 Task: Select Grocery. Add to cart, from El Rancho Supermercado for 2233 Arbour Crest Dr, Carrolton, Texas 75007, Cell Number 8177146937, following items : Green Pear_x000D_
 - 1, Blueberries (6 oz)_x000D_
 - 2, Cantaloupe (each)_x000D_
 - 2, Signature Farms Iceberg Lettuce Shreds (8 oz)_x000D_
 - 1, Borden 2% Sharp Cheese Singles (12 oz)_x000D_
 - 2, Persian Lime (each)_x000D_
 - 1, Bone in Sirloin Roast Pork (each)_x000D_
 - 2, Wonder White Bread Hot Dog Buns (8 ct)_x000D_
 - 2, Bush''s Best Pinto Beans (16 oz)_x000D_
 - 1, Quesos La Ricura Sour Cream Salvadoran Style (14 oz)_x000D_
 - 2
Action: Mouse moved to (409, 127)
Screenshot: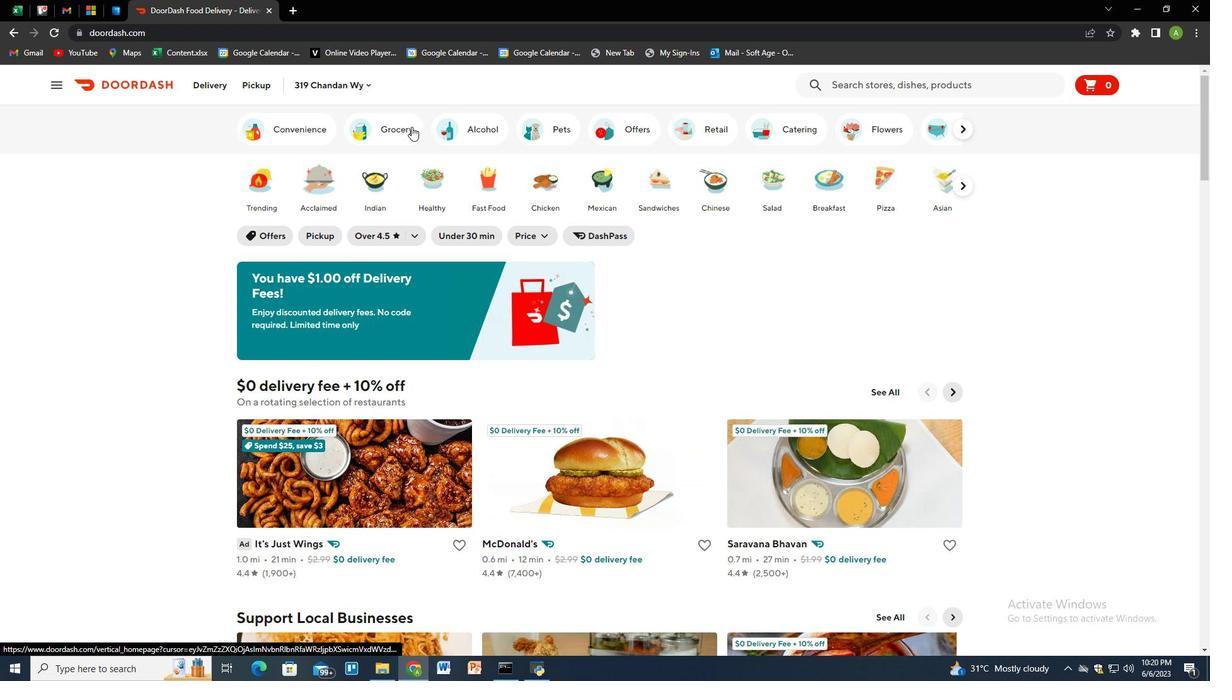 
Action: Mouse pressed left at (409, 127)
Screenshot: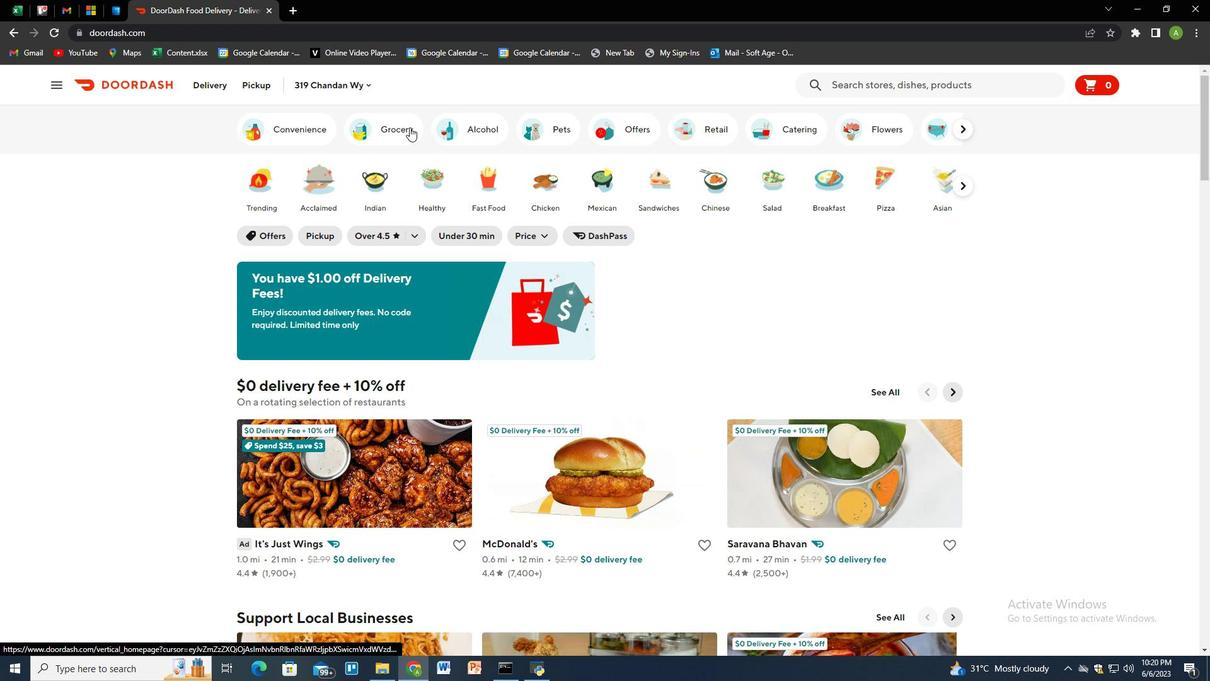 
Action: Mouse moved to (378, 554)
Screenshot: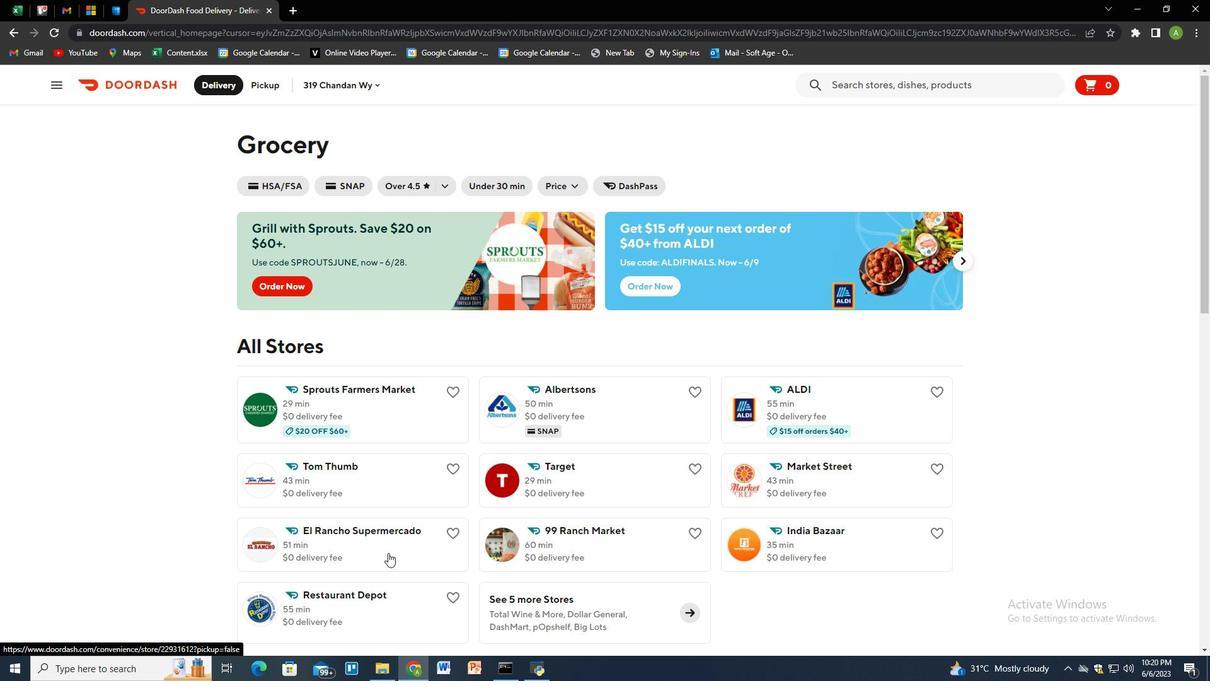 
Action: Mouse pressed left at (378, 554)
Screenshot: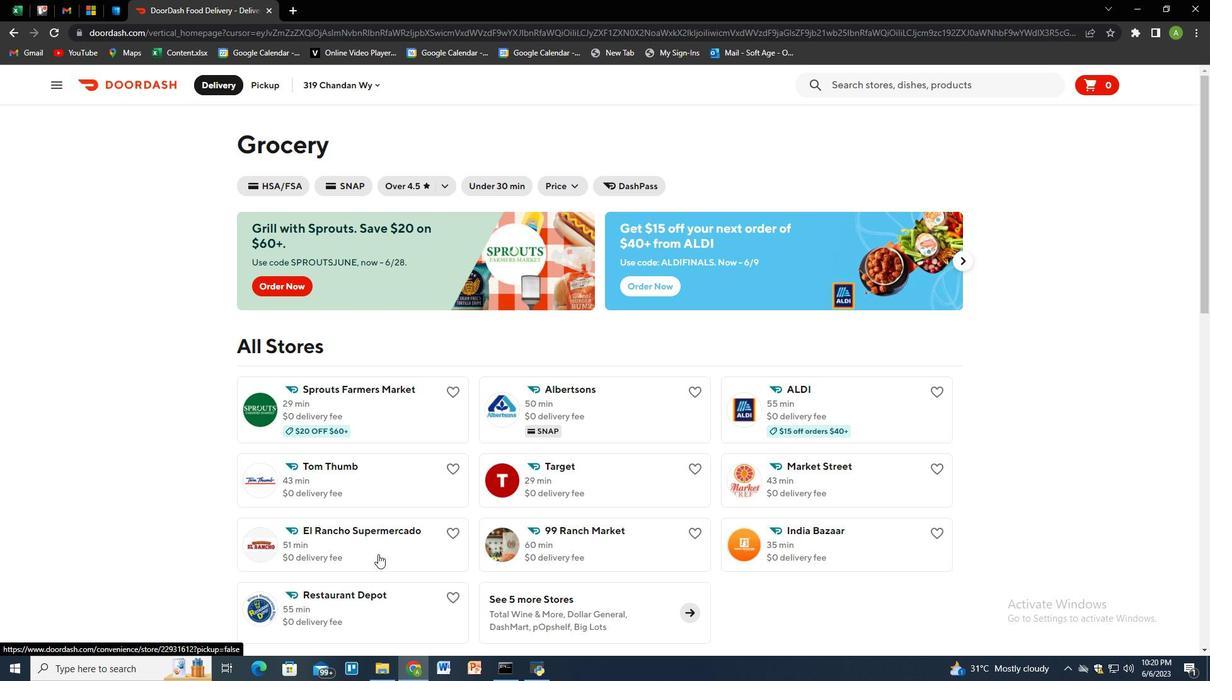 
Action: Mouse moved to (258, 85)
Screenshot: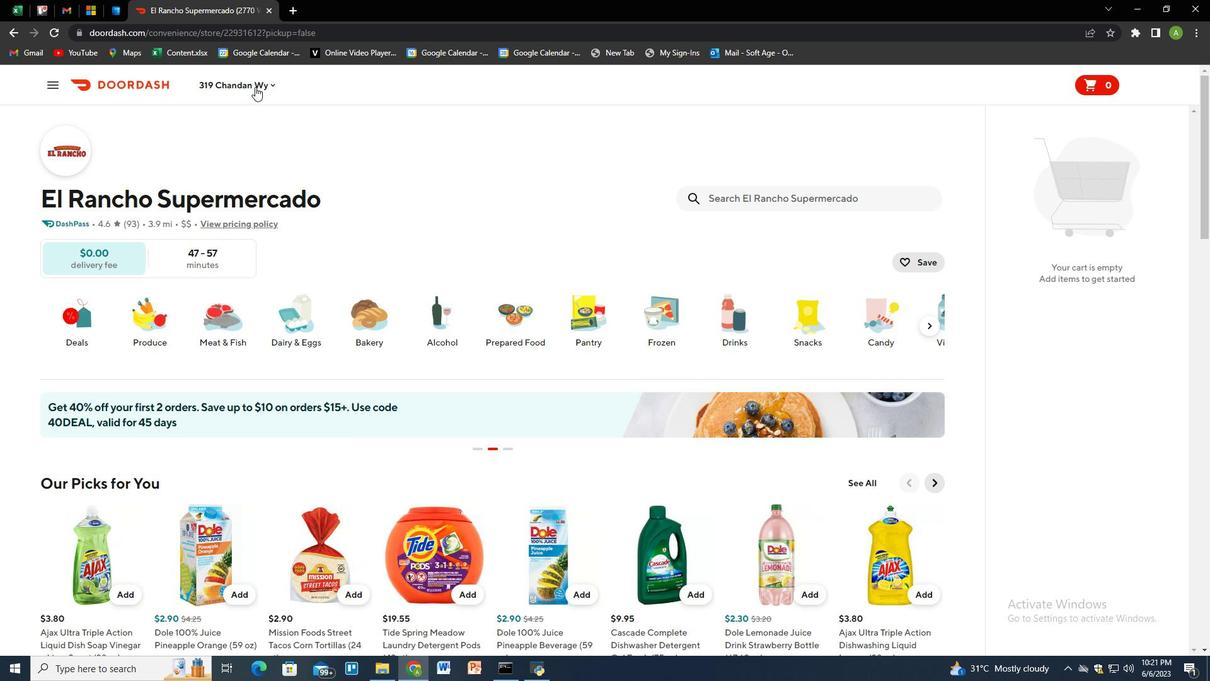 
Action: Mouse pressed left at (258, 85)
Screenshot: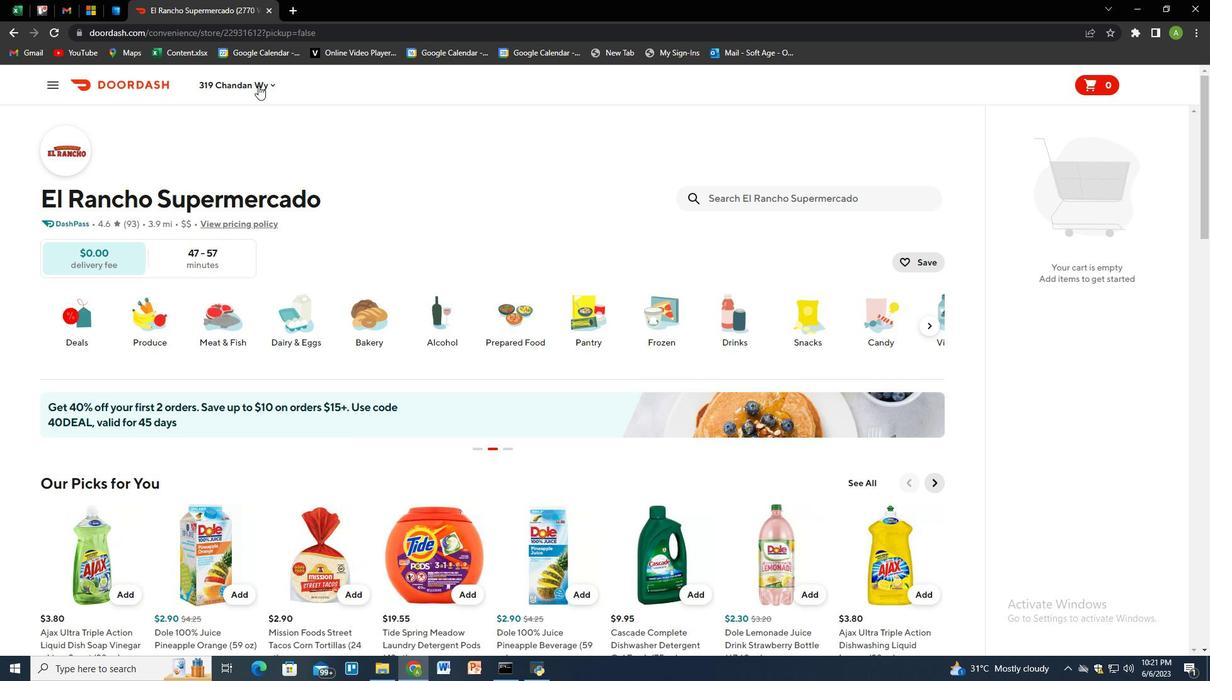 
Action: Mouse moved to (270, 136)
Screenshot: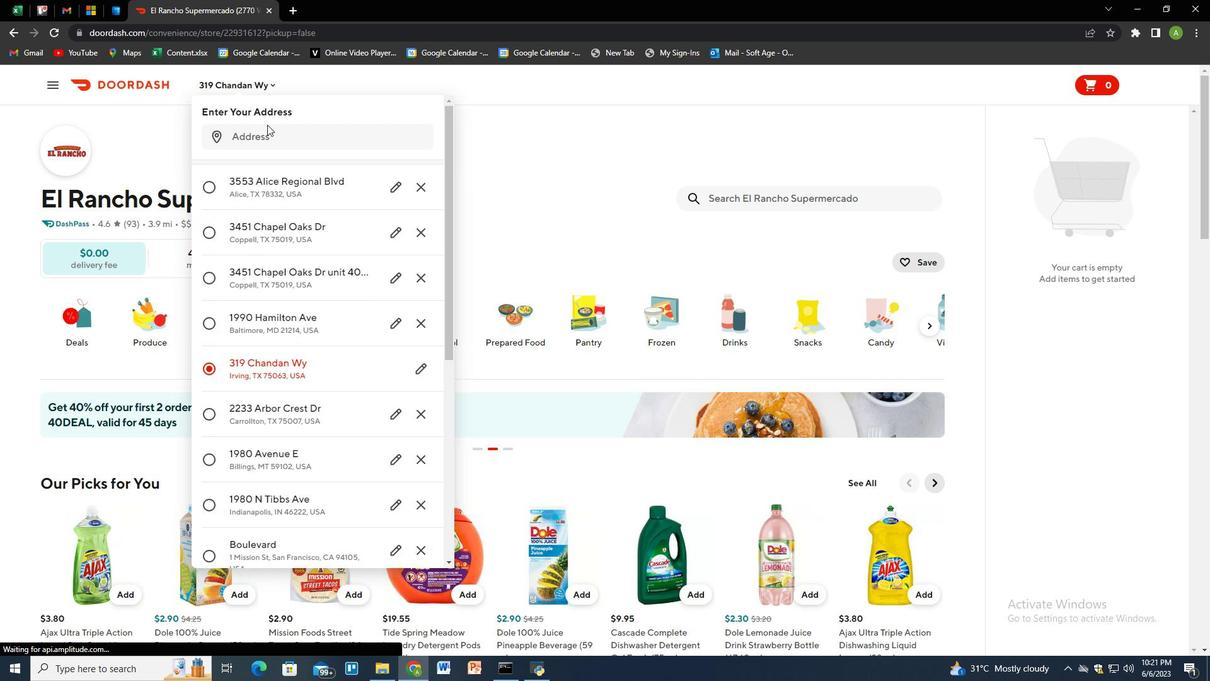 
Action: Mouse pressed left at (270, 136)
Screenshot: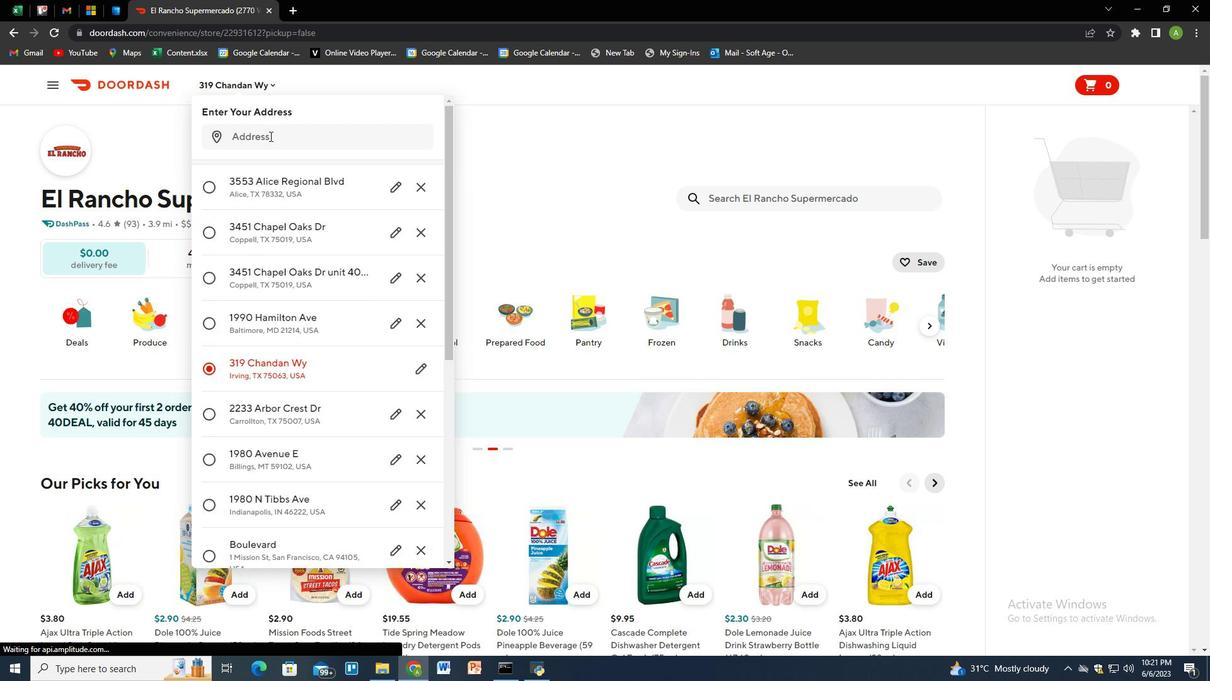 
Action: Key pressed 2233<Key.space>arbour<Key.space>crest<Key.space>dr,<Key.space>carrolton,<Key.space>texas<Key.space>75007<Key.enter>
Screenshot: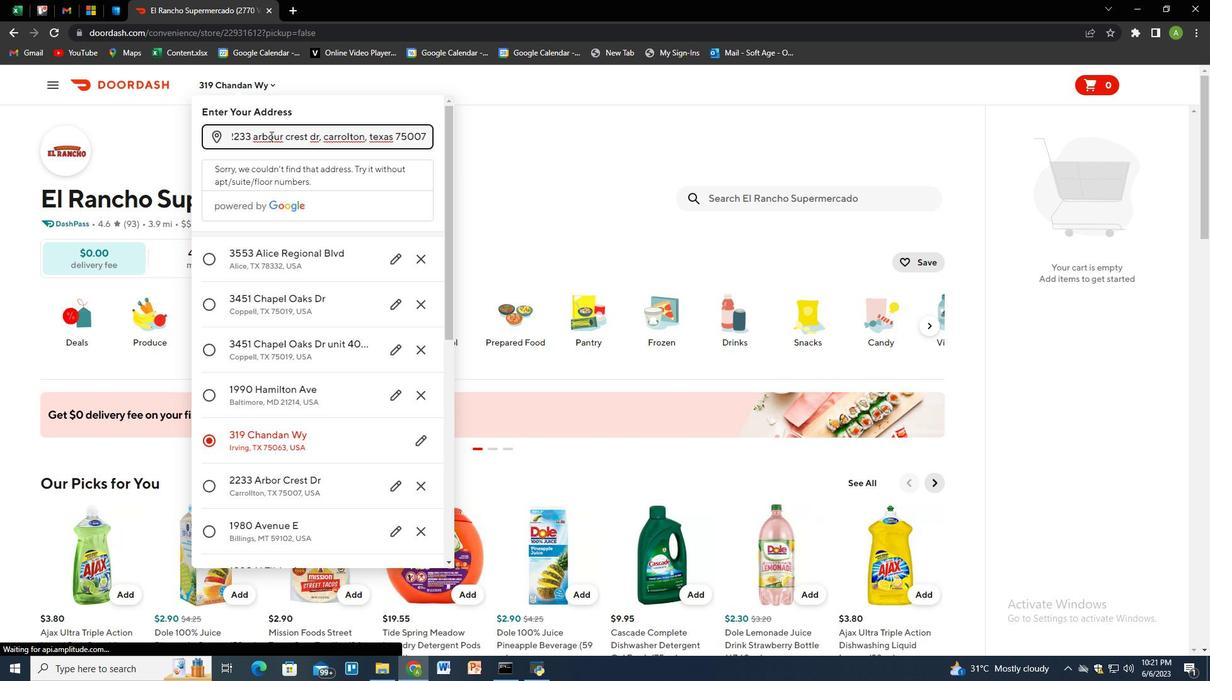 
Action: Mouse moved to (387, 515)
Screenshot: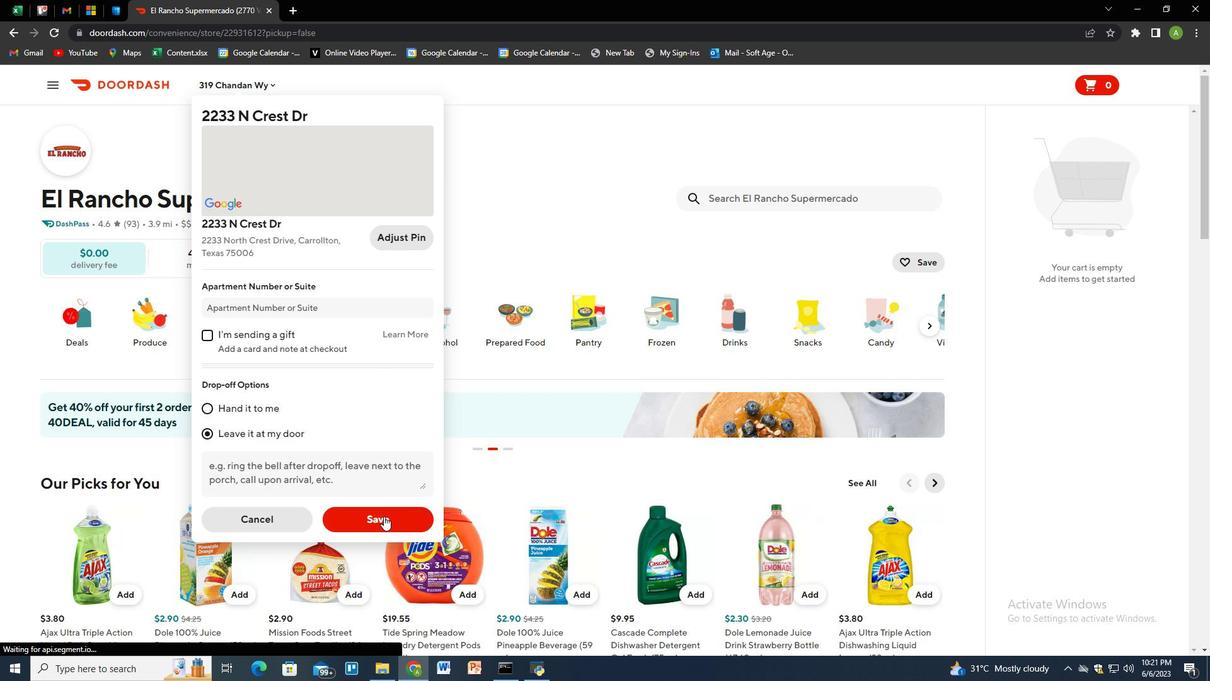 
Action: Mouse pressed left at (387, 515)
Screenshot: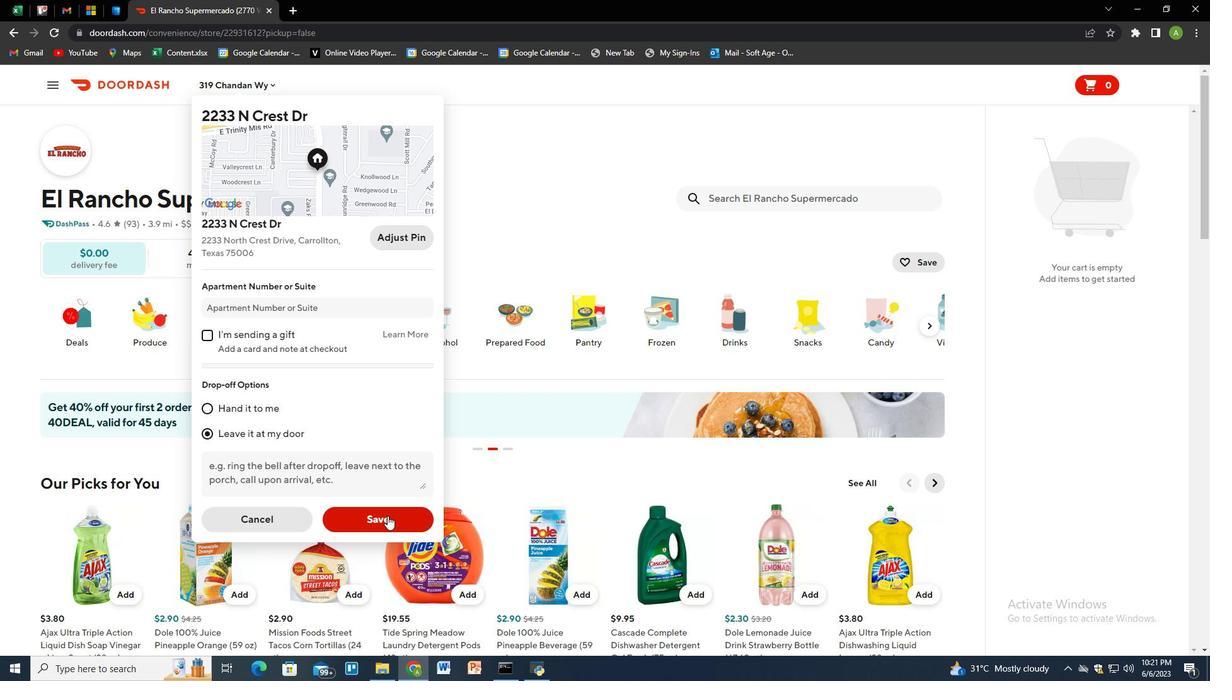 
Action: Mouse moved to (780, 196)
Screenshot: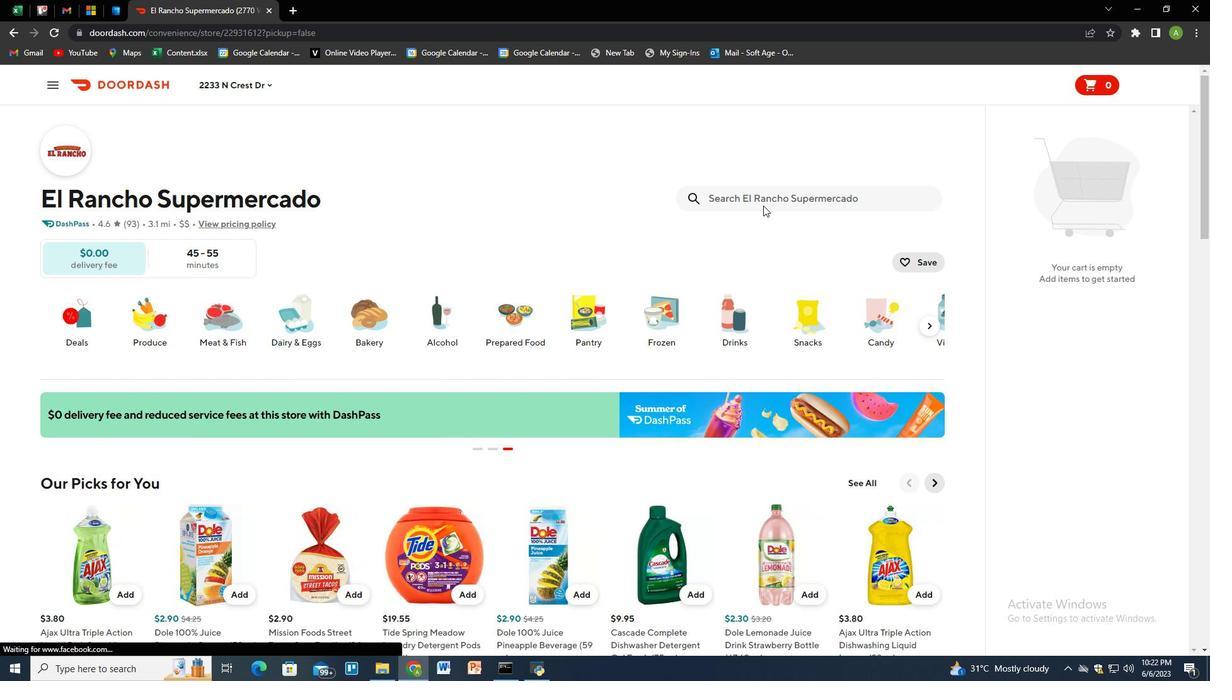 
Action: Mouse pressed left at (780, 196)
Screenshot: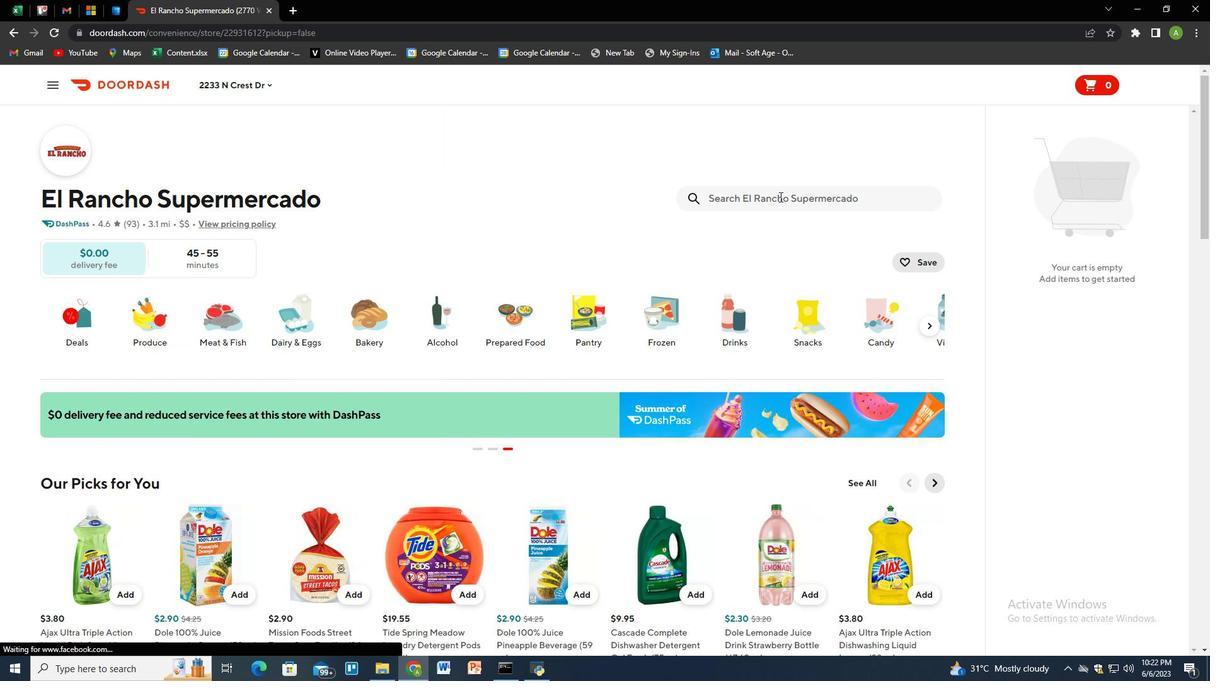 
Action: Key pressed green<Key.space>pear<Key.enter>
Screenshot: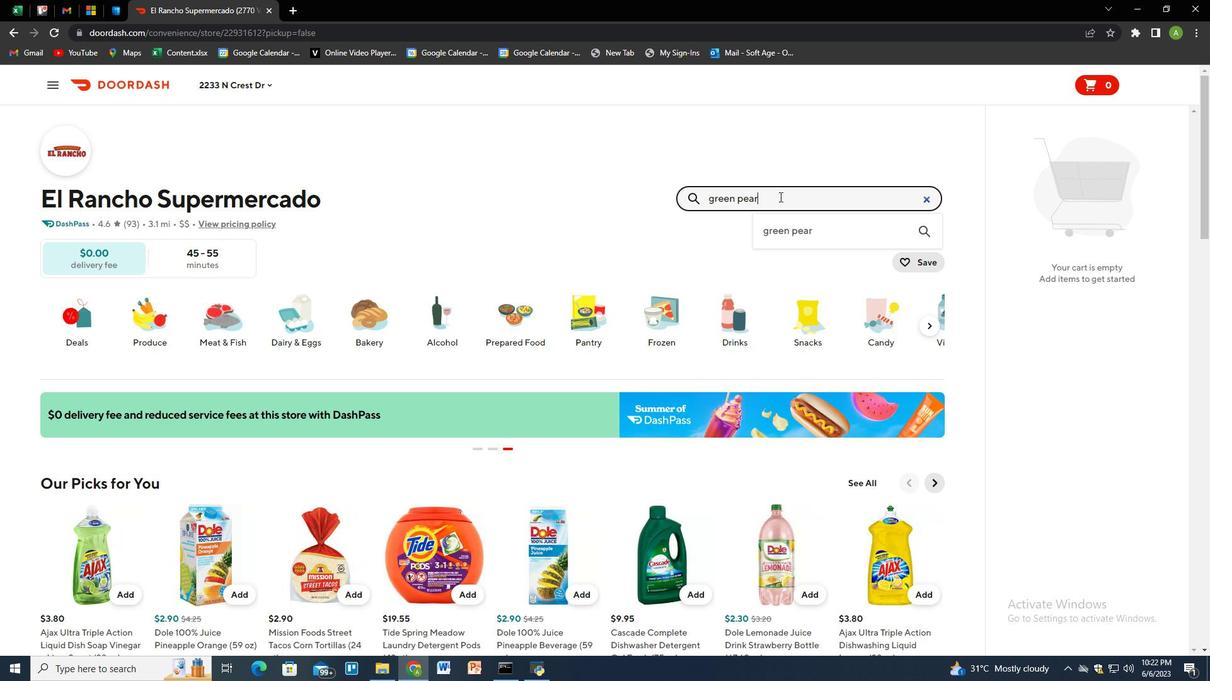 
Action: Mouse moved to (116, 331)
Screenshot: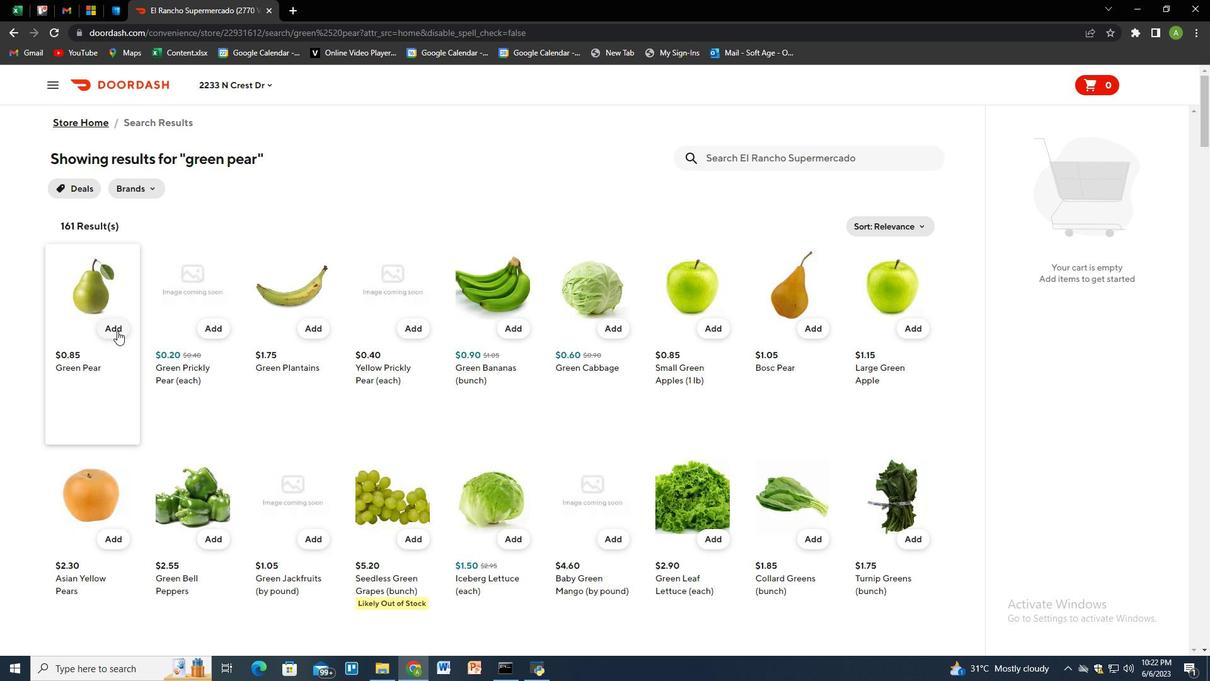 
Action: Mouse pressed left at (116, 331)
Screenshot: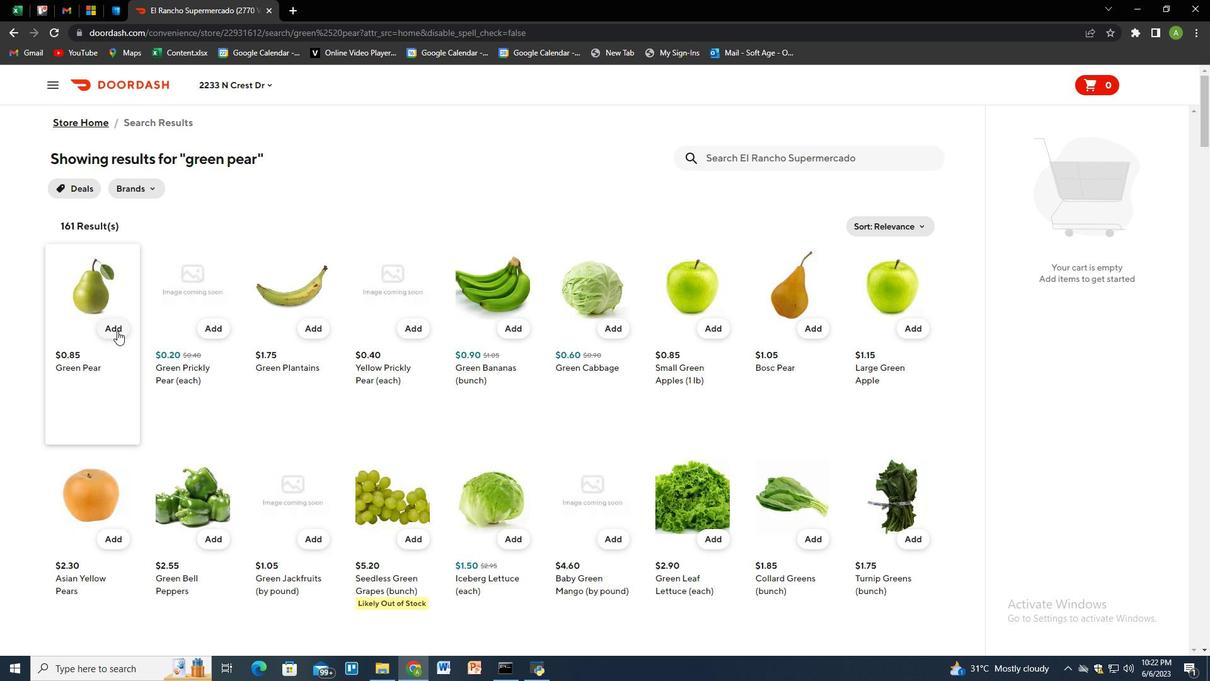 
Action: Mouse moved to (754, 161)
Screenshot: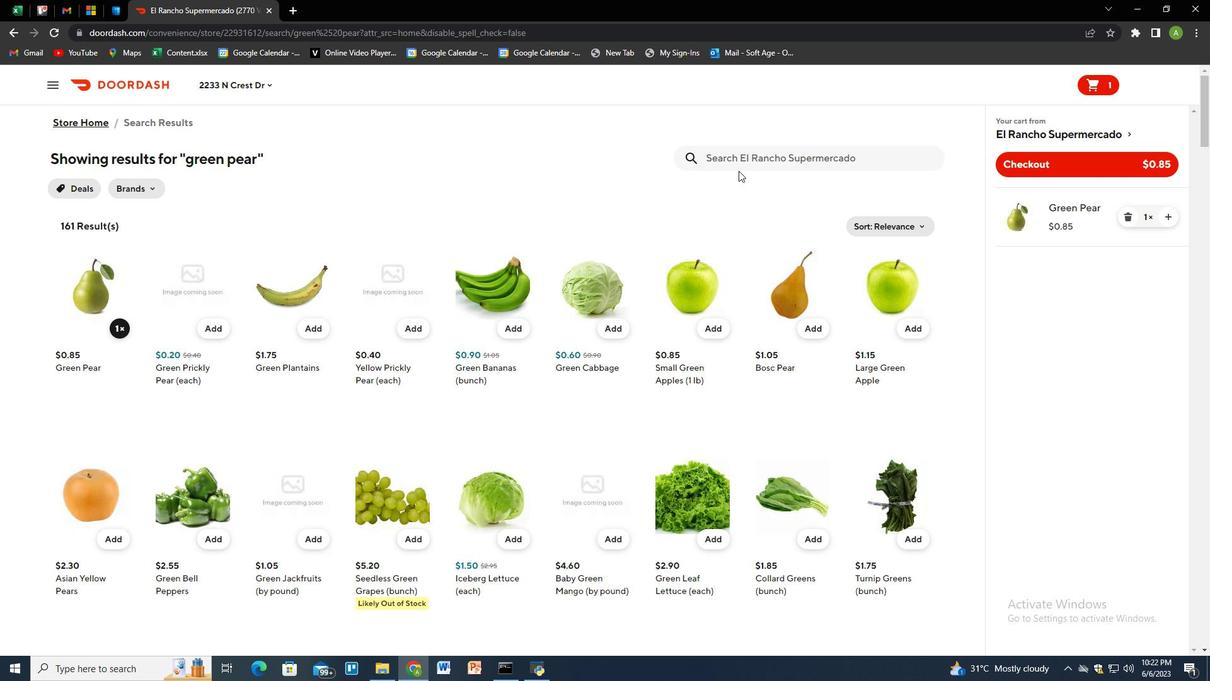 
Action: Mouse pressed left at (754, 161)
Screenshot: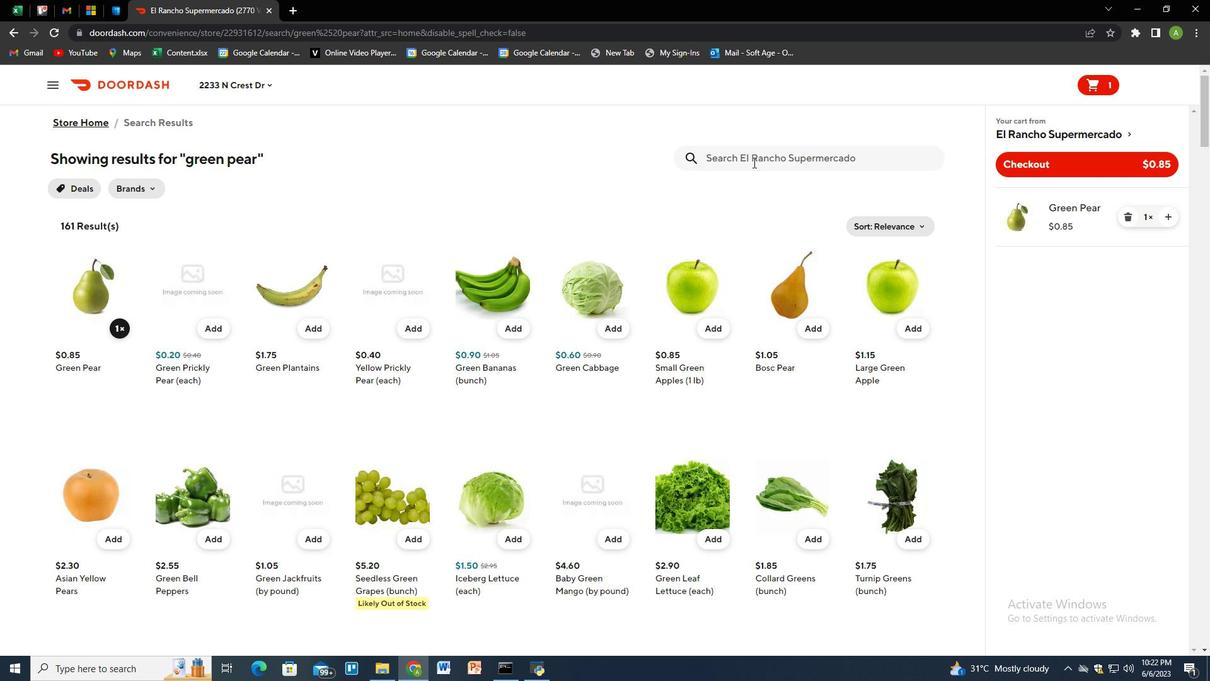 
Action: Mouse moved to (741, 171)
Screenshot: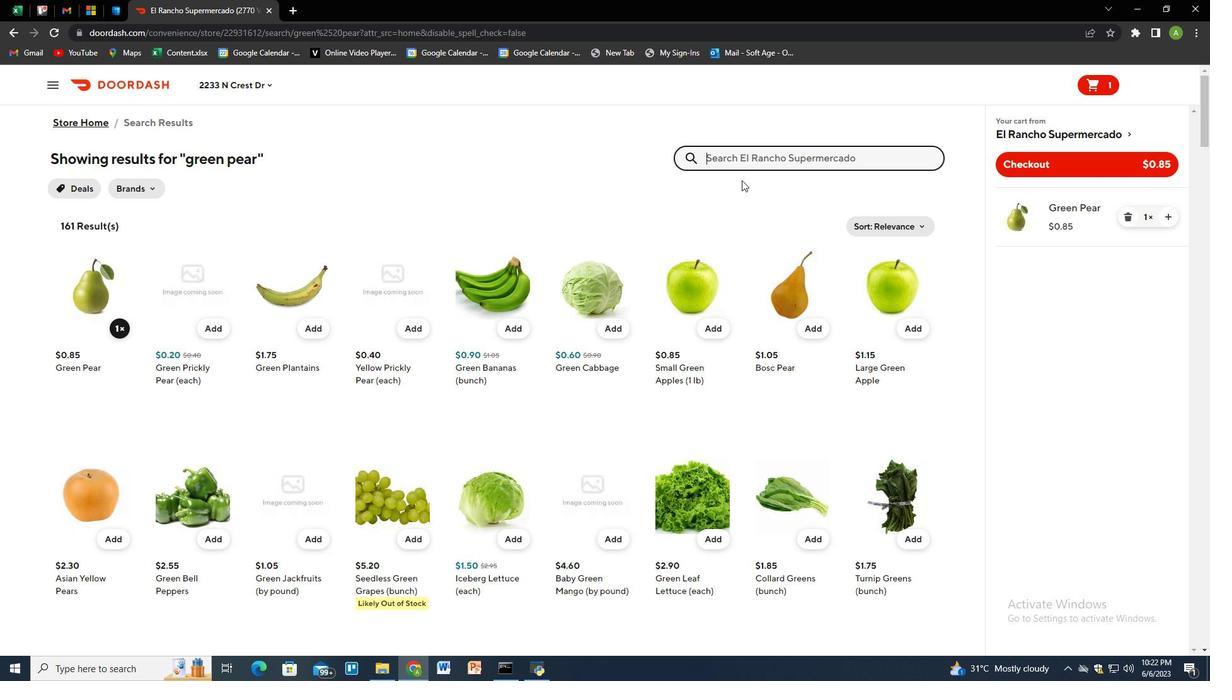 
Action: Key pressed blueberries<Key.space><Key.shift_r>(6<Key.space>oz<Key.shift_r>)<Key.enter>
Screenshot: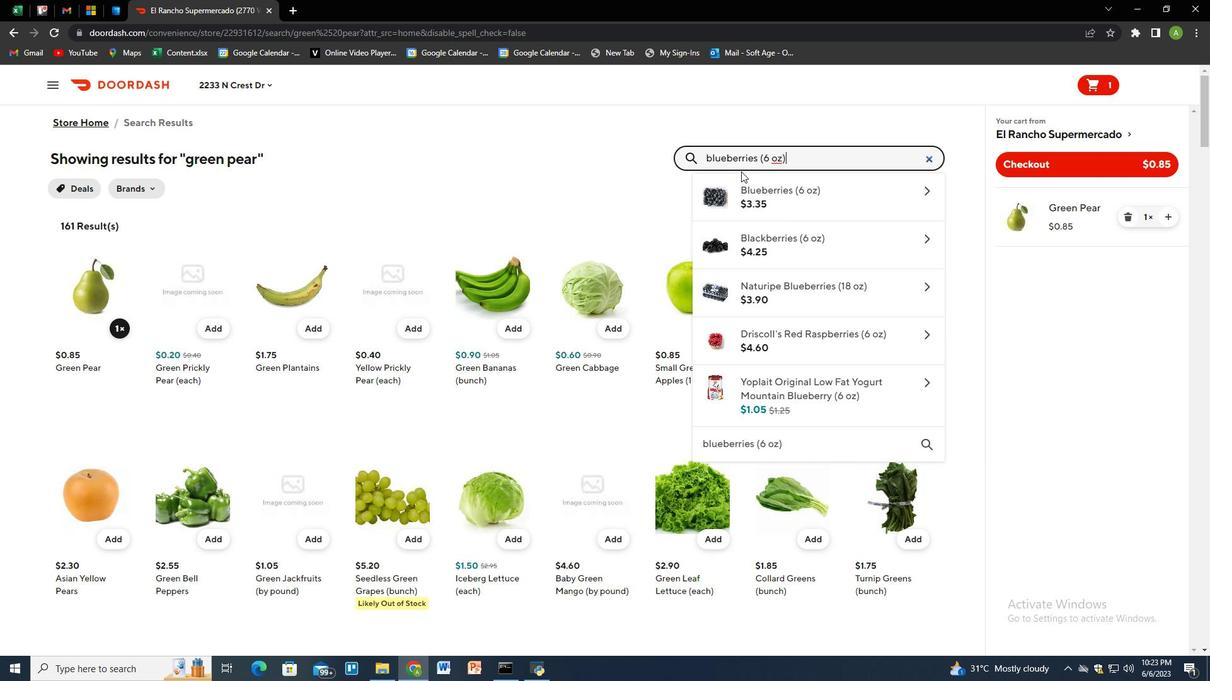
Action: Mouse moved to (113, 329)
Screenshot: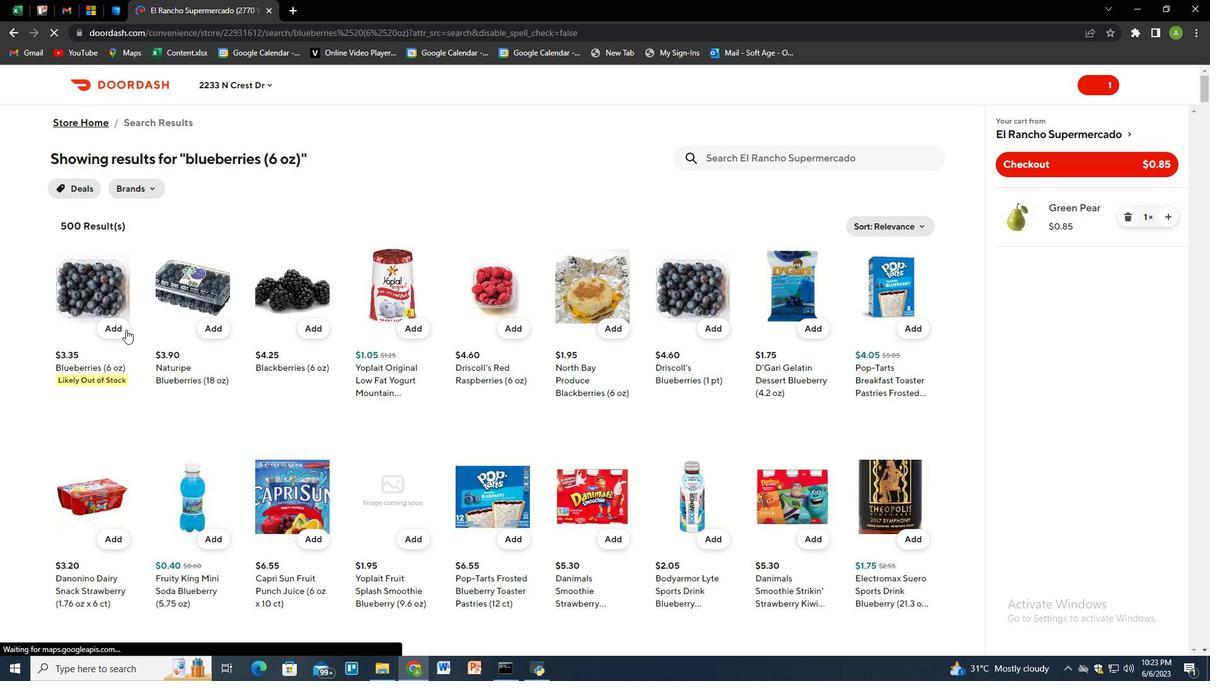 
Action: Mouse pressed left at (113, 329)
Screenshot: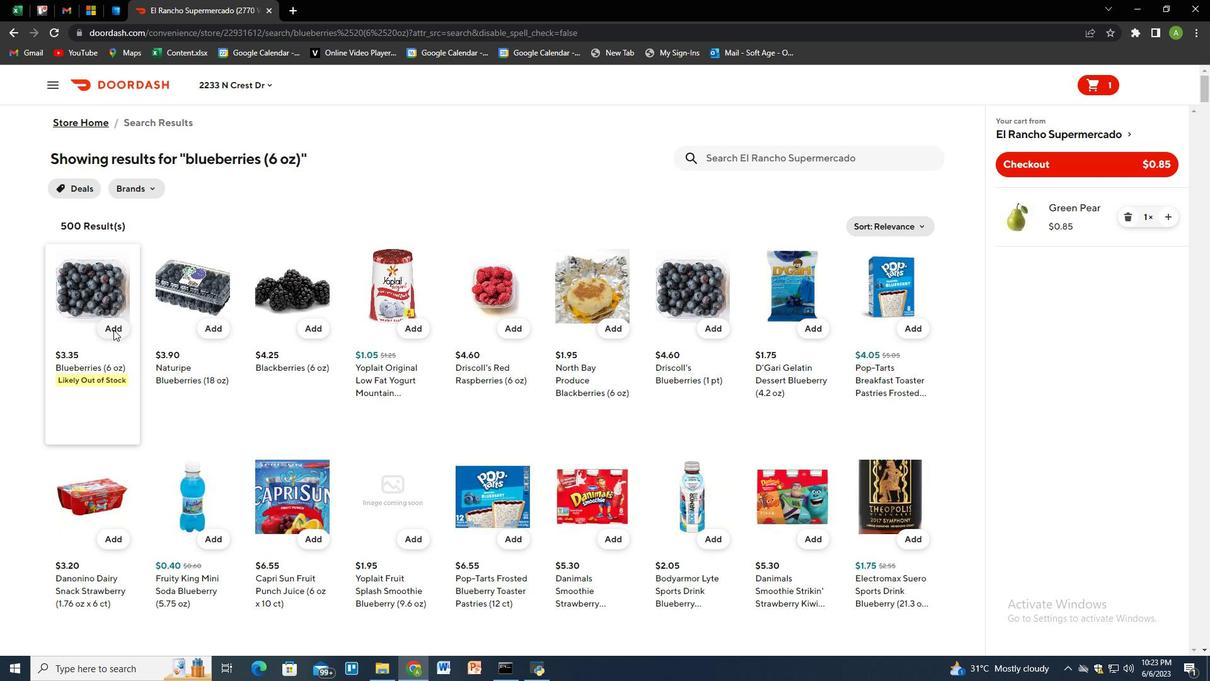 
Action: Mouse moved to (1169, 276)
Screenshot: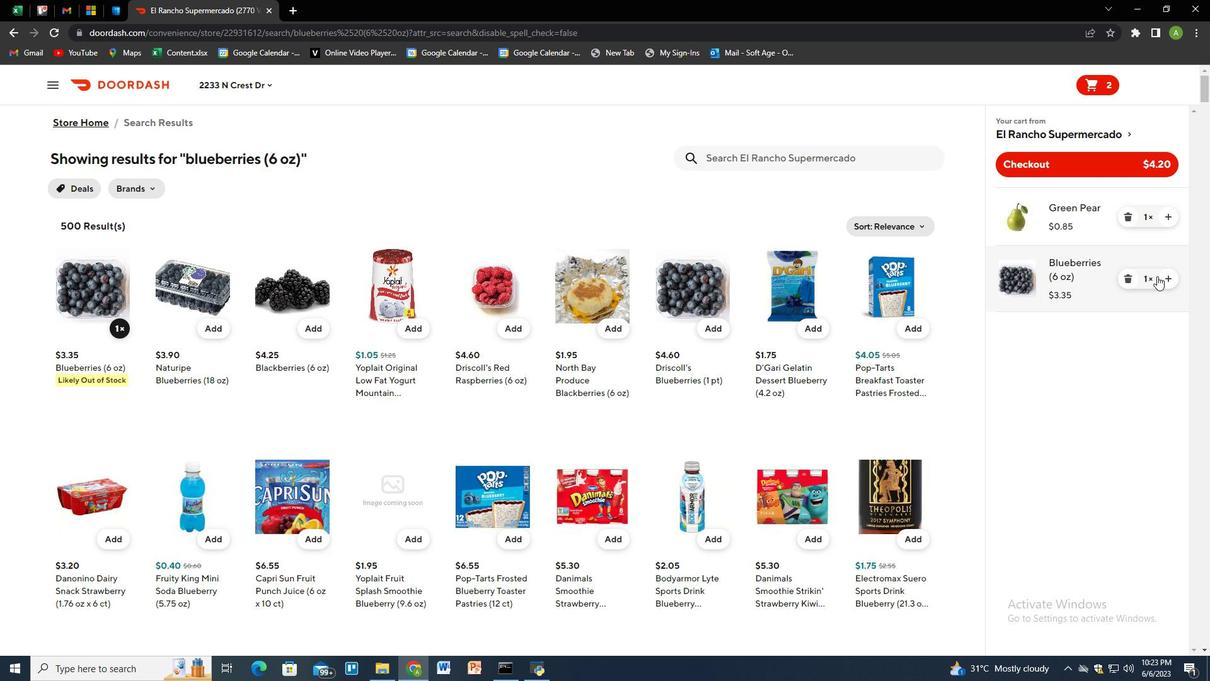 
Action: Mouse pressed left at (1169, 276)
Screenshot: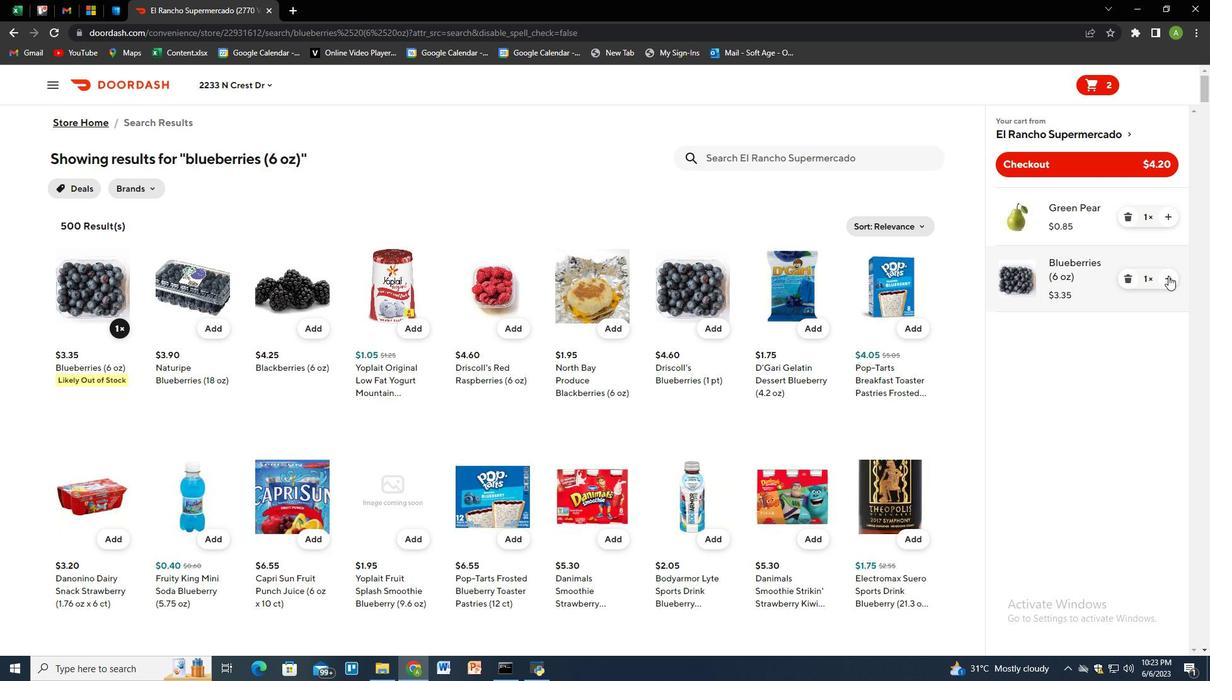
Action: Mouse moved to (779, 158)
Screenshot: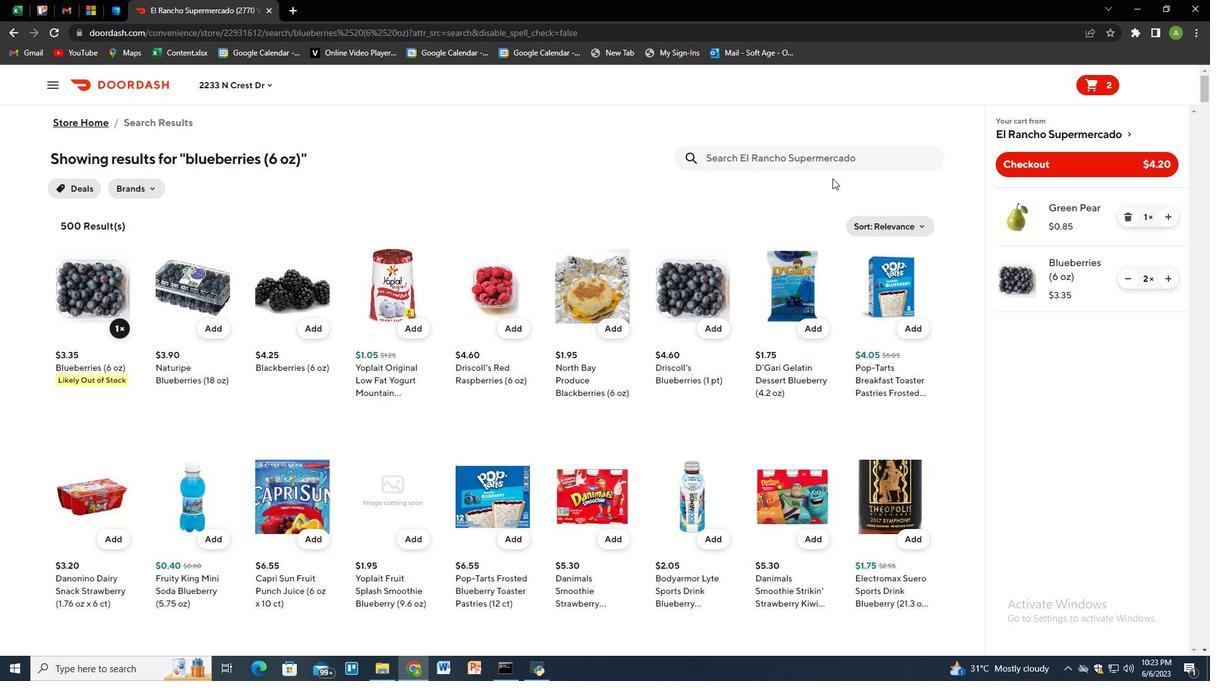 
Action: Mouse pressed left at (779, 158)
Screenshot: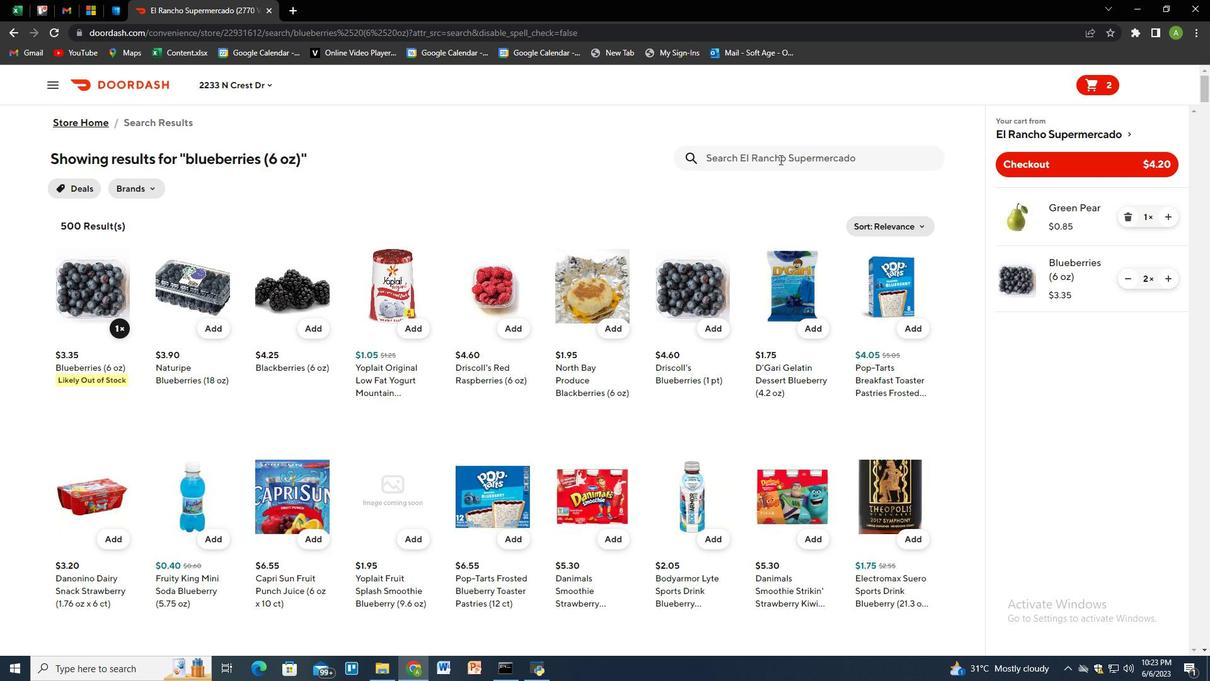 
Action: Key pressed cantaloupe<Key.space><Key.shift_r>(eah<Key.backspace>ch<Key.shift_r>)<Key.enter>
Screenshot: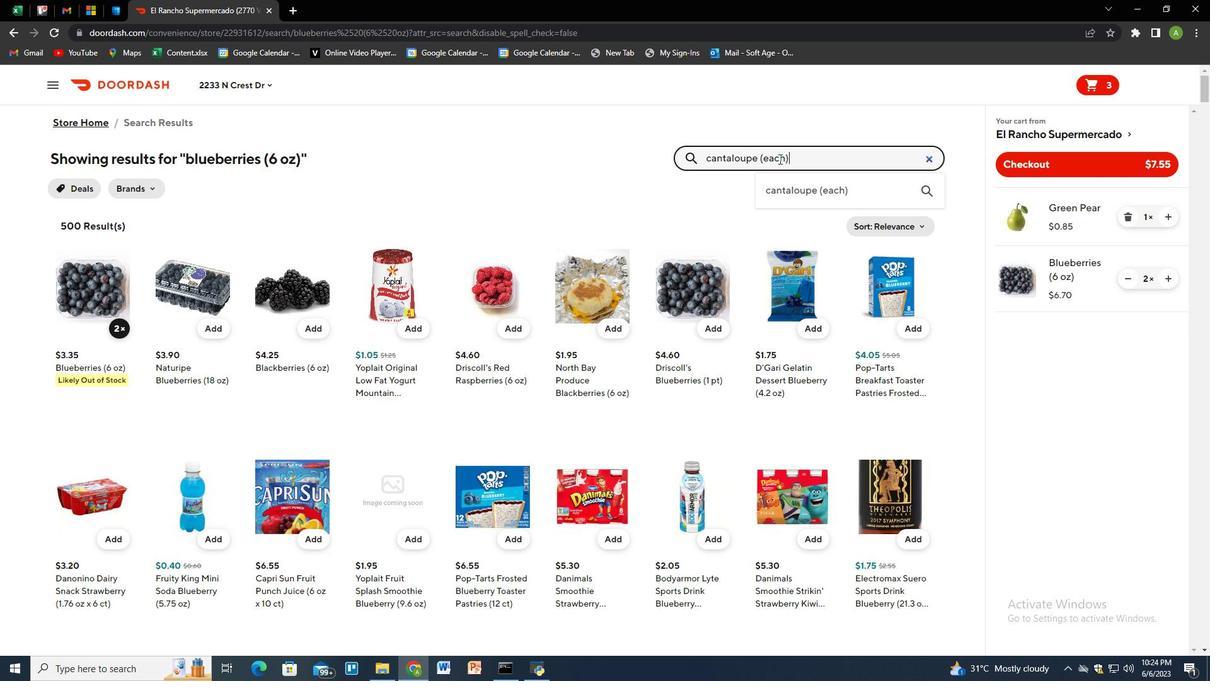 
Action: Mouse moved to (109, 332)
Screenshot: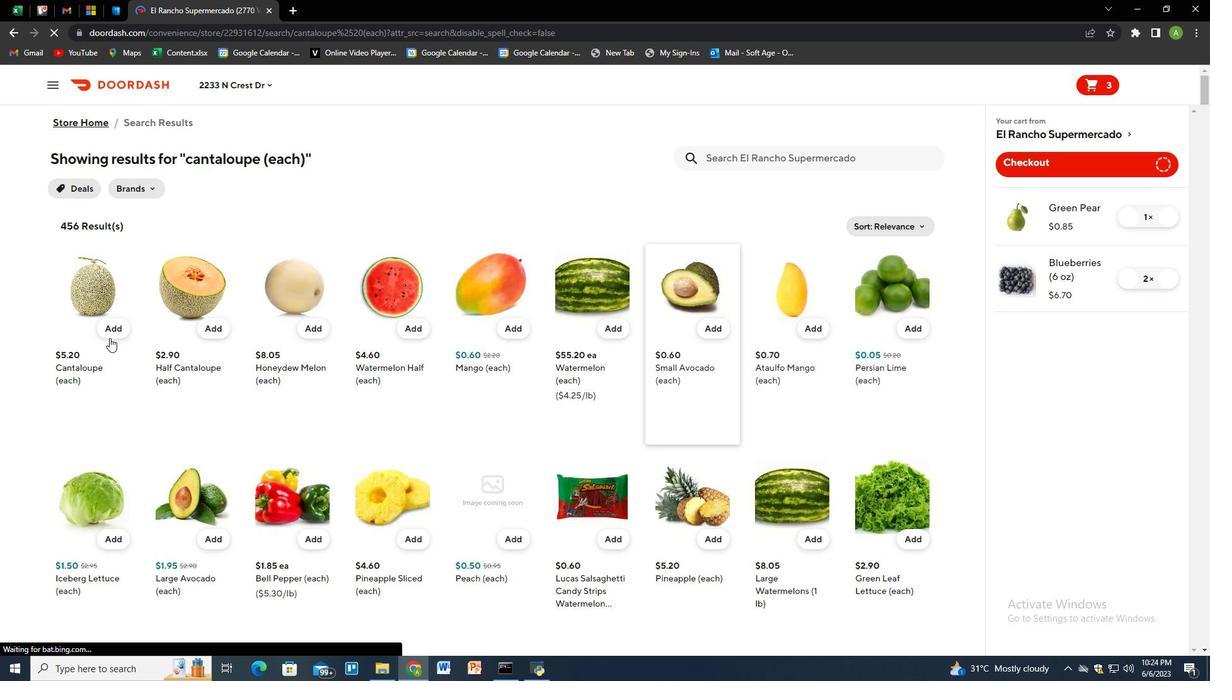 
Action: Mouse pressed left at (109, 332)
Screenshot: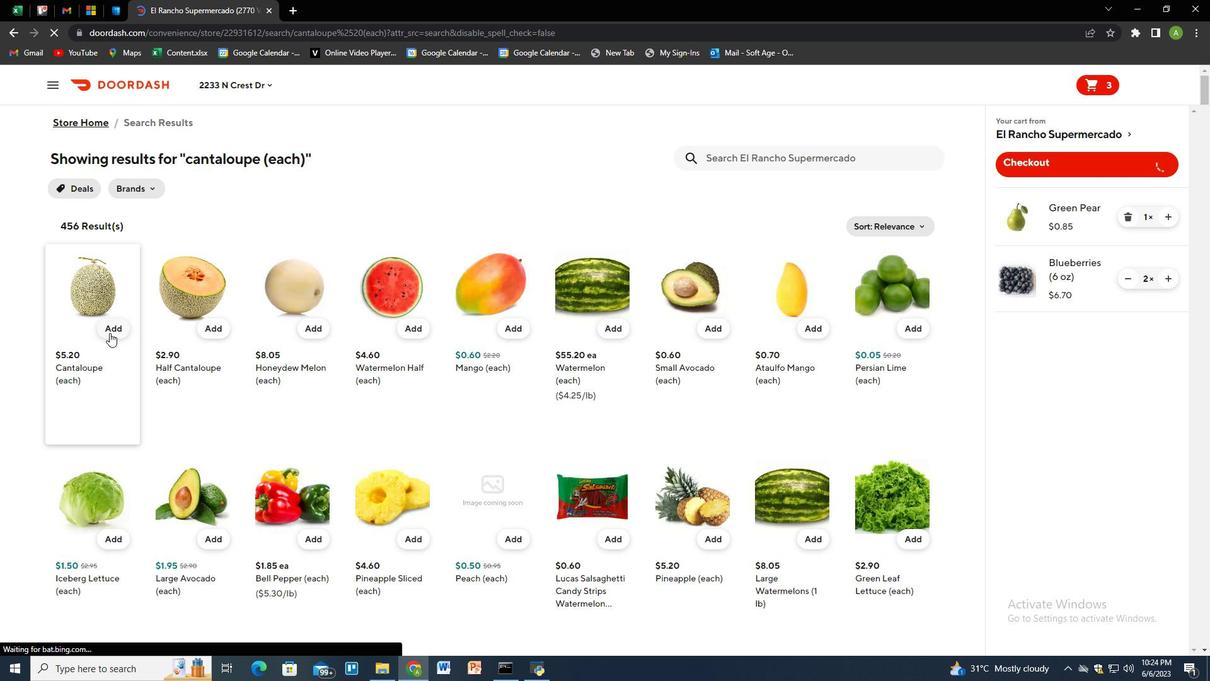 
Action: Mouse moved to (1169, 344)
Screenshot: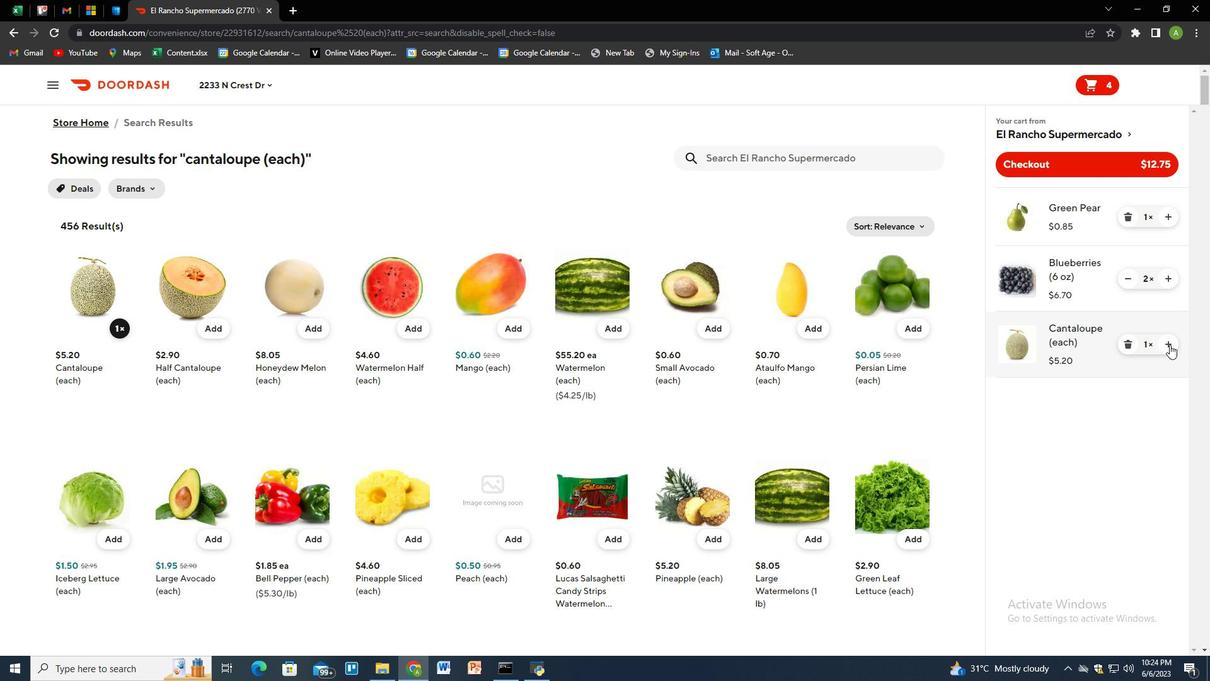 
Action: Mouse pressed left at (1169, 344)
Screenshot: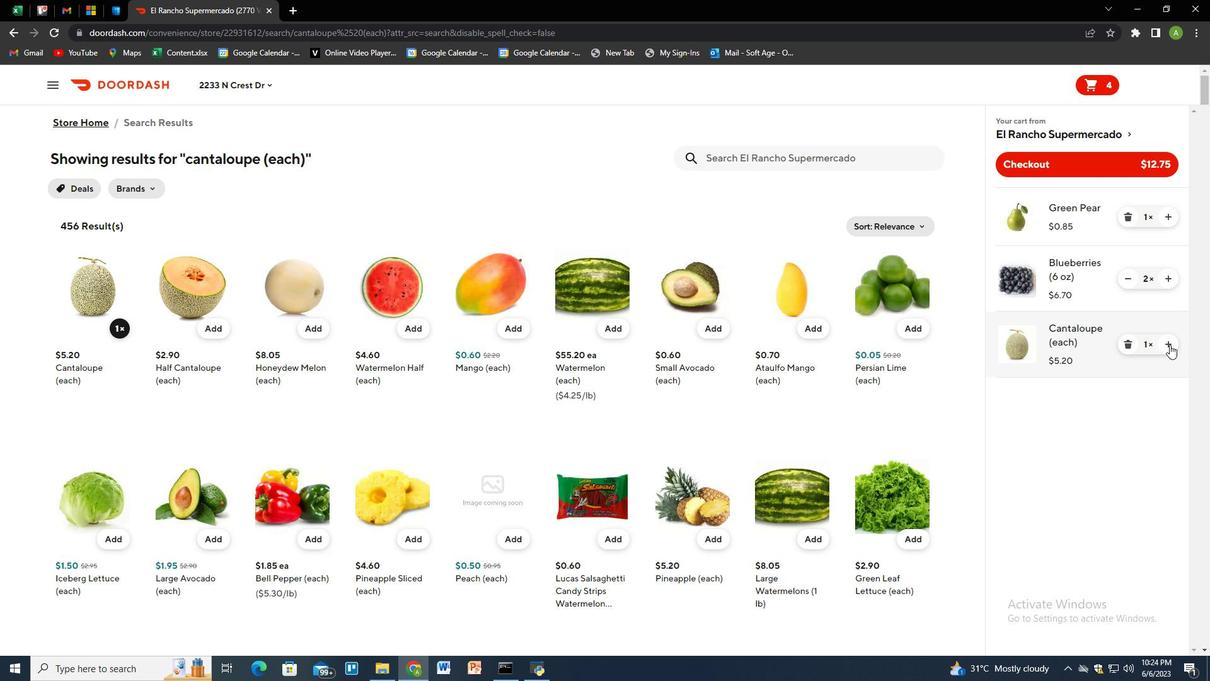 
Action: Mouse moved to (739, 160)
Screenshot: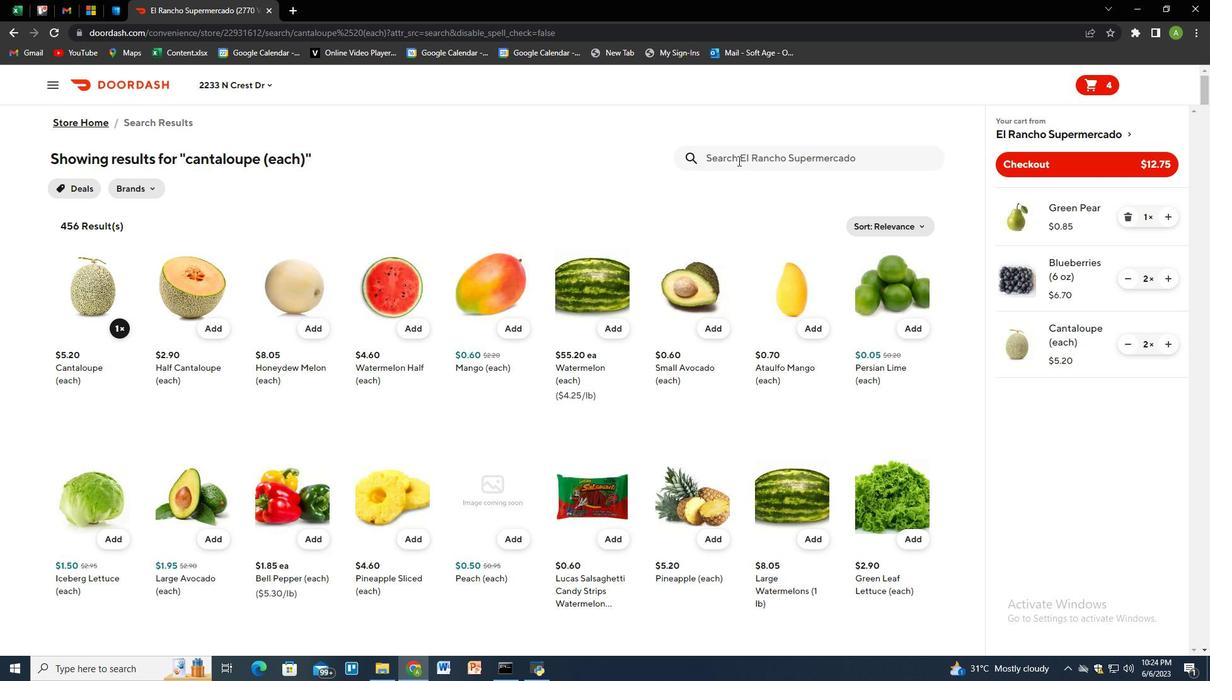 
Action: Mouse pressed left at (739, 160)
Screenshot: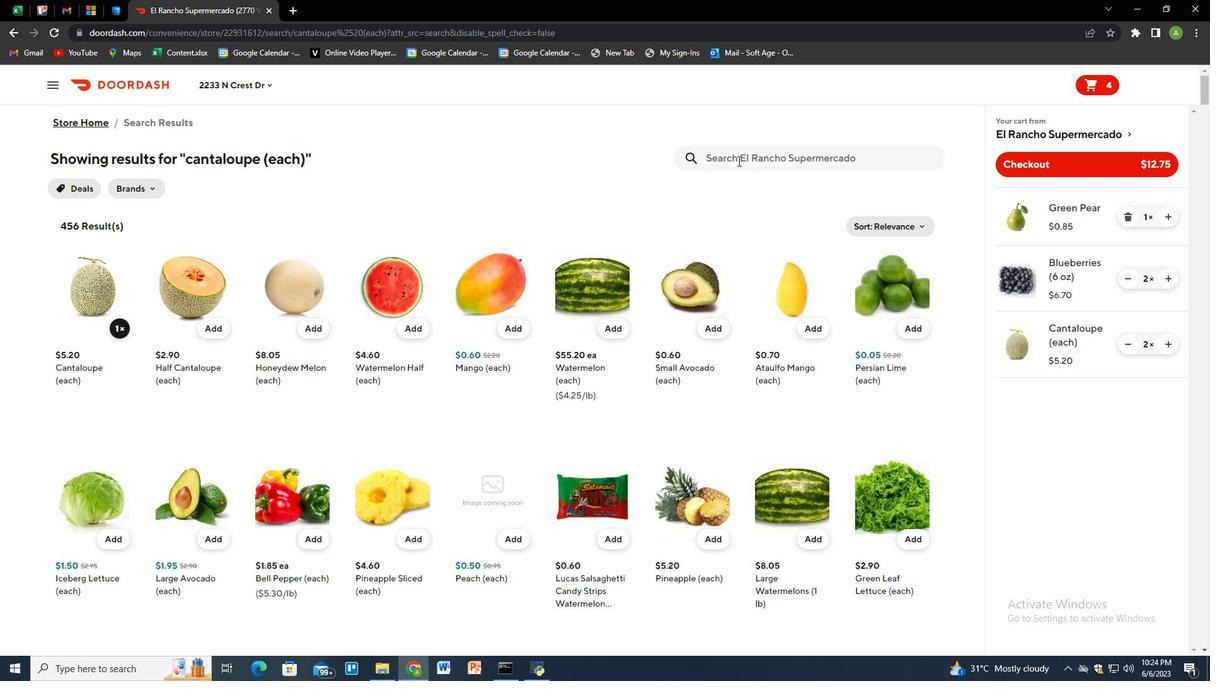 
Action: Mouse moved to (740, 159)
Screenshot: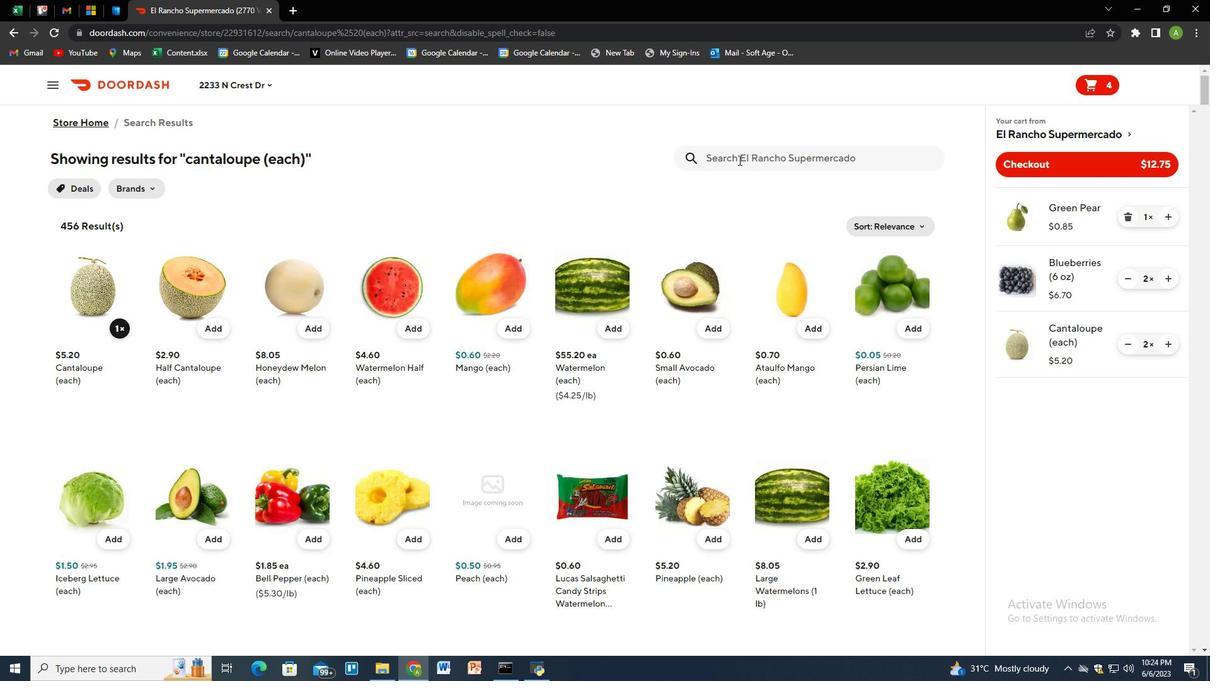 
Action: Key pressed singnature<Key.space>farms<Key.space>iceberg<Key.space>lettuce<Key.space>shreds<Key.space><Key.shift_r><Key.shift_r><Key.shift_r><Key.shift_r><Key.shift_r><Key.shift_r>(8<Key.space>oz<Key.shift_r><Key.shift_r><Key.shift_r>)<Key.enter>
Screenshot: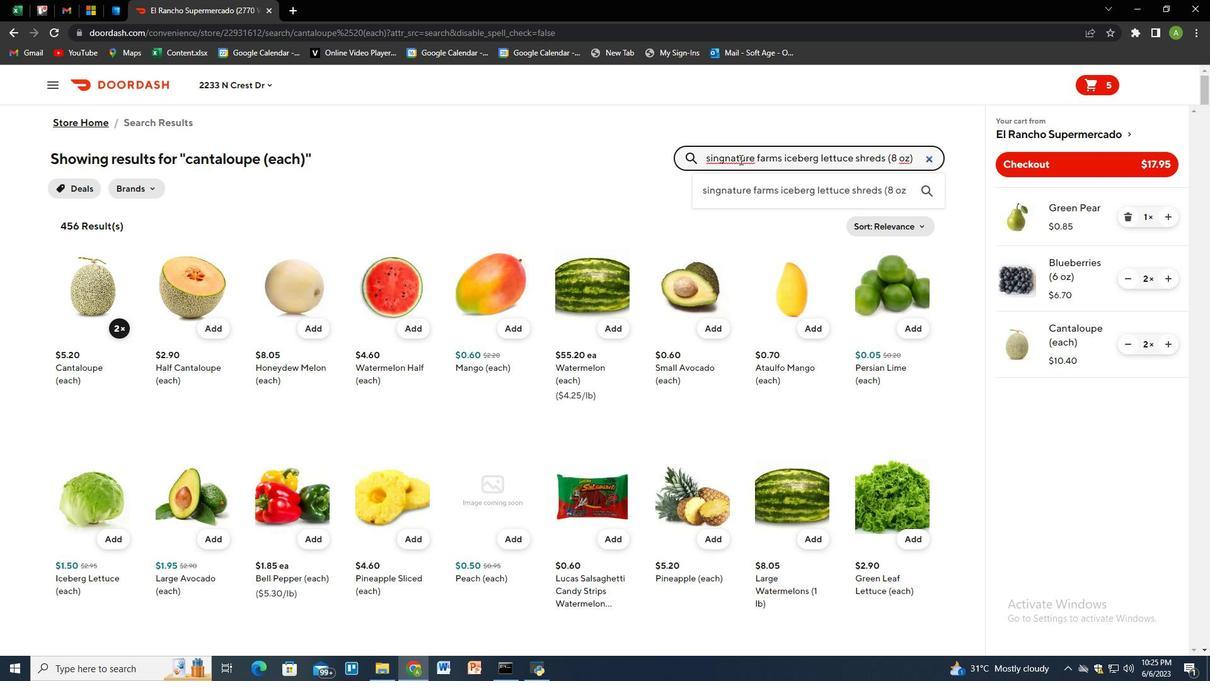 
Action: Mouse moved to (112, 330)
Screenshot: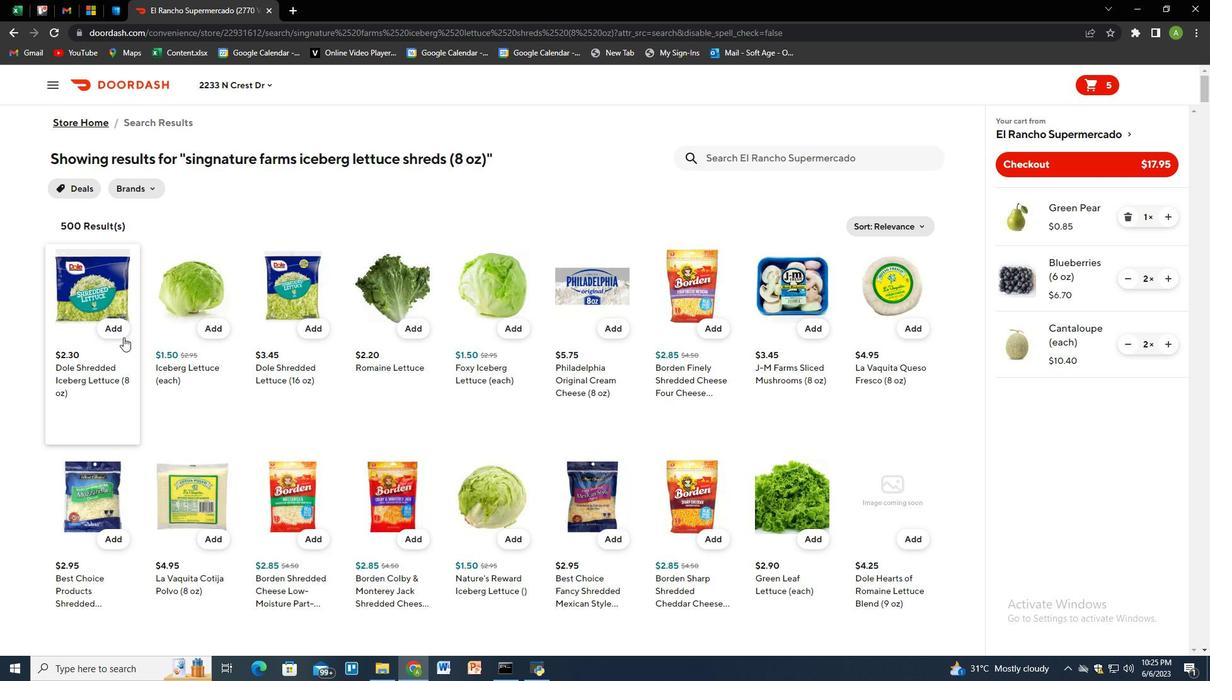 
Action: Mouse pressed left at (112, 330)
Screenshot: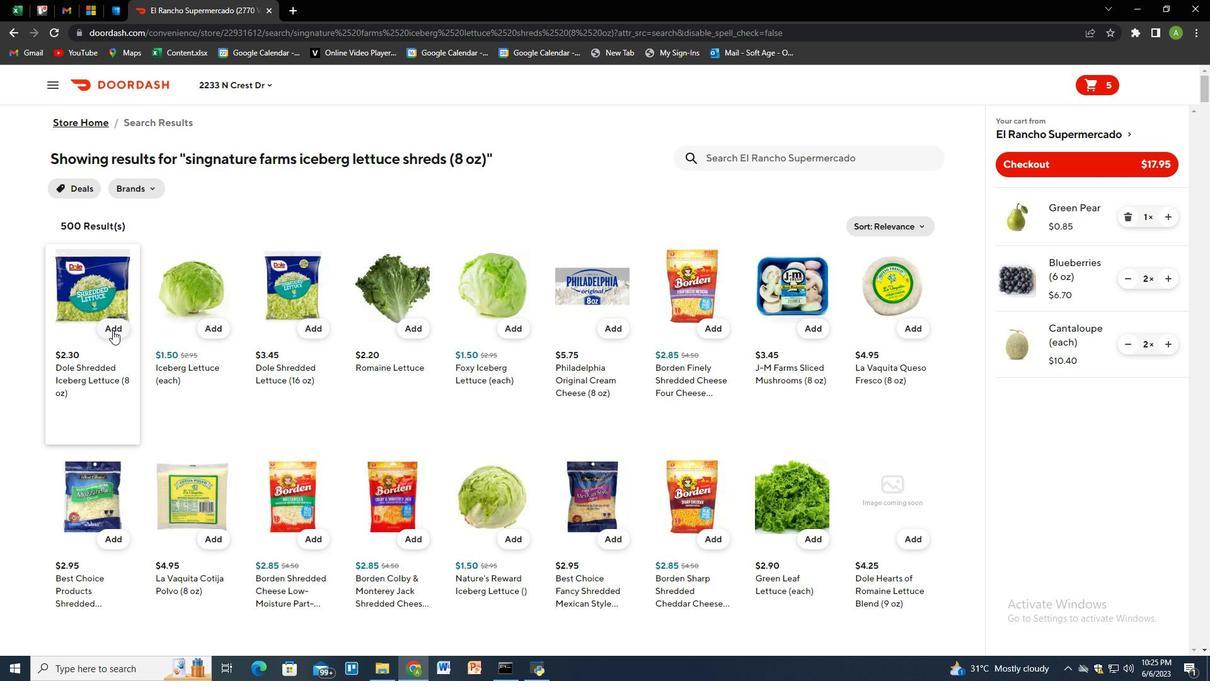 
Action: Mouse moved to (772, 167)
Screenshot: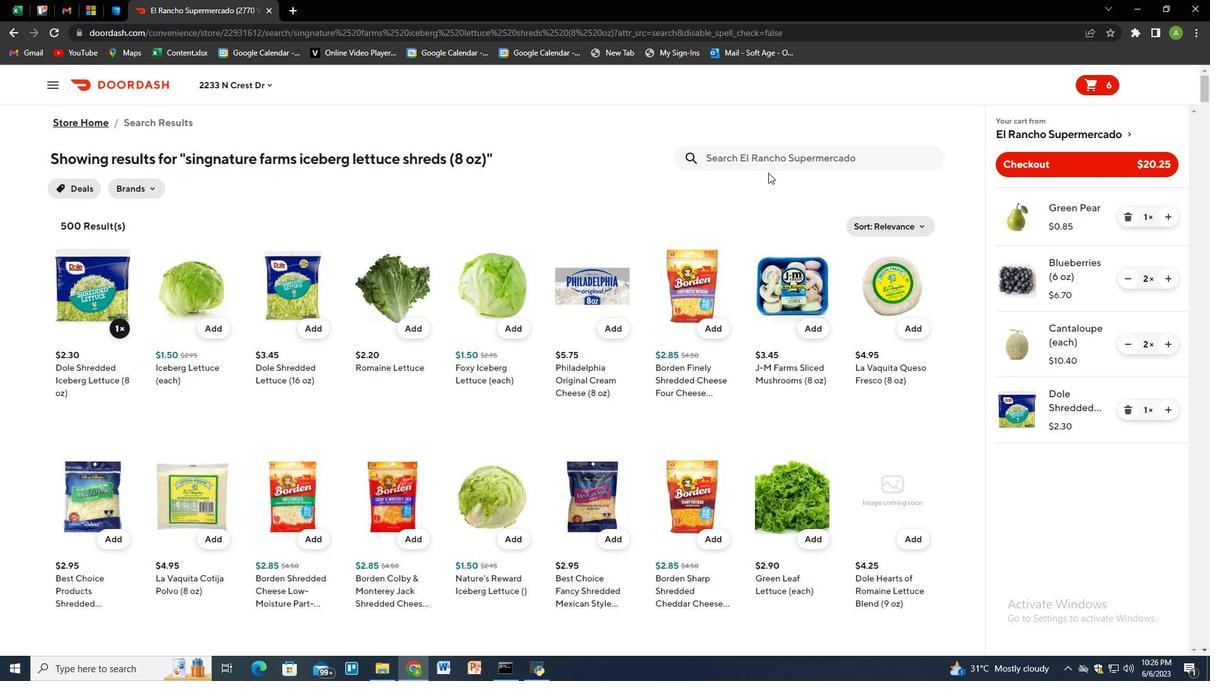 
Action: Mouse pressed left at (772, 167)
Screenshot: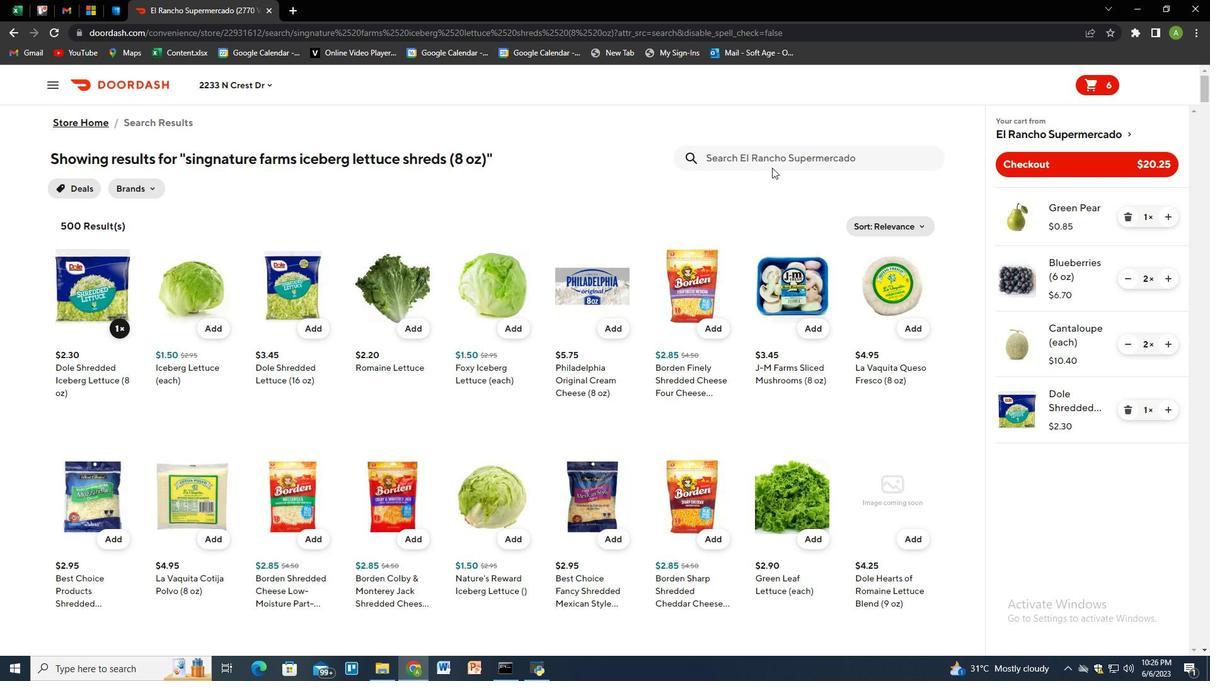 
Action: Key pressed borden<Key.space>2<Key.shift>%<Key.space>sharo<Key.backspace>p<Key.space>cheese<Key.space>singles<Key.space><Key.shift><Key.shift><Key.shift><Key.shift><Key.shift><Key.shift><Key.shift><Key.shift><Key.shift><Key.shift><Key.shift><Key.shift><Key.shift><Key.shift><Key.shift><Key.shift><Key.shift><Key.shift><Key.shift><Key.shift><Key.shift><Key.shift><Key.shift><Key.shift><Key.shift>(12<Key.space>oz<Key.shift_r>)<Key.enter>
Screenshot: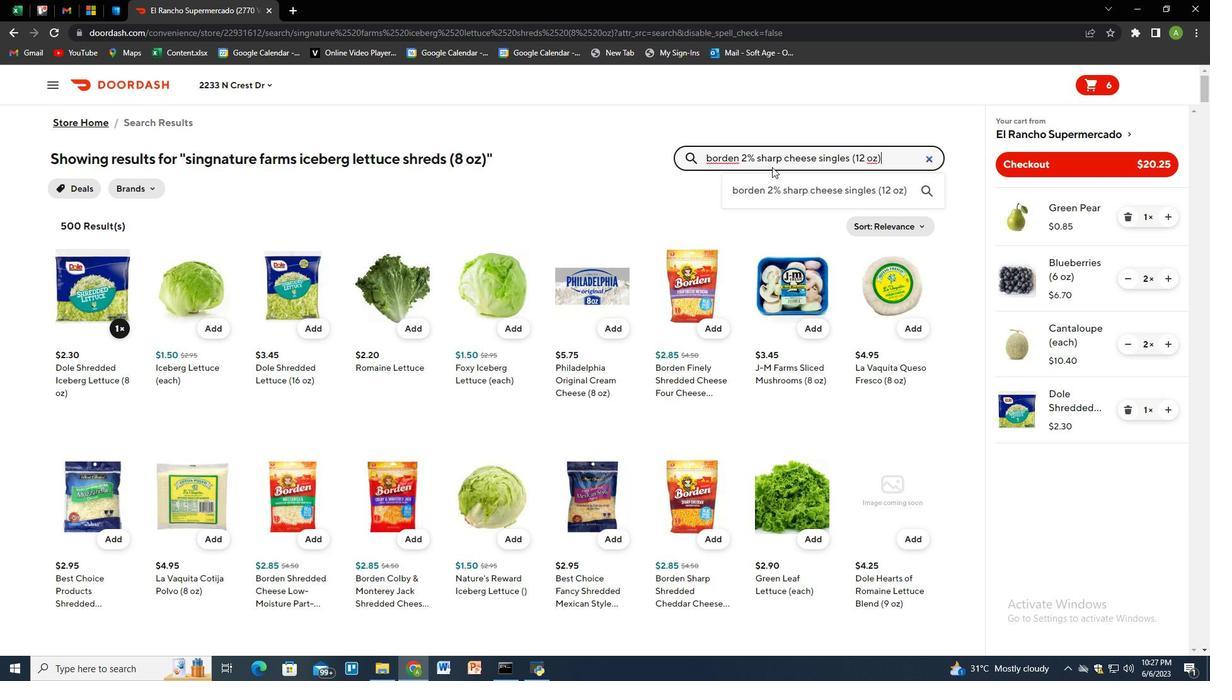 
Action: Mouse moved to (118, 329)
Screenshot: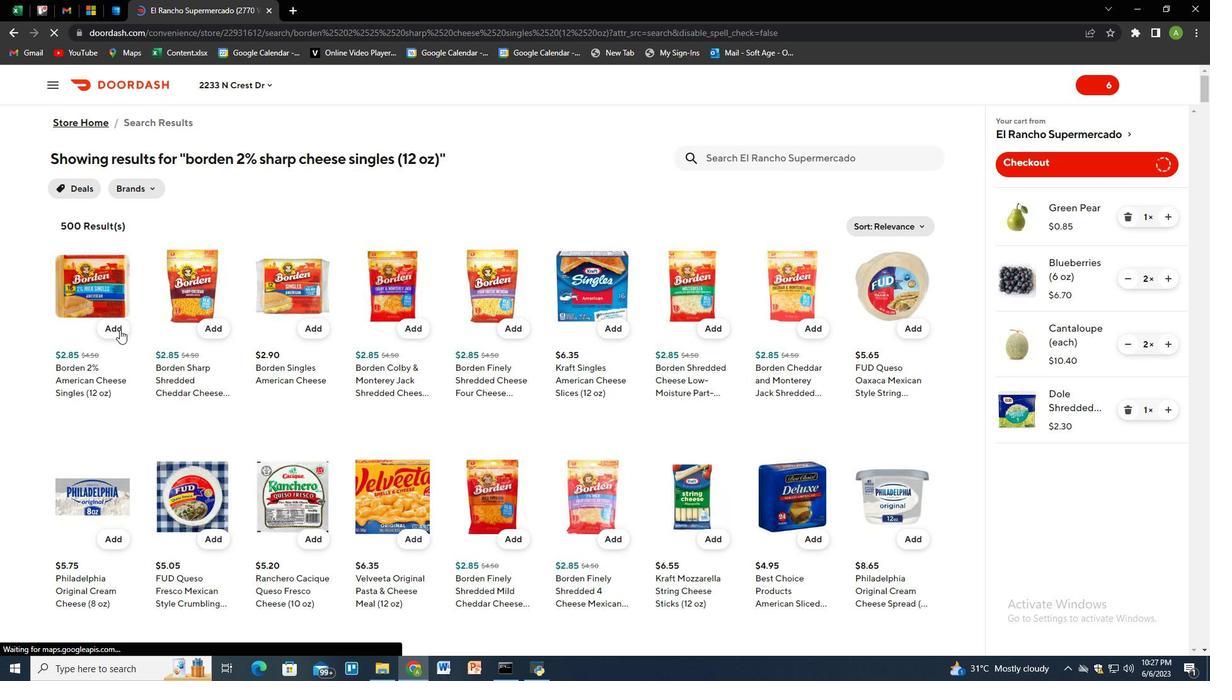 
Action: Mouse pressed left at (118, 329)
Screenshot: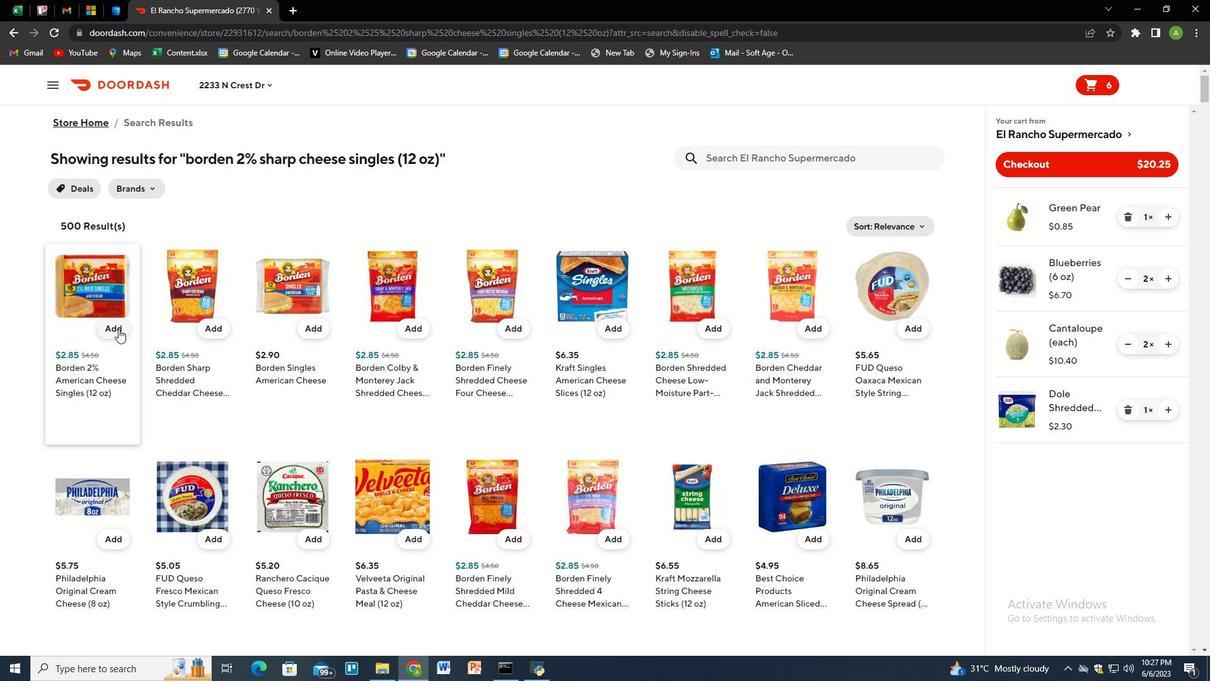 
Action: Mouse moved to (1174, 473)
Screenshot: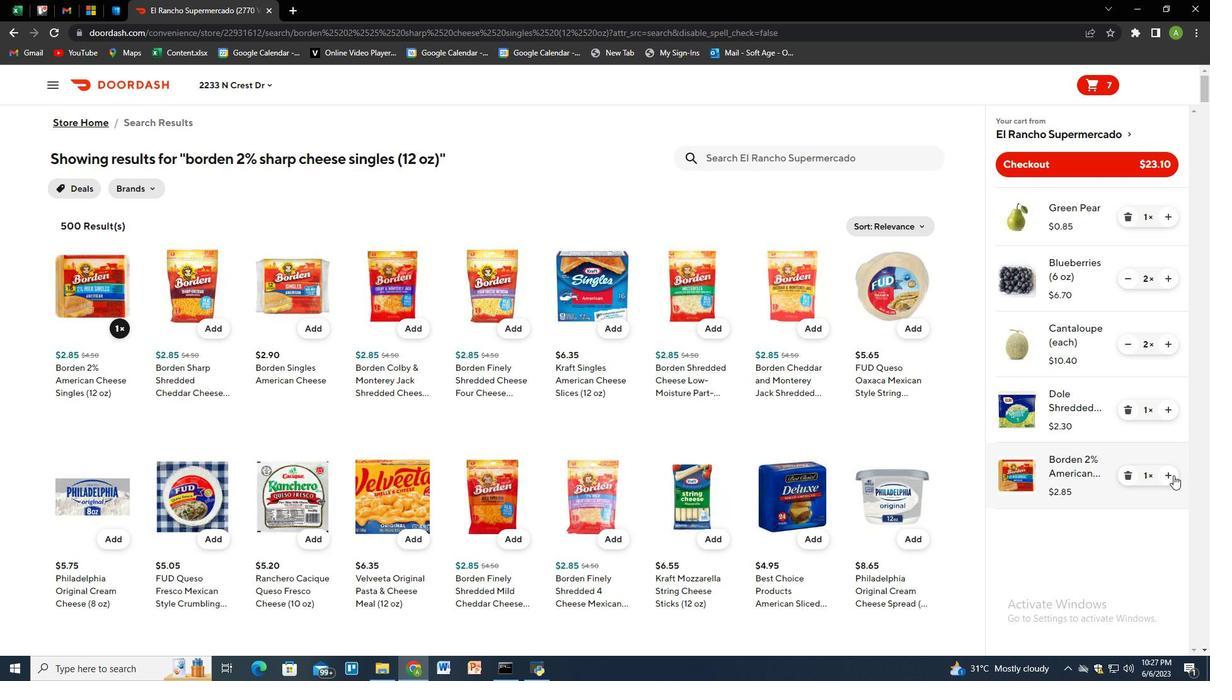 
Action: Mouse pressed left at (1174, 473)
Screenshot: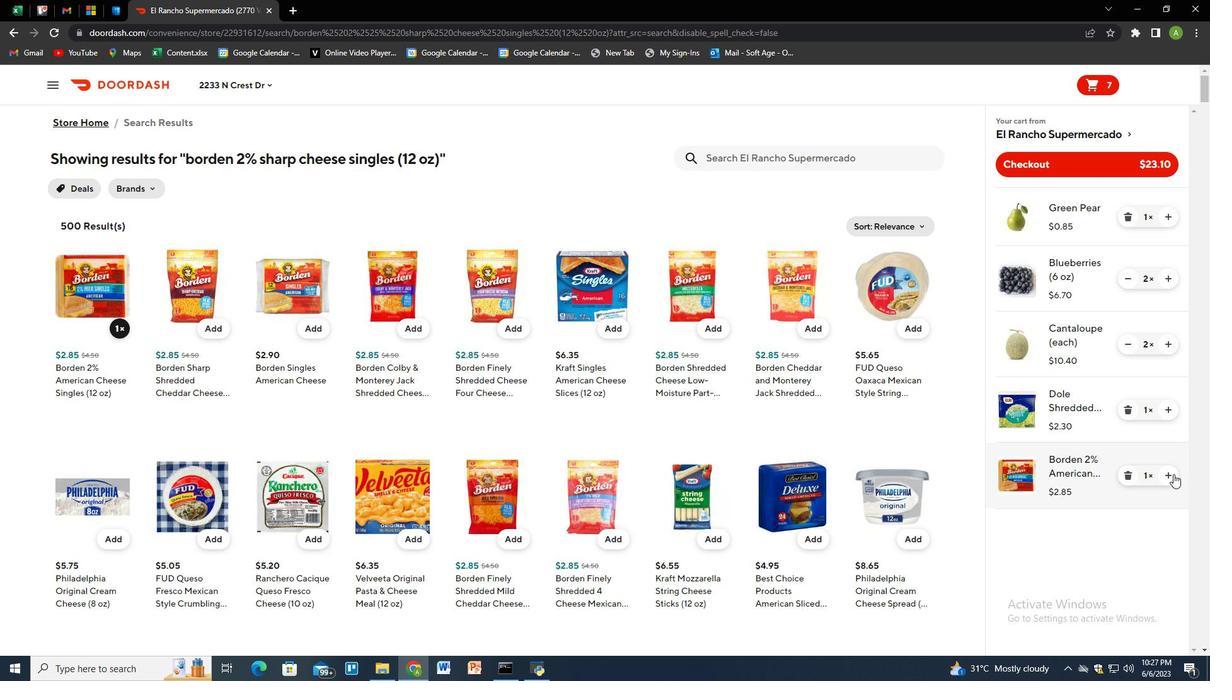 
Action: Mouse moved to (759, 147)
Screenshot: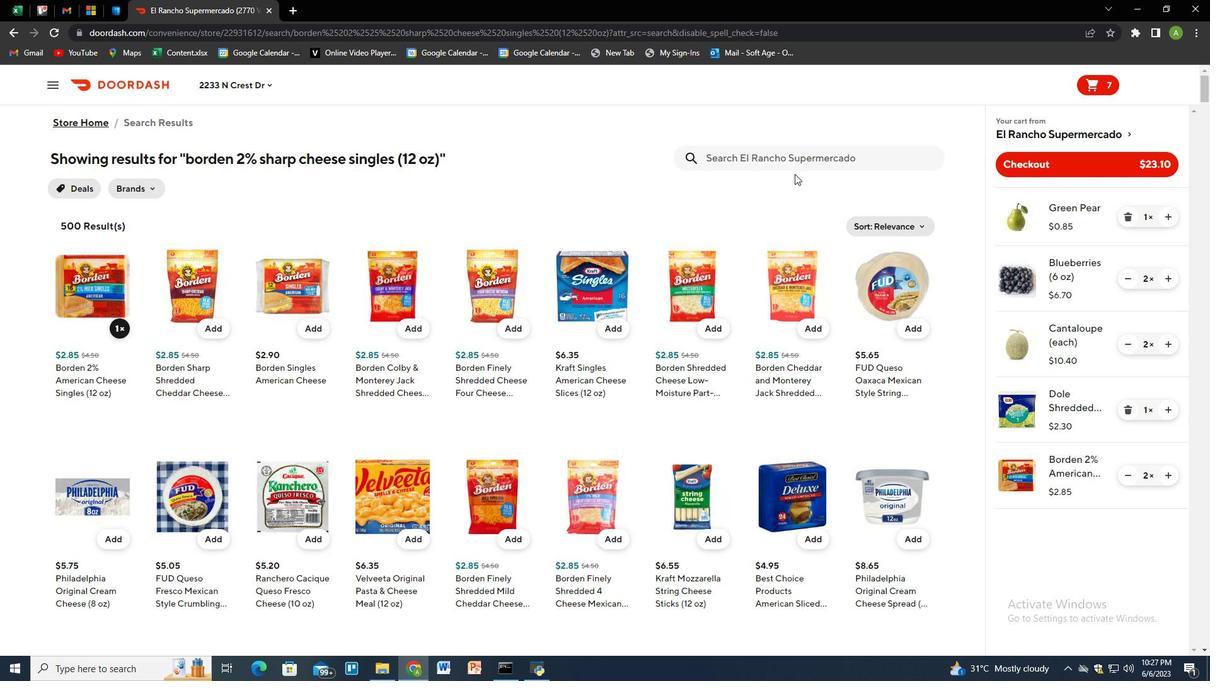 
Action: Mouse pressed left at (759, 147)
Screenshot: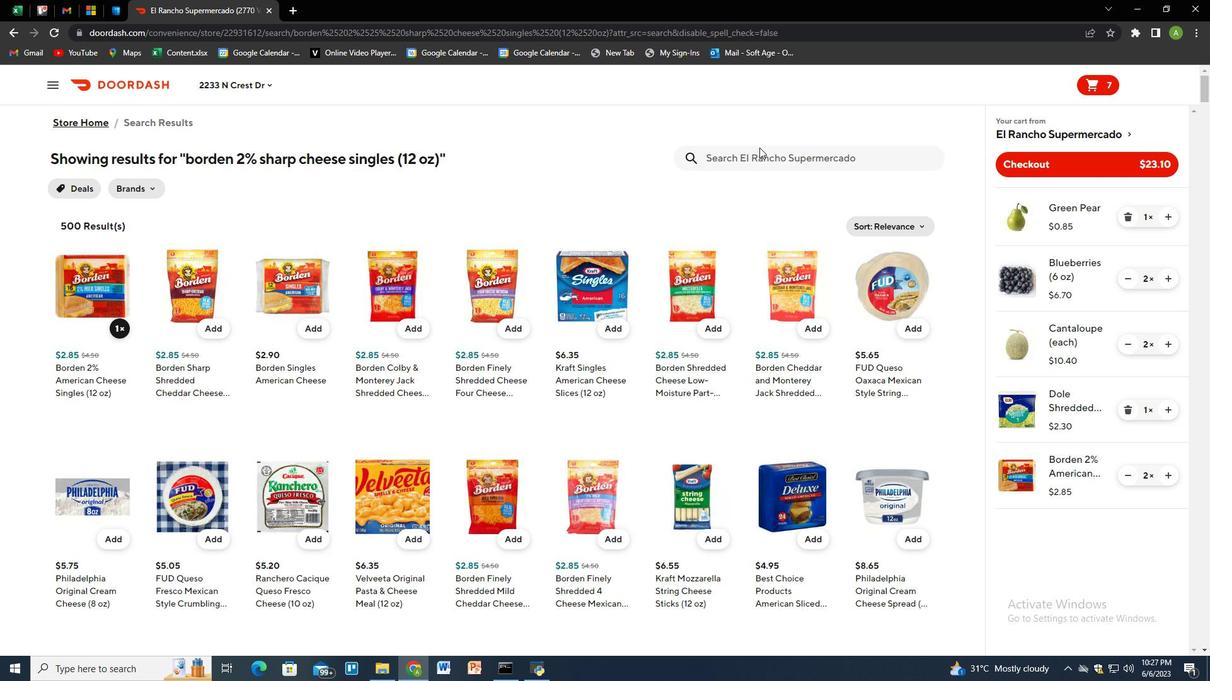 
Action: Key pressed persian<Key.space>lime<Key.space><Key.shift><Key.shift>(each<Key.shift_r>)<Key.enter>
Screenshot: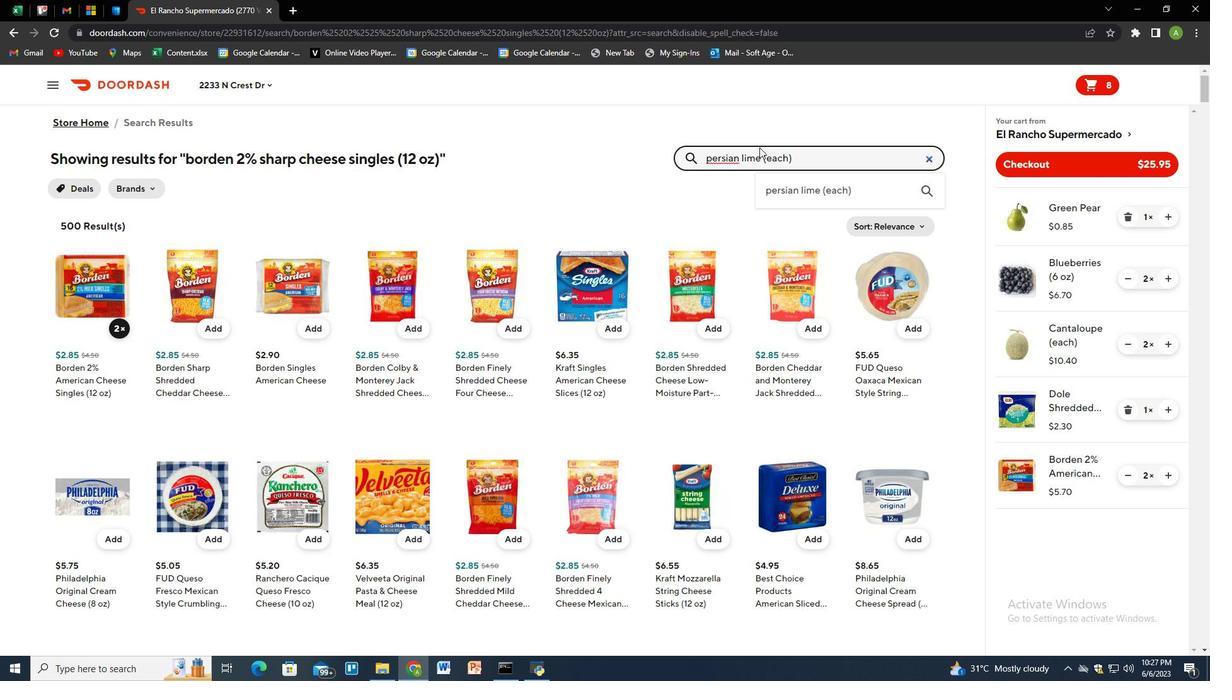 
Action: Mouse moved to (114, 327)
Screenshot: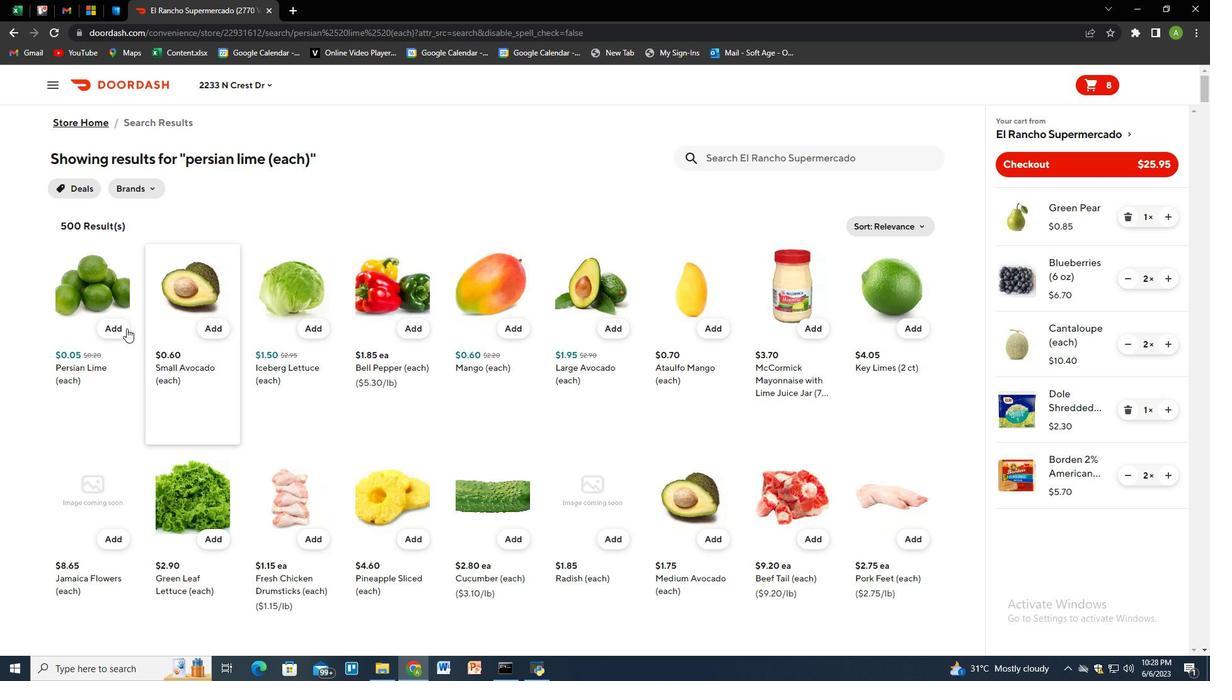 
Action: Mouse pressed left at (114, 327)
Screenshot: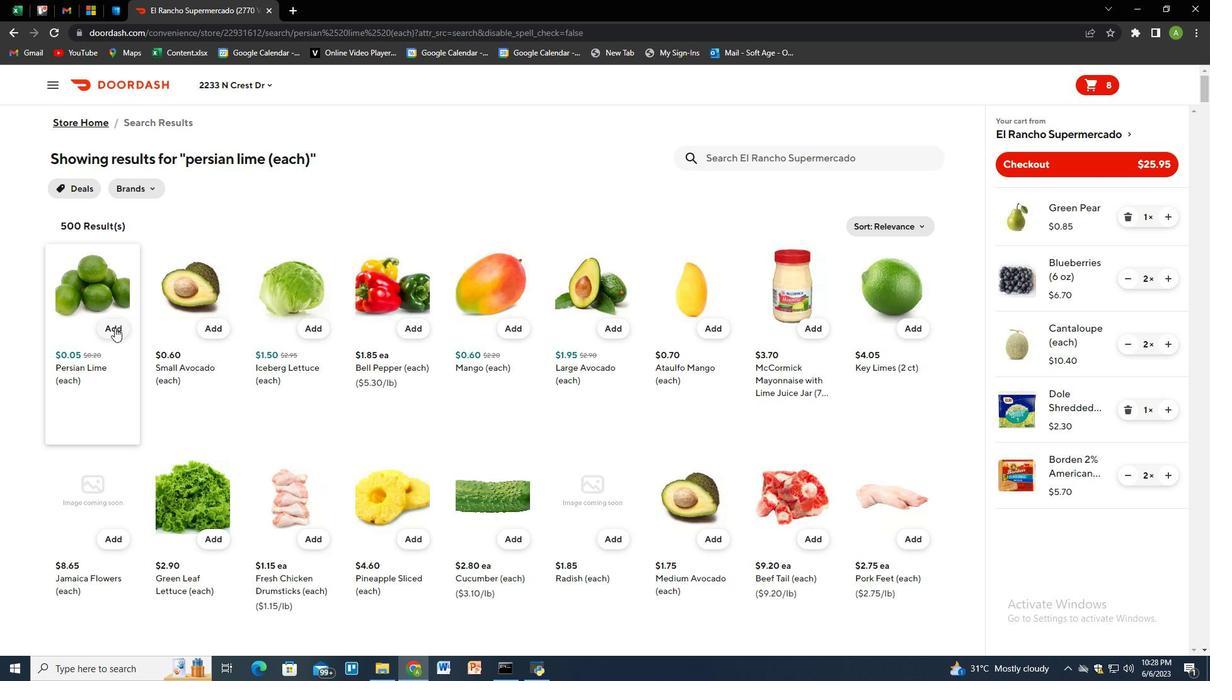 
Action: Mouse moved to (751, 160)
Screenshot: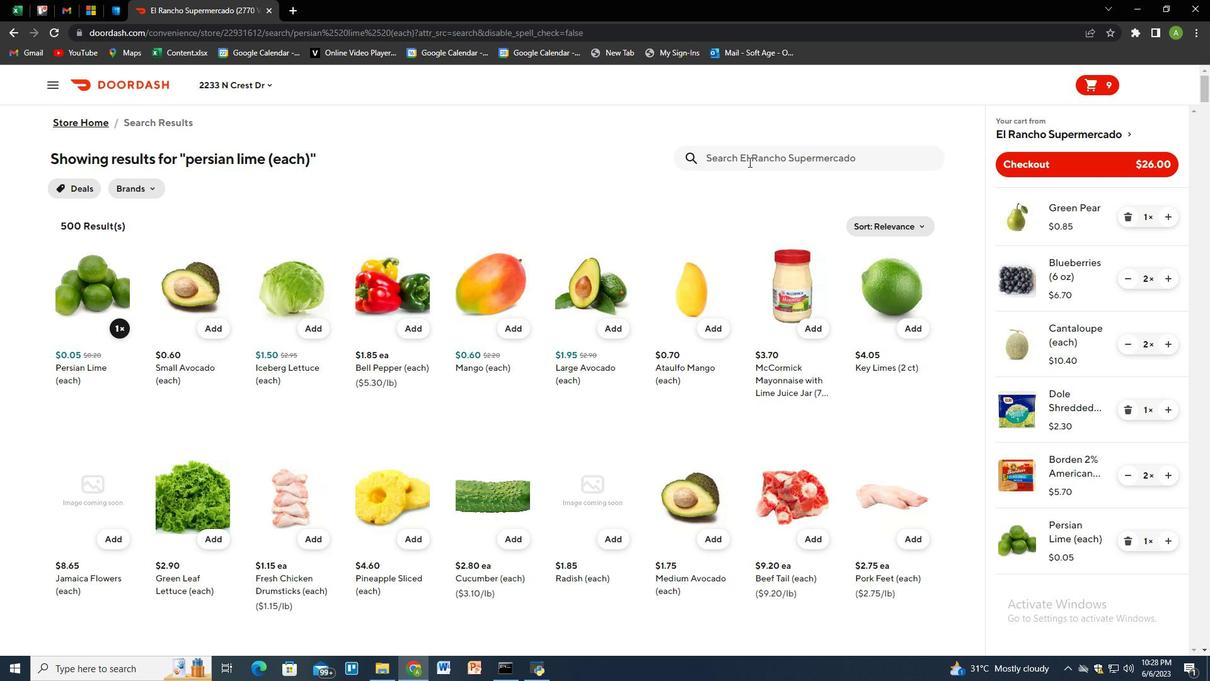
Action: Mouse pressed left at (751, 160)
Screenshot: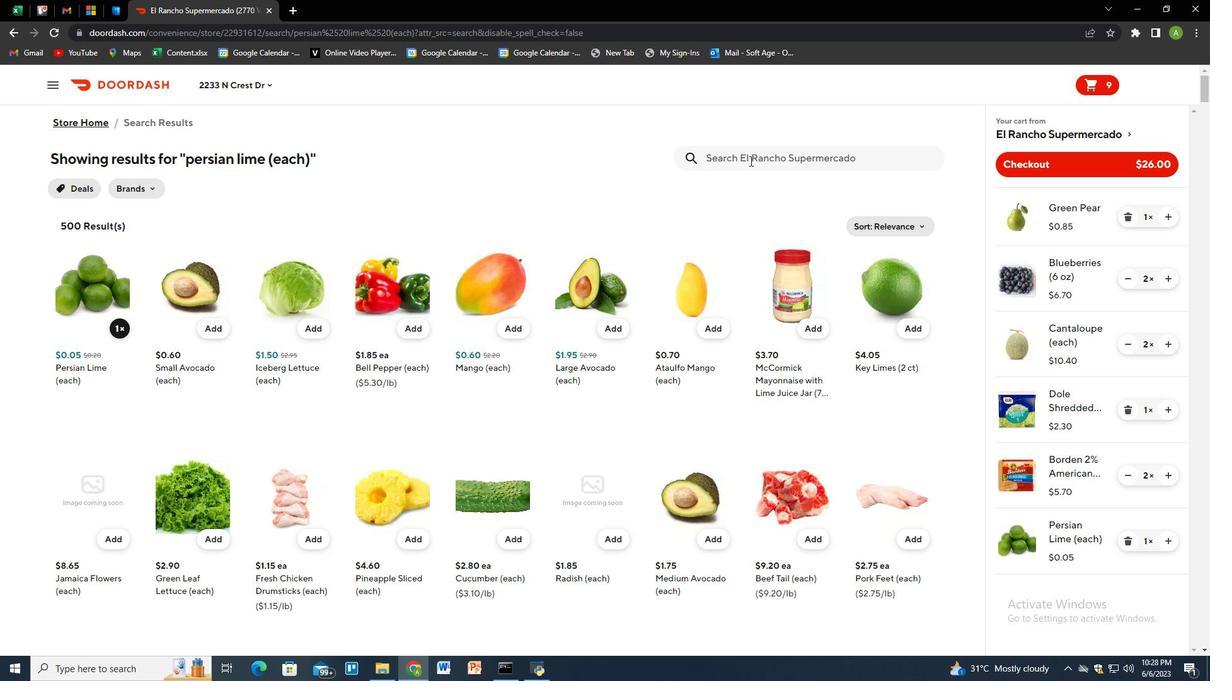 
Action: Mouse moved to (751, 160)
Screenshot: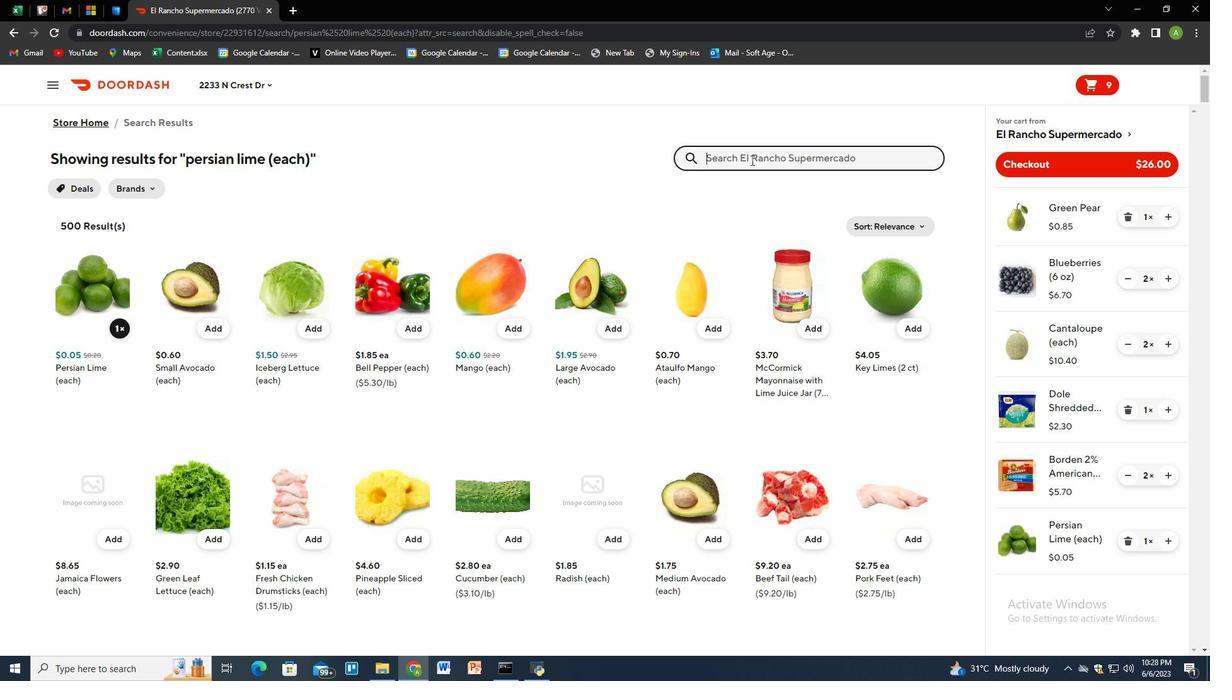 
Action: Key pressed bone<Key.space>in<Key.space>sirloin<Key.space>roast<Key.space>pork<Key.space><Key.shift_r>(each<Key.shift_r>)<Key.enter>
Screenshot: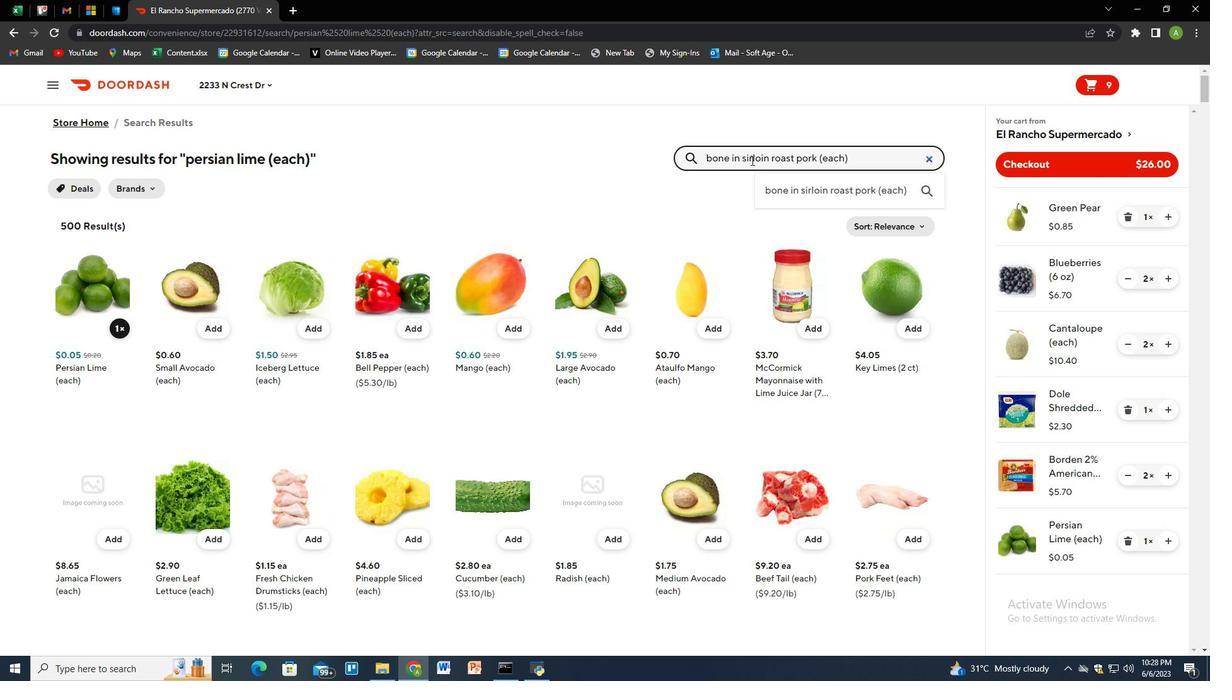 
Action: Mouse moved to (118, 329)
Screenshot: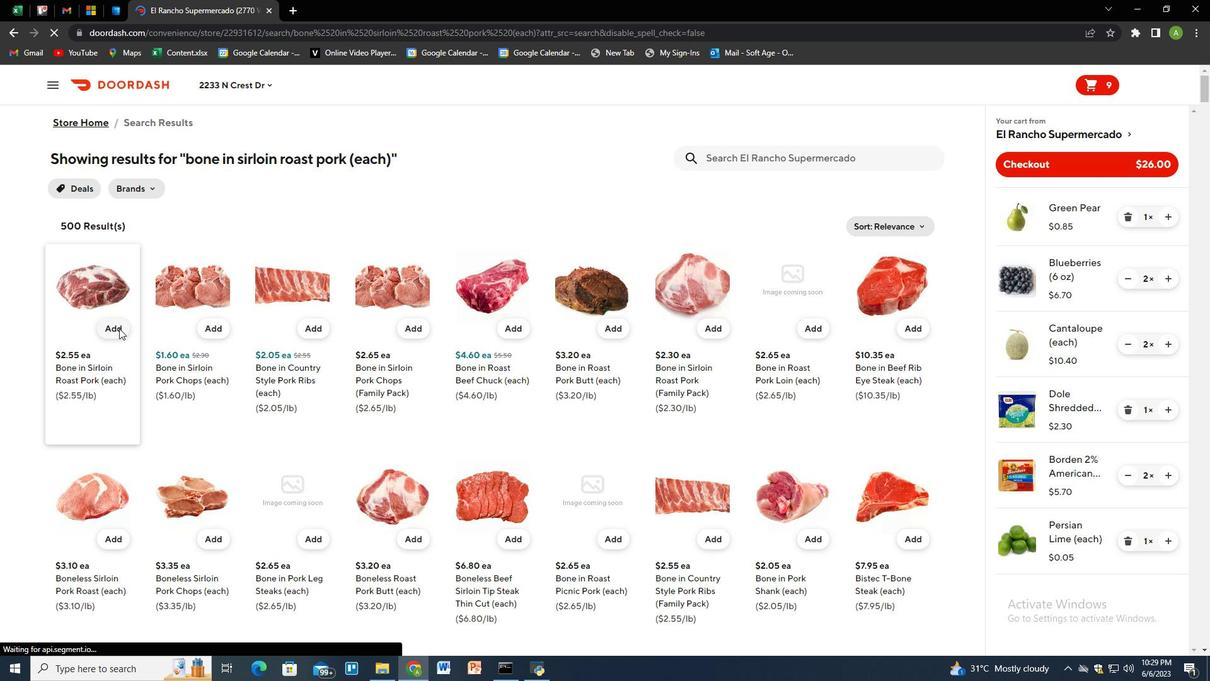 
Action: Mouse pressed left at (118, 329)
Screenshot: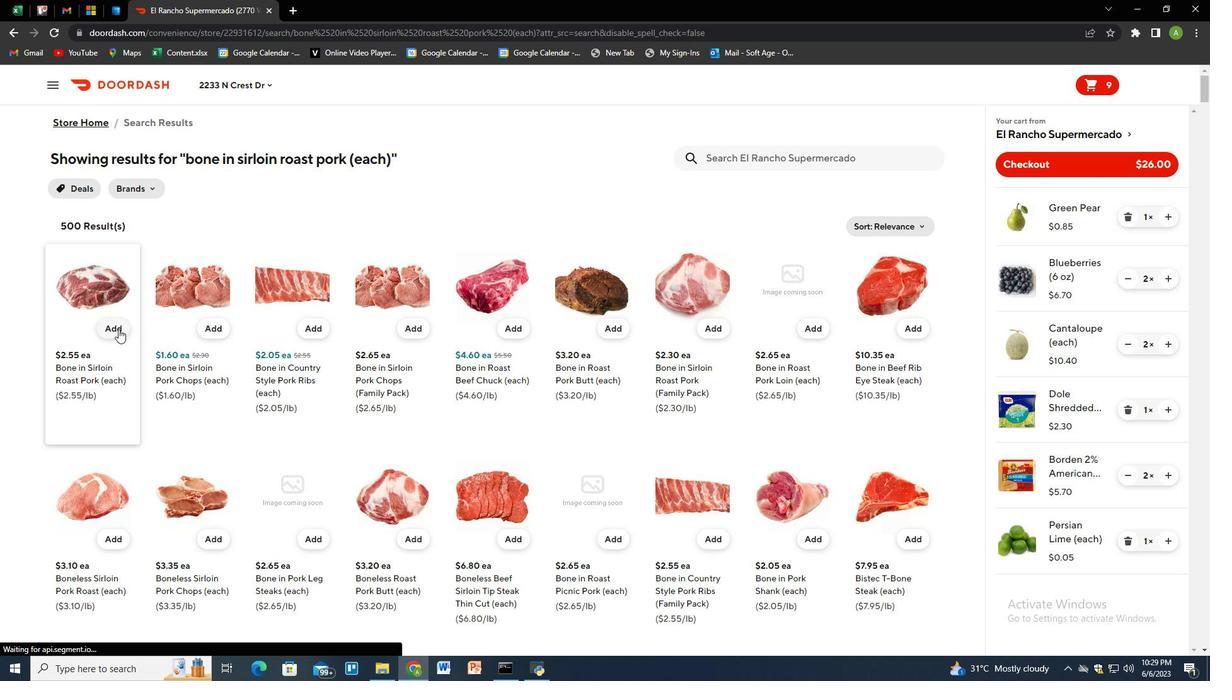 
Action: Mouse moved to (1166, 615)
Screenshot: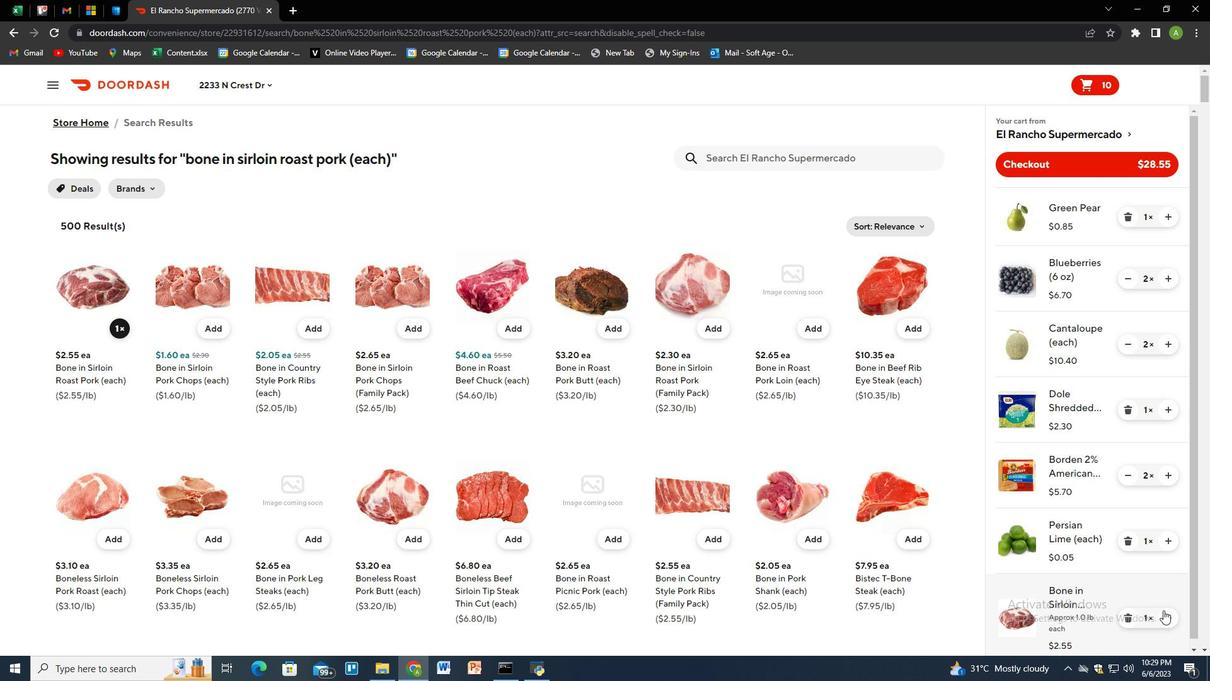 
Action: Mouse pressed left at (1166, 615)
Screenshot: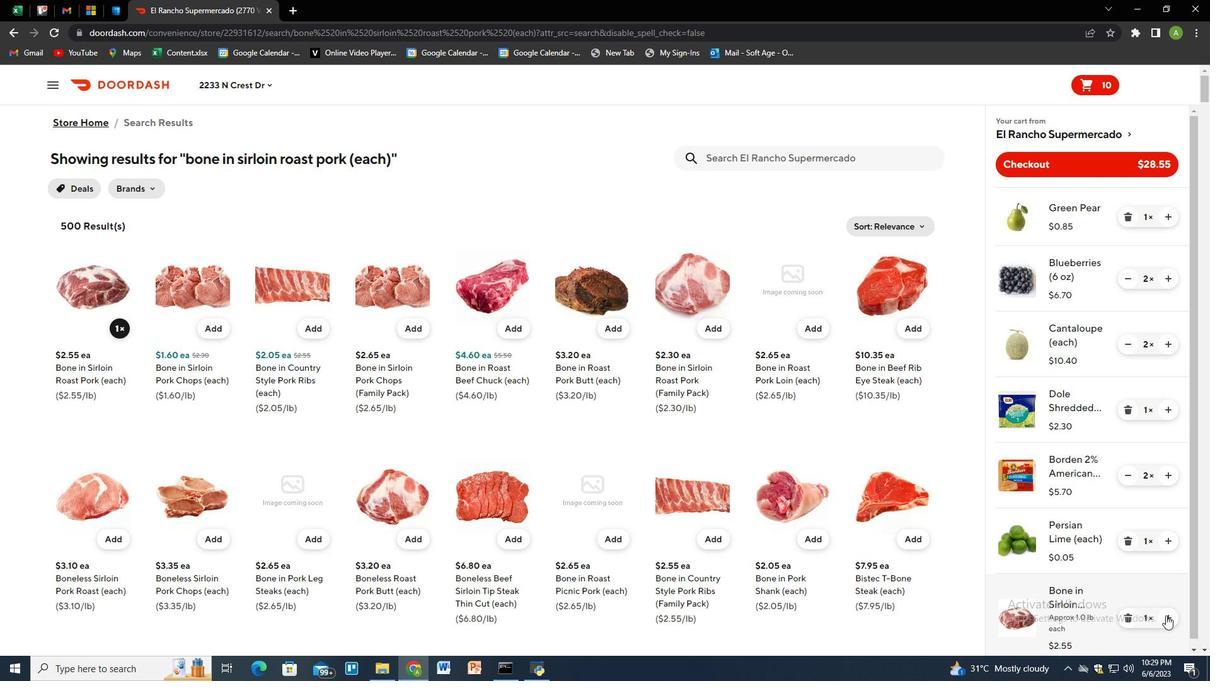 
Action: Mouse moved to (782, 153)
Screenshot: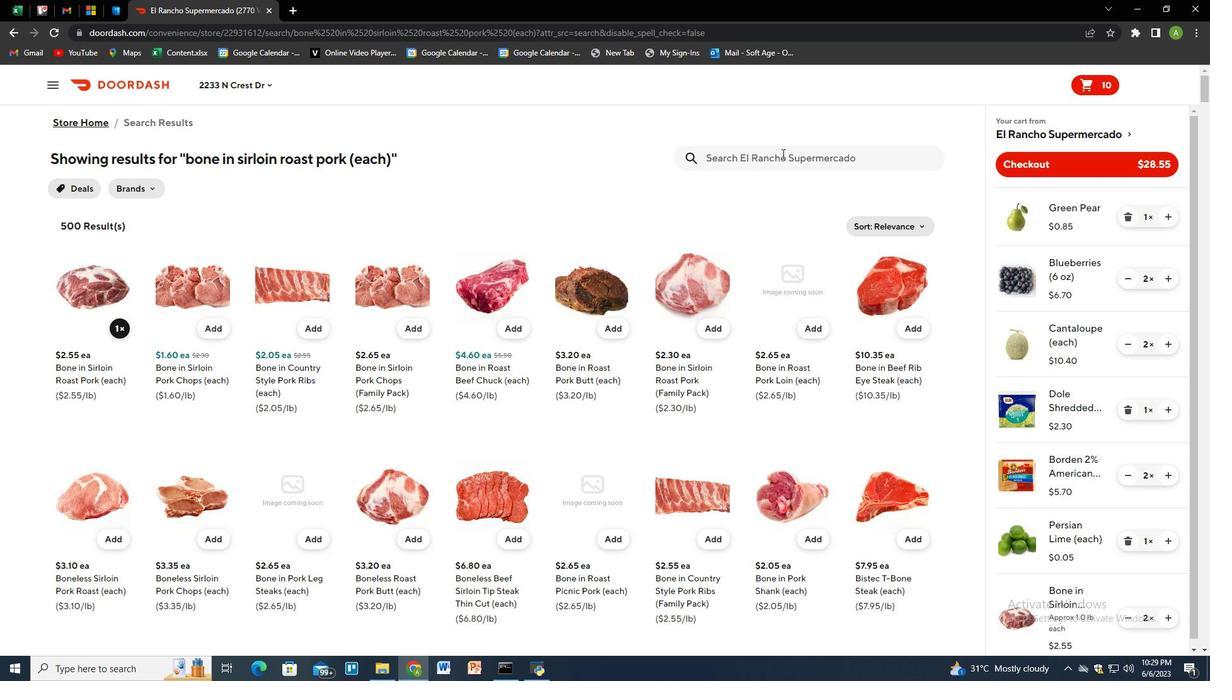 
Action: Mouse pressed left at (782, 153)
Screenshot: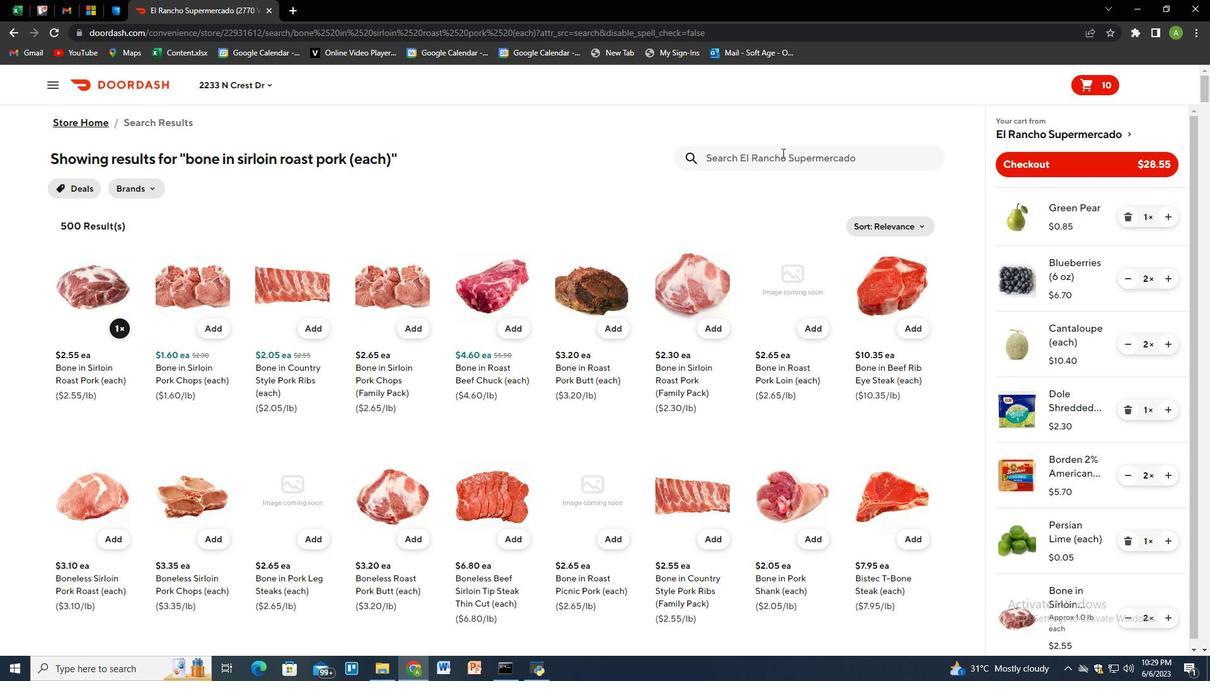 
Action: Mouse moved to (782, 153)
Screenshot: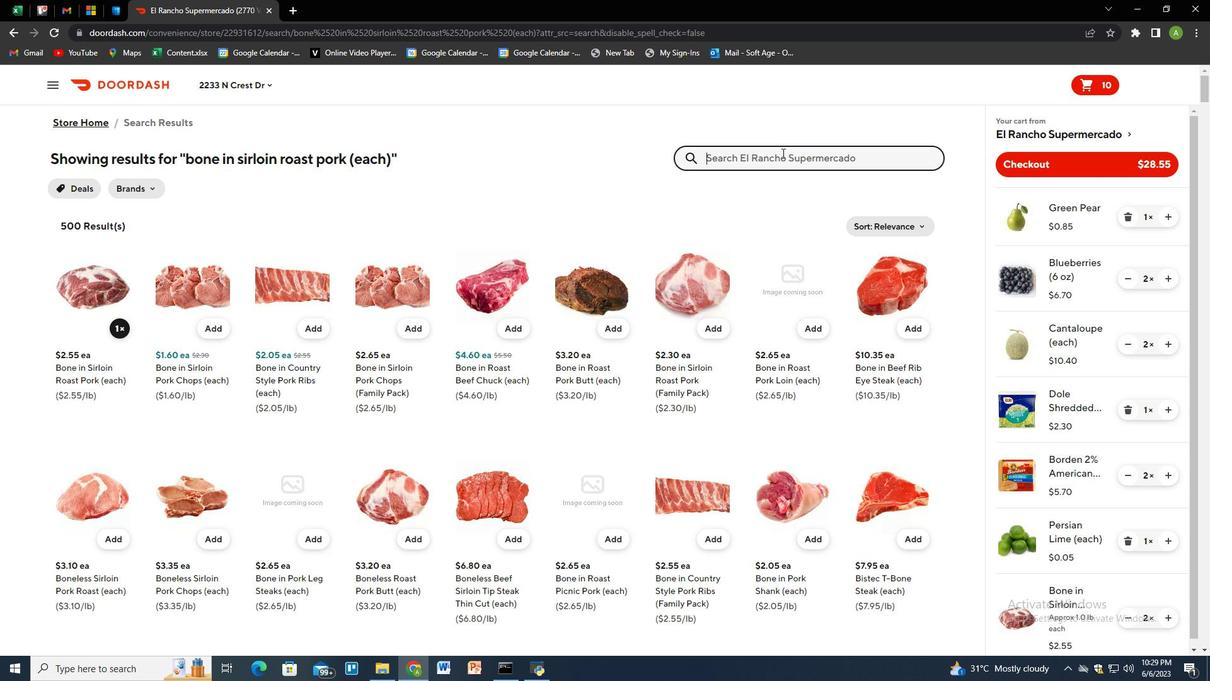 
Action: Key pressed wonder<Key.space>white<Key.space>bread<Key.space>hot<Key.space>dog<Key.space>buns<Key.space><Key.shift_r>(8<Key.space>ct<Key.shift_r>)<Key.enter>
Screenshot: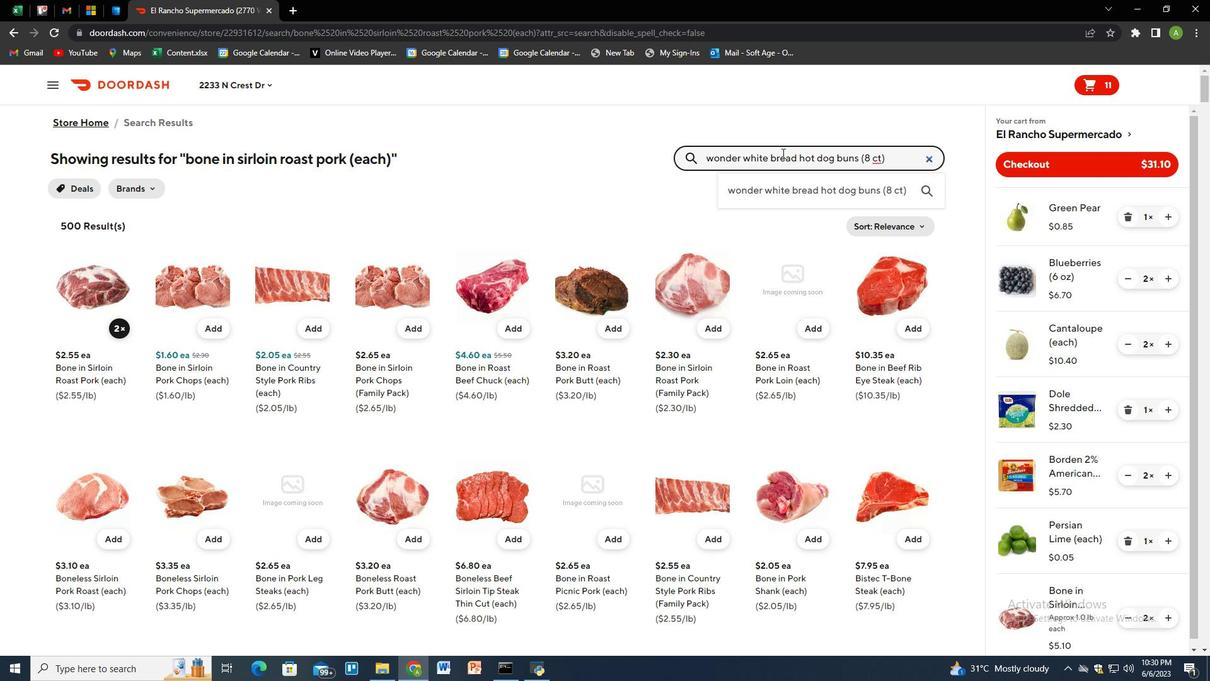 
Action: Mouse moved to (119, 336)
Screenshot: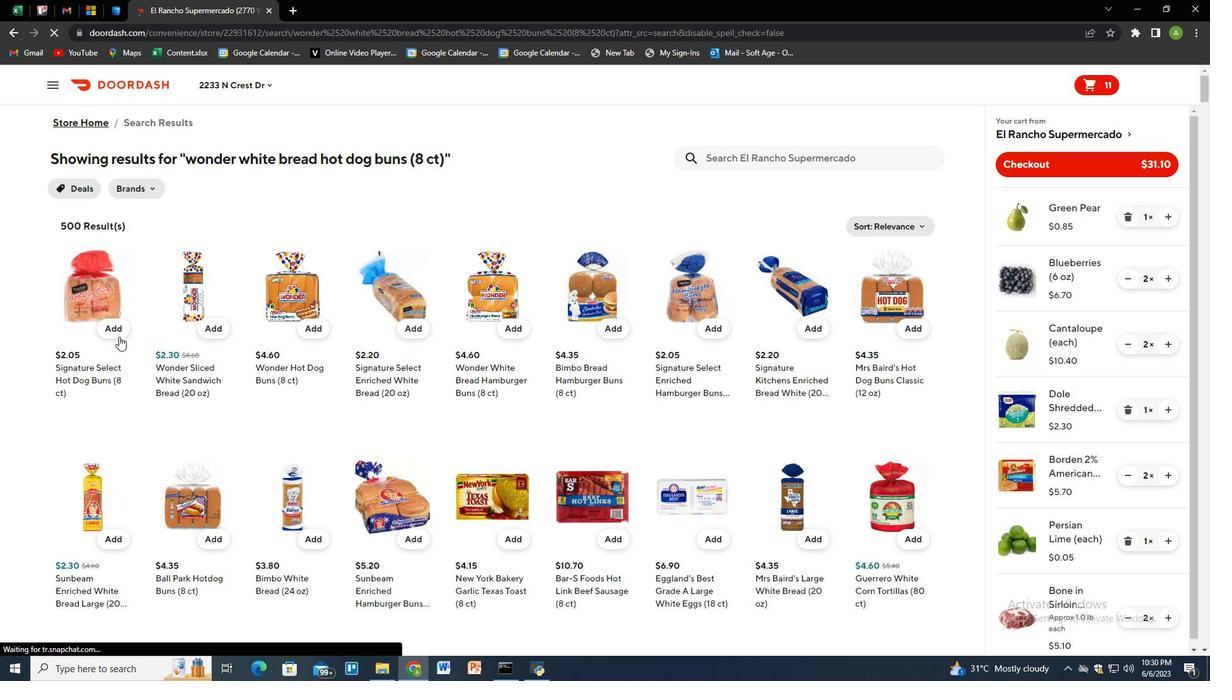 
Action: Mouse pressed left at (119, 336)
Screenshot: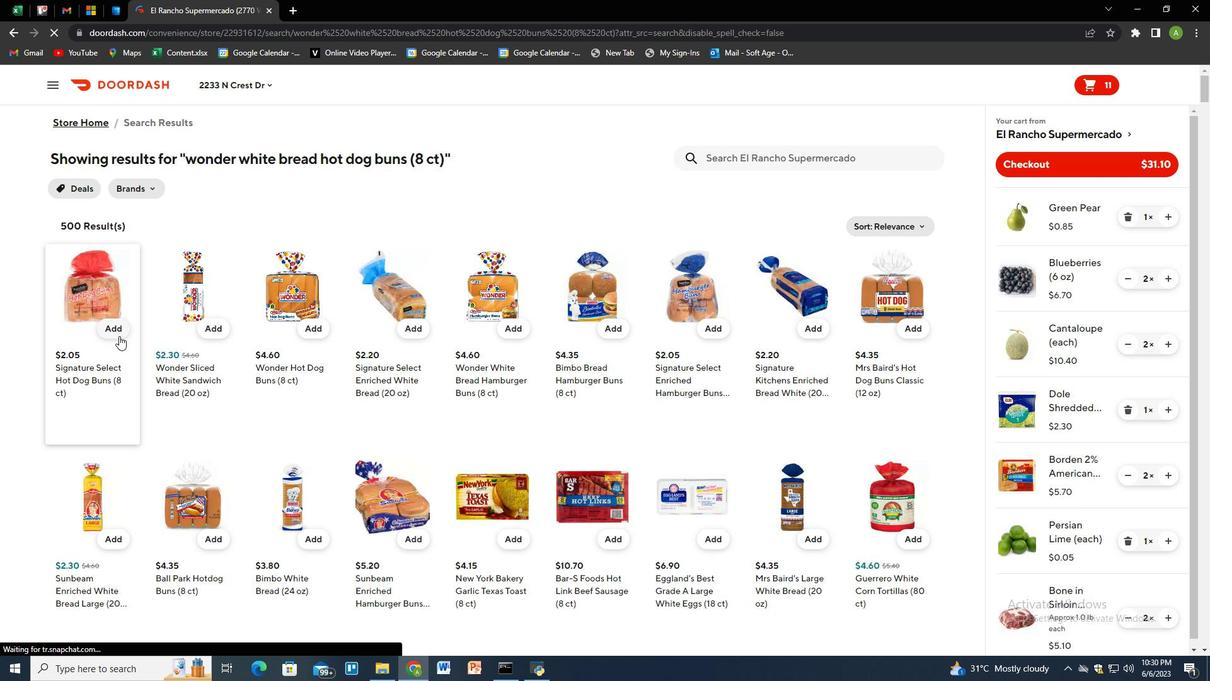 
Action: Mouse moved to (1068, 552)
Screenshot: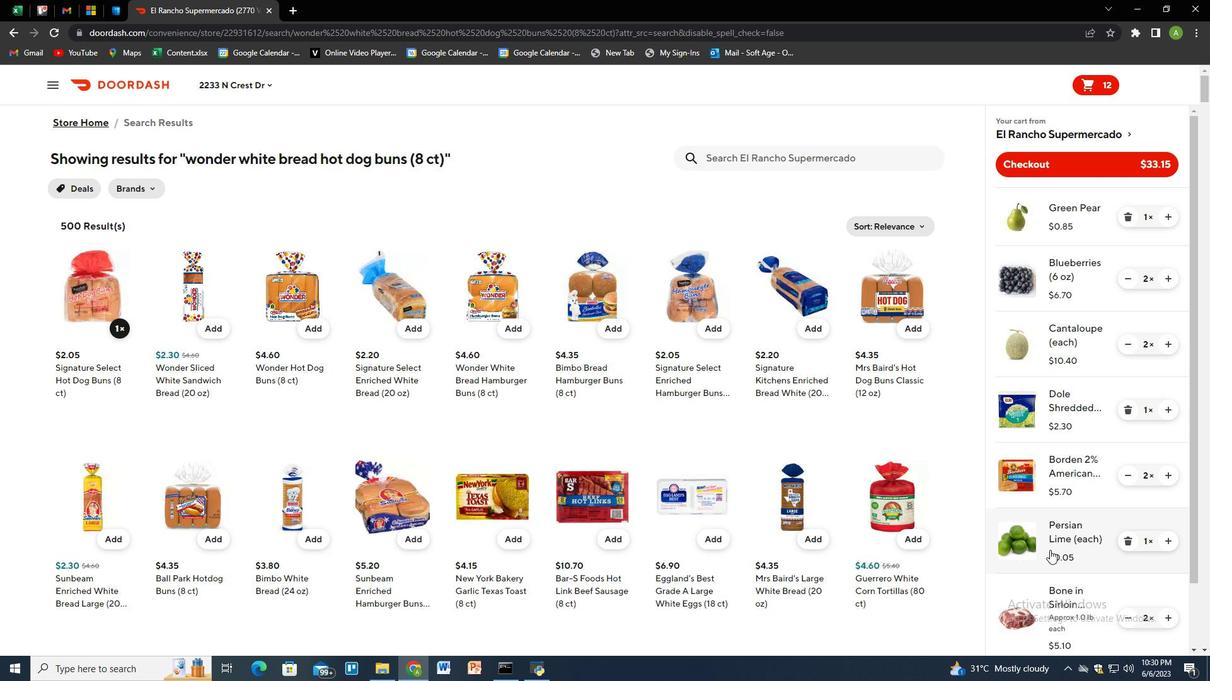 
Action: Mouse scrolled (1068, 551) with delta (0, 0)
Screenshot: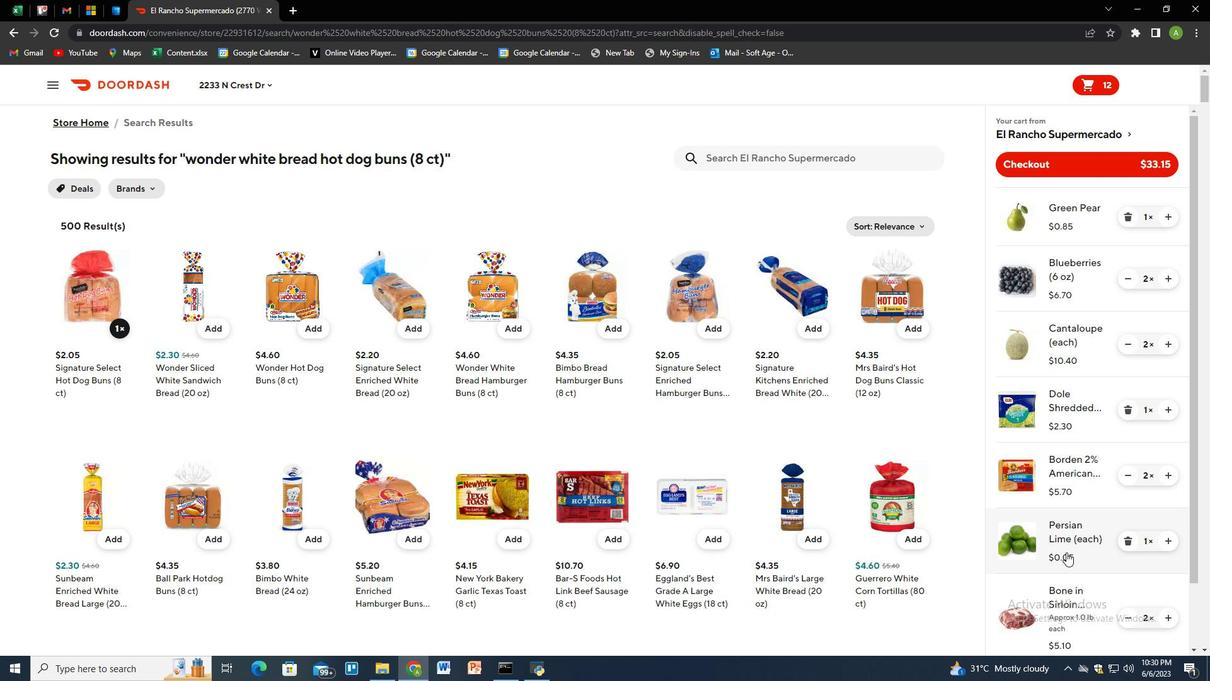 
Action: Mouse moved to (1070, 553)
Screenshot: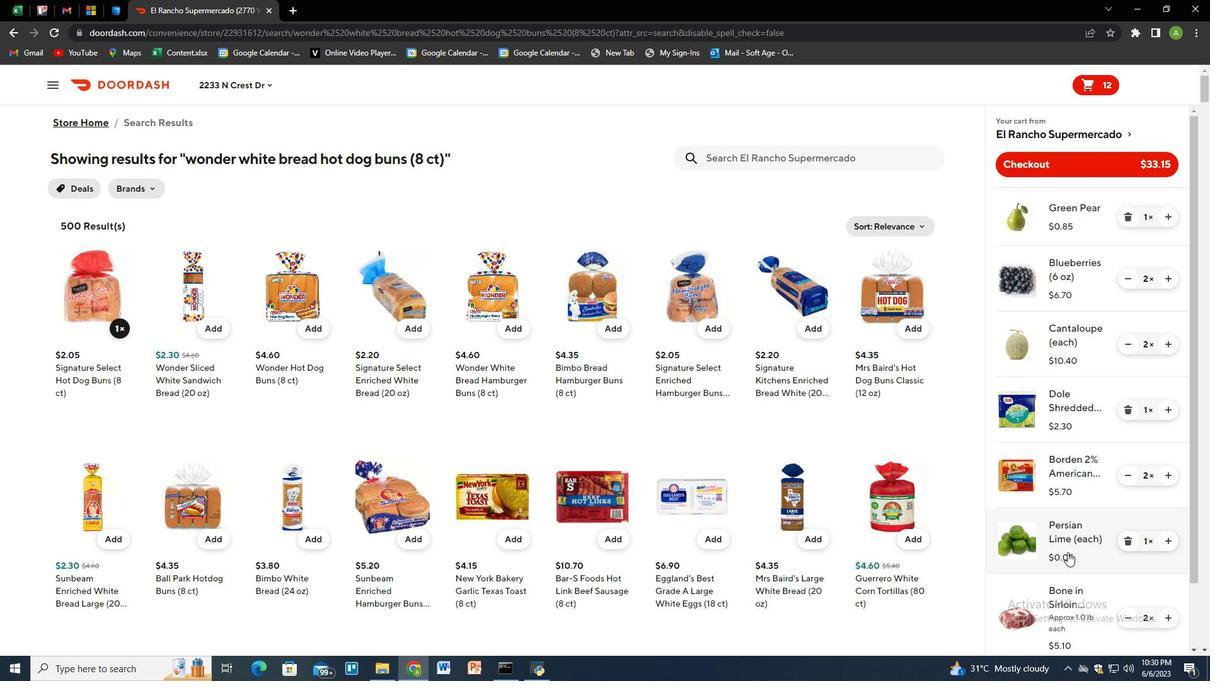 
Action: Mouse scrolled (1070, 553) with delta (0, 0)
Screenshot: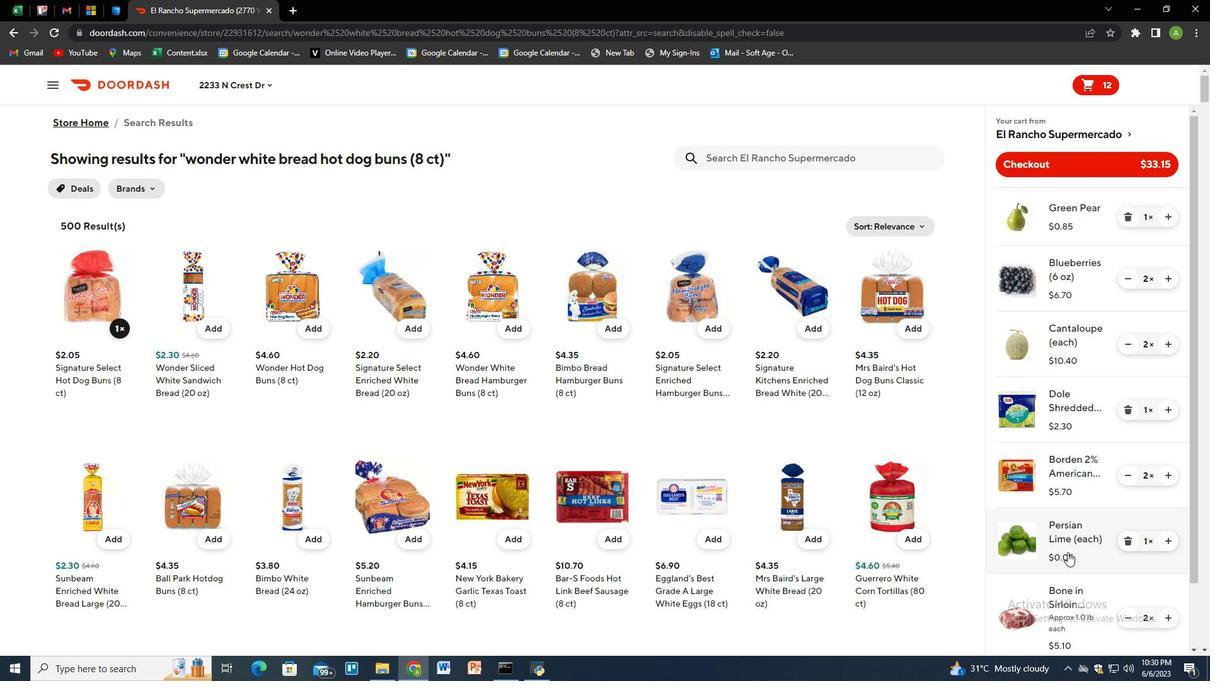 
Action: Mouse moved to (1174, 622)
Screenshot: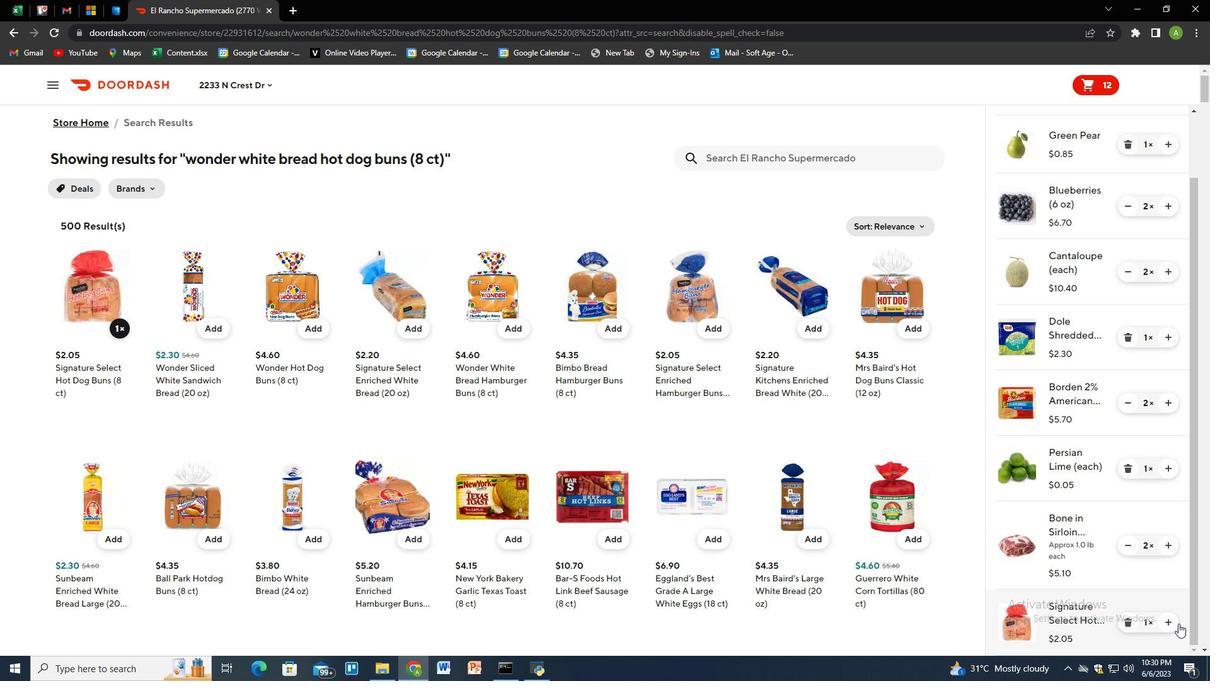 
Action: Mouse pressed left at (1174, 622)
Screenshot: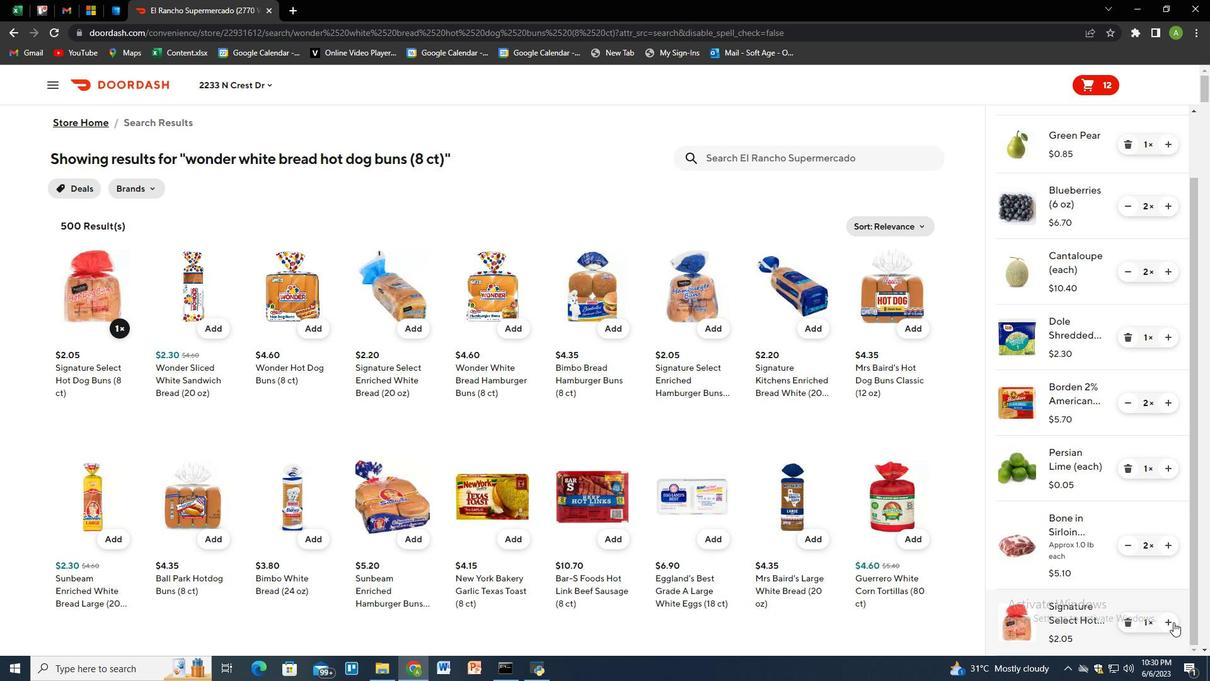 
Action: Mouse moved to (703, 156)
Screenshot: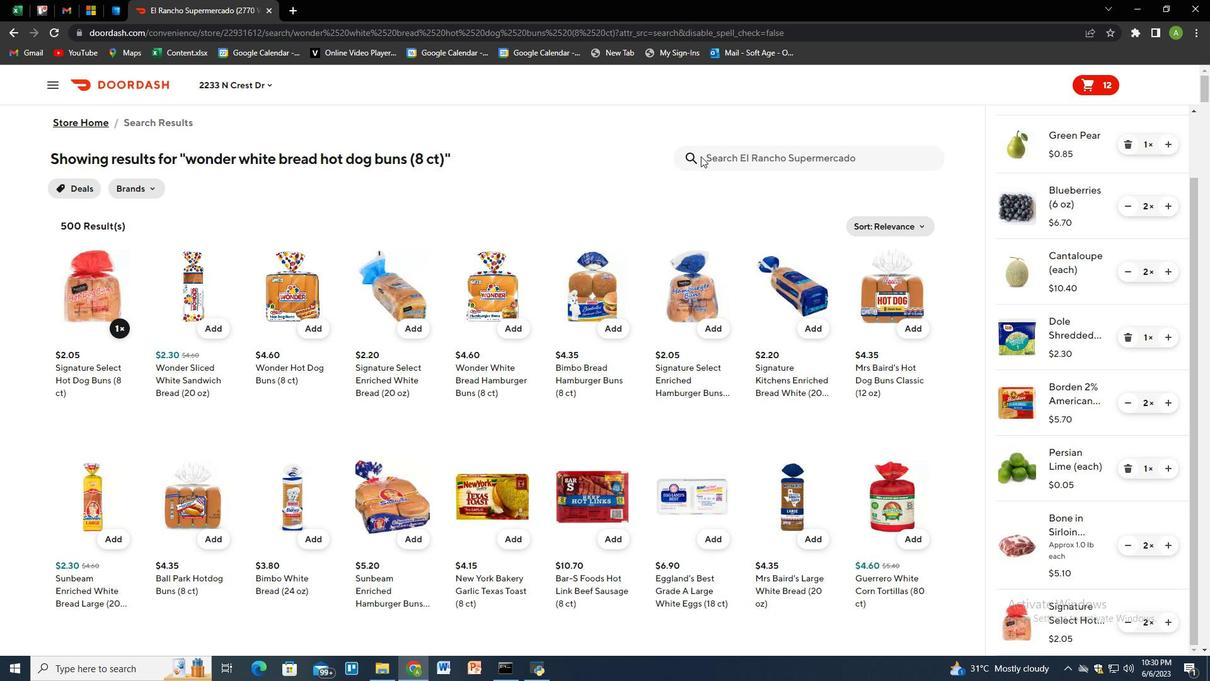
Action: Mouse pressed left at (703, 156)
Screenshot: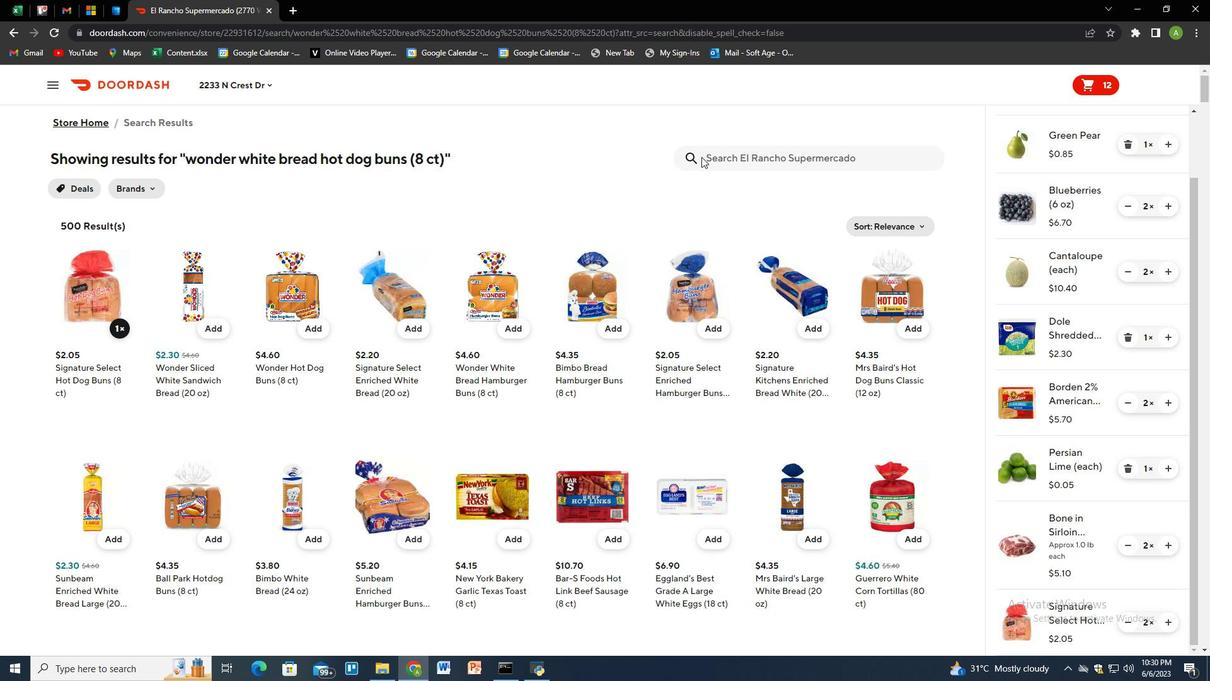 
Action: Mouse moved to (704, 155)
Screenshot: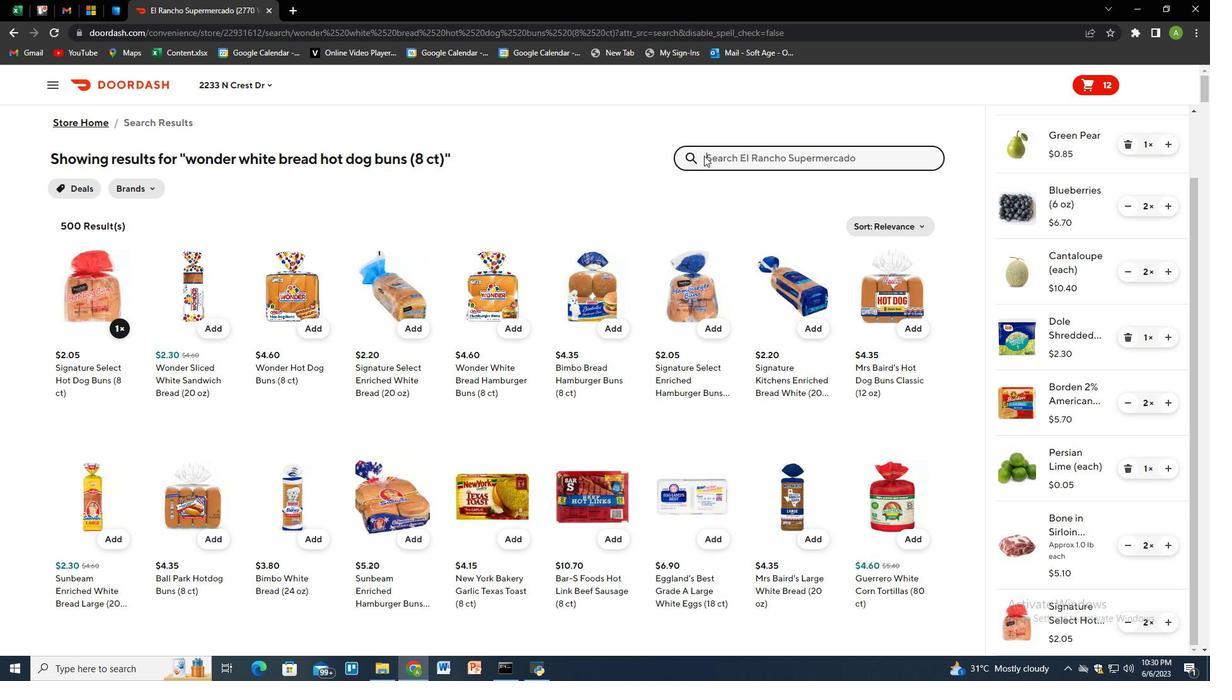 
Action: Key pressed bush<Key.shift_r>"s<Key.space>best<Key.space>pinto<Key.space>beans<Key.space><Key.shift_r><Key.shift_r><Key.shift_r>(16<Key.space>oz<Key.shift_r>)<Key.enter>
Screenshot: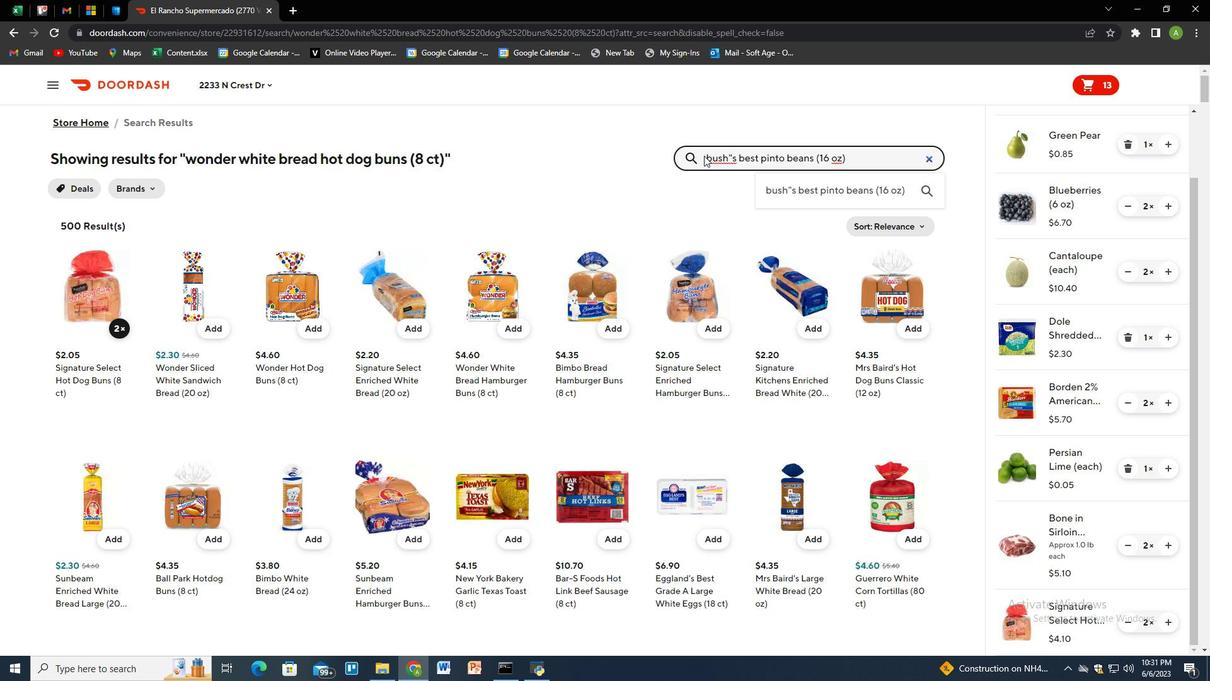 
Action: Mouse moved to (101, 329)
Screenshot: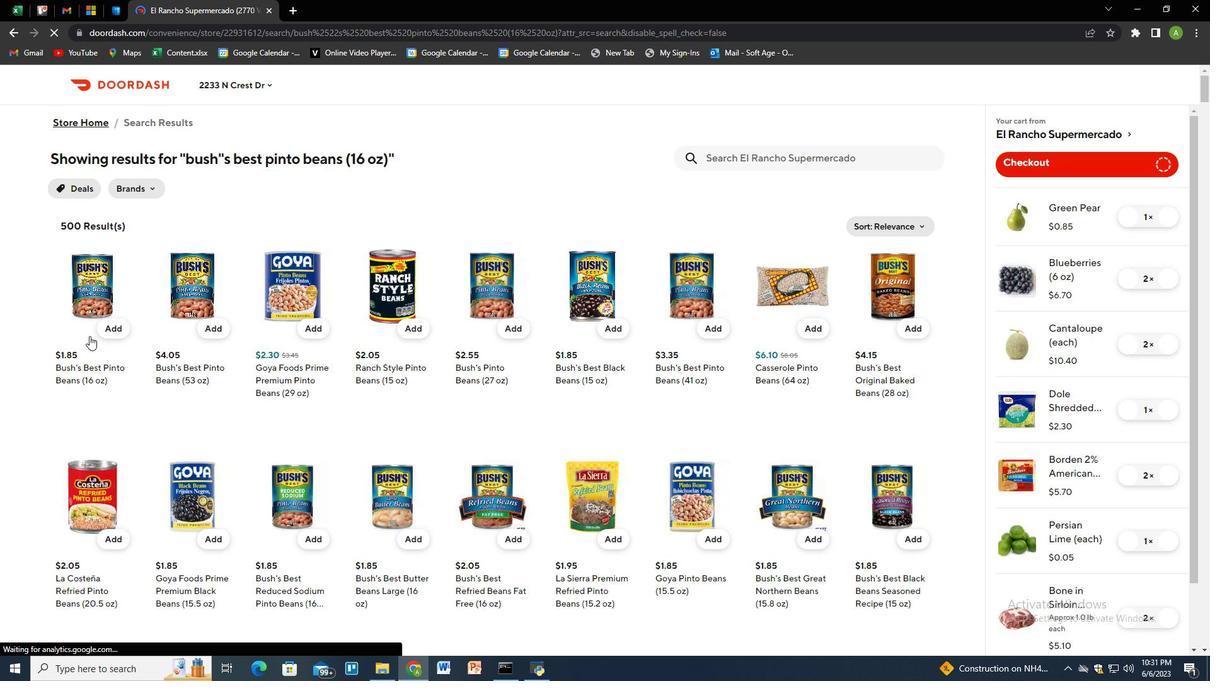
Action: Mouse pressed left at (101, 329)
Screenshot: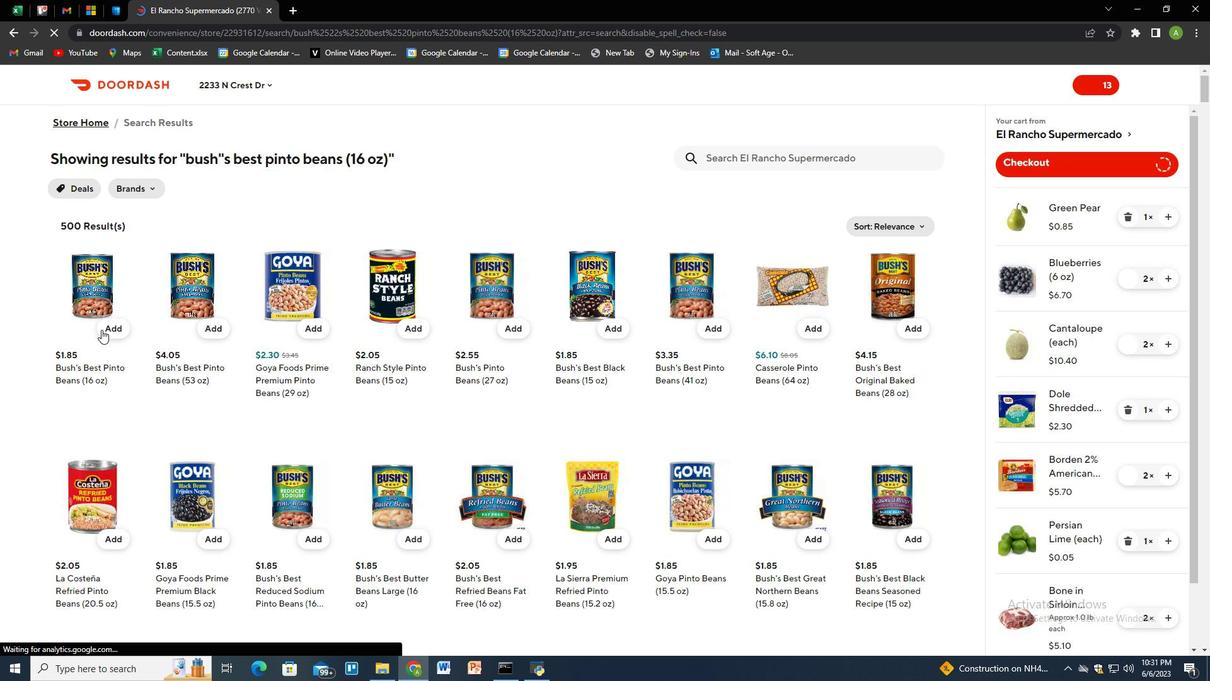 
Action: Mouse moved to (771, 158)
Screenshot: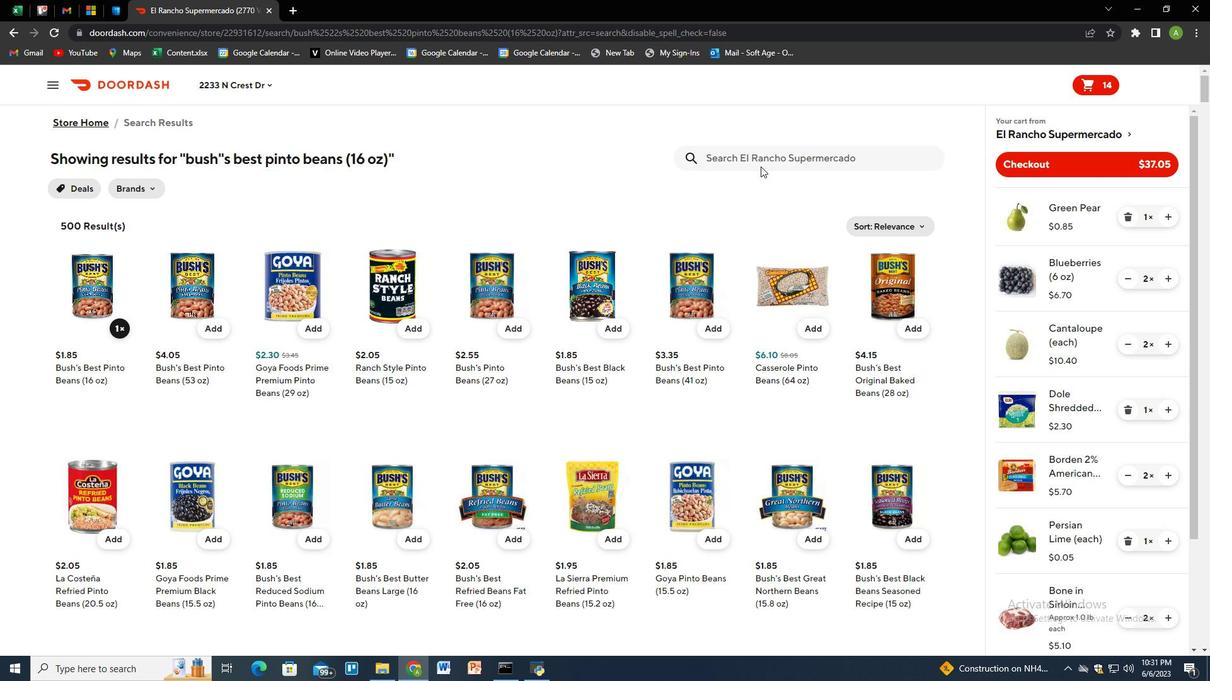 
Action: Mouse pressed left at (771, 158)
Screenshot: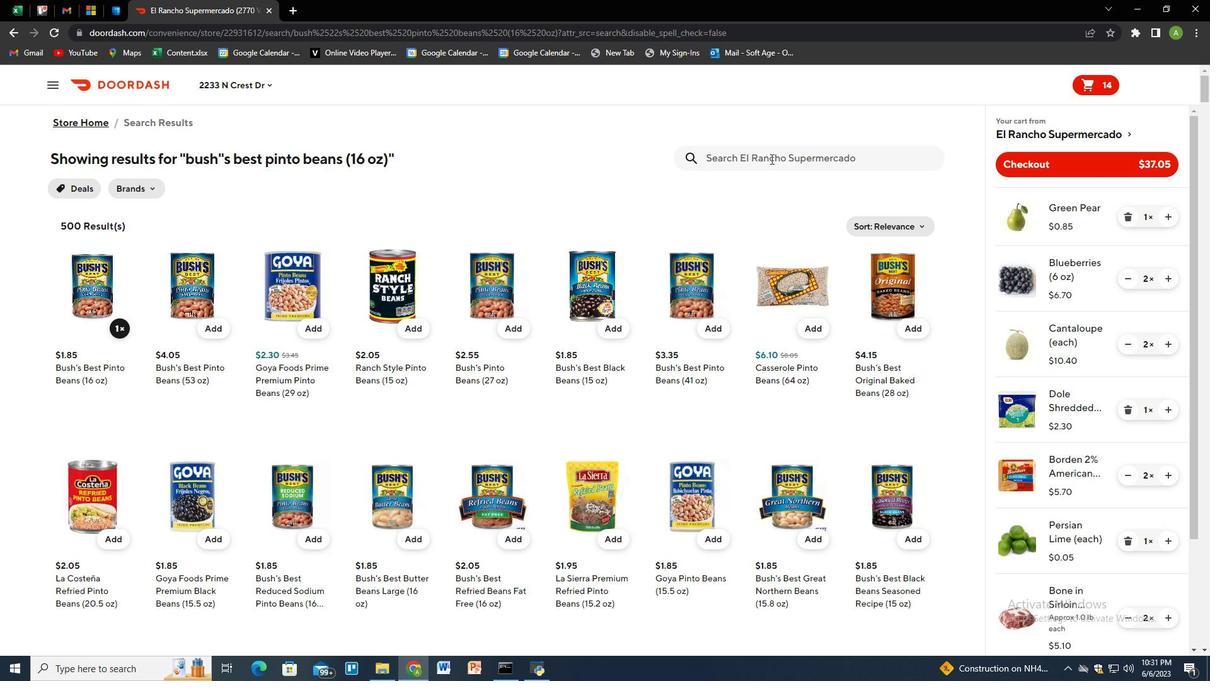 
Action: Mouse moved to (770, 158)
Screenshot: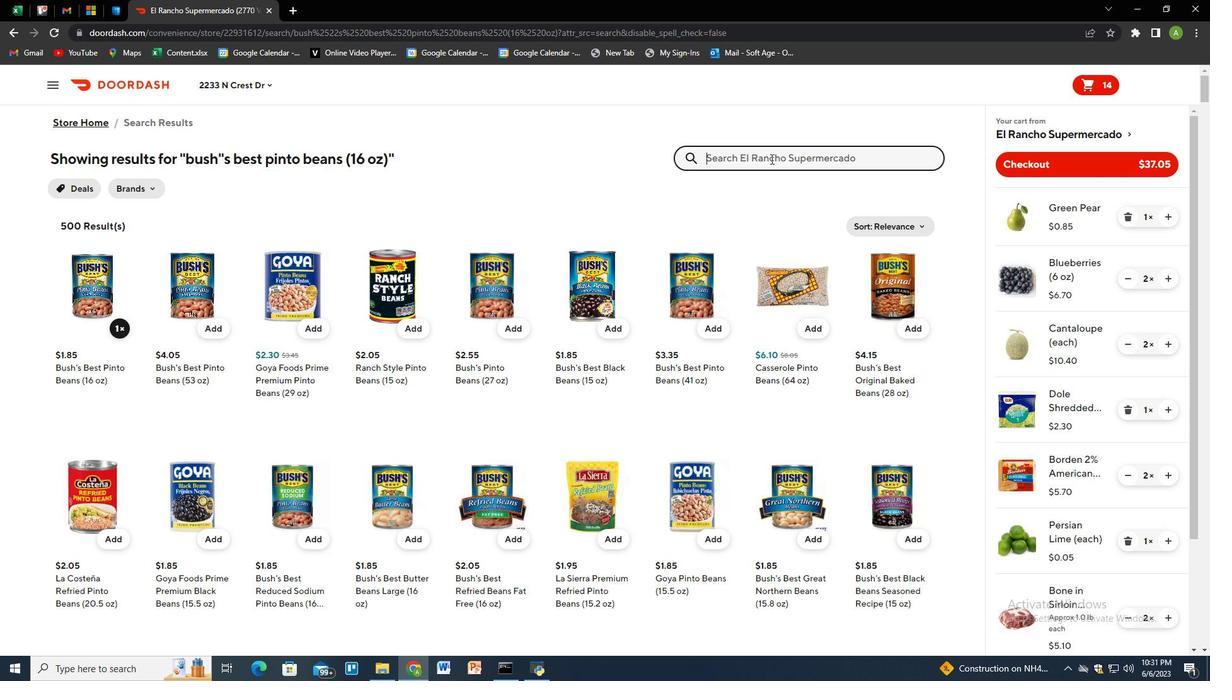 
Action: Key pressed quesos<Key.space>la<Key.space>ricura<Key.space>sour<Key.space>cream<Key.space>salvadoran<Key.space>style<Key.space><Key.shift_r>(14<Key.space>oz<Key.shift_r>)<Key.enter>
Screenshot: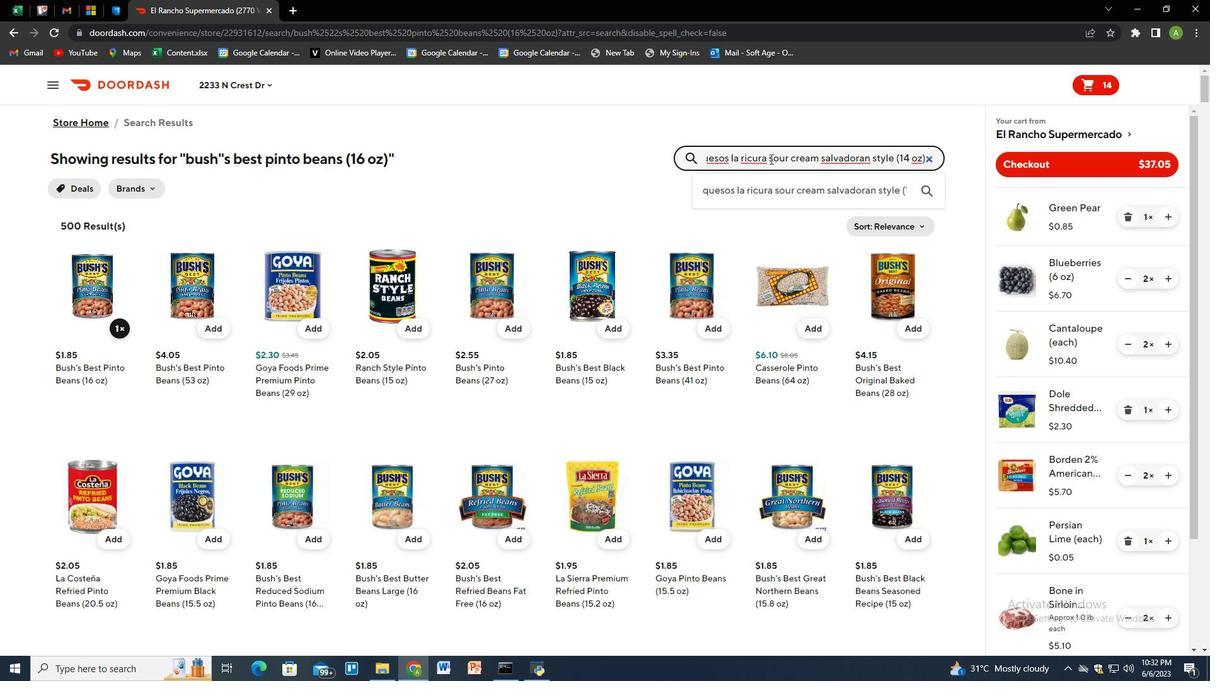 
Action: Mouse moved to (115, 329)
Screenshot: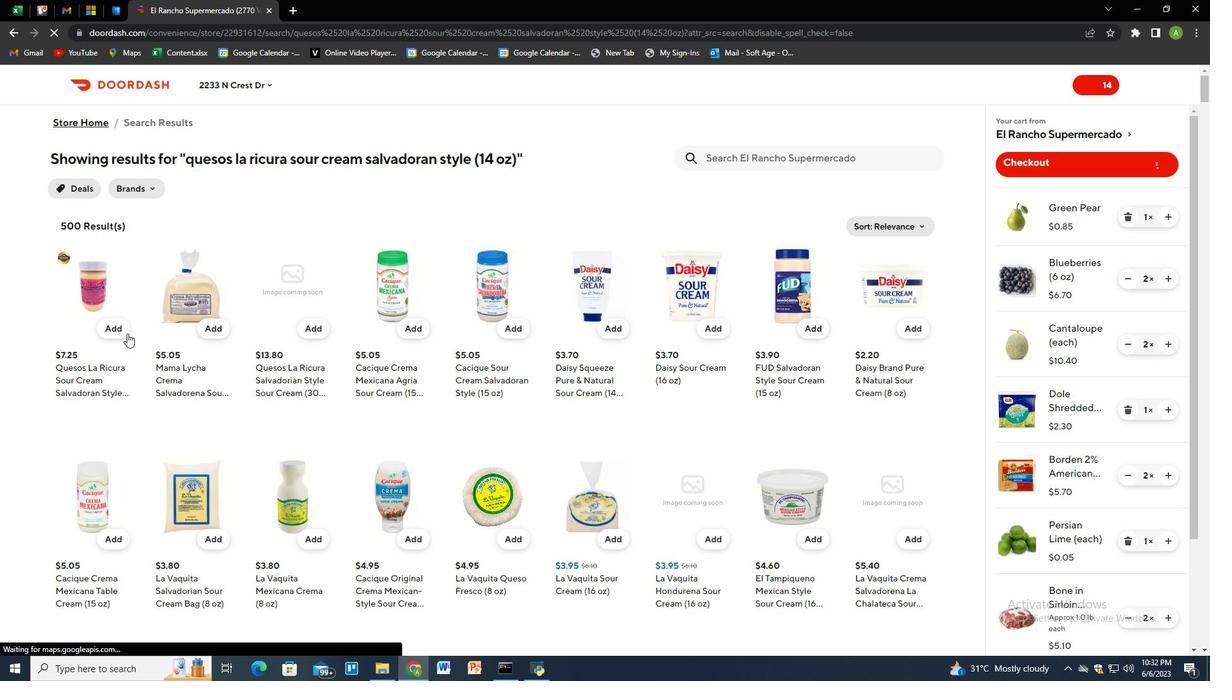 
Action: Mouse pressed left at (115, 329)
Screenshot: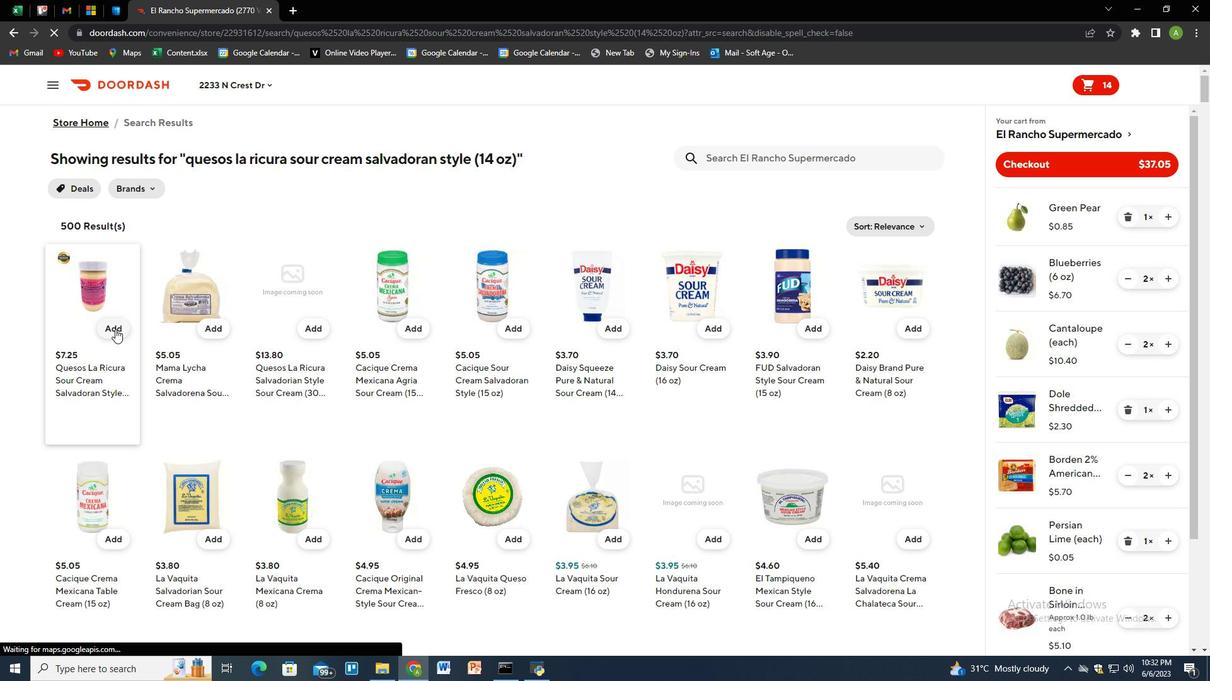 
Action: Mouse moved to (1070, 520)
Screenshot: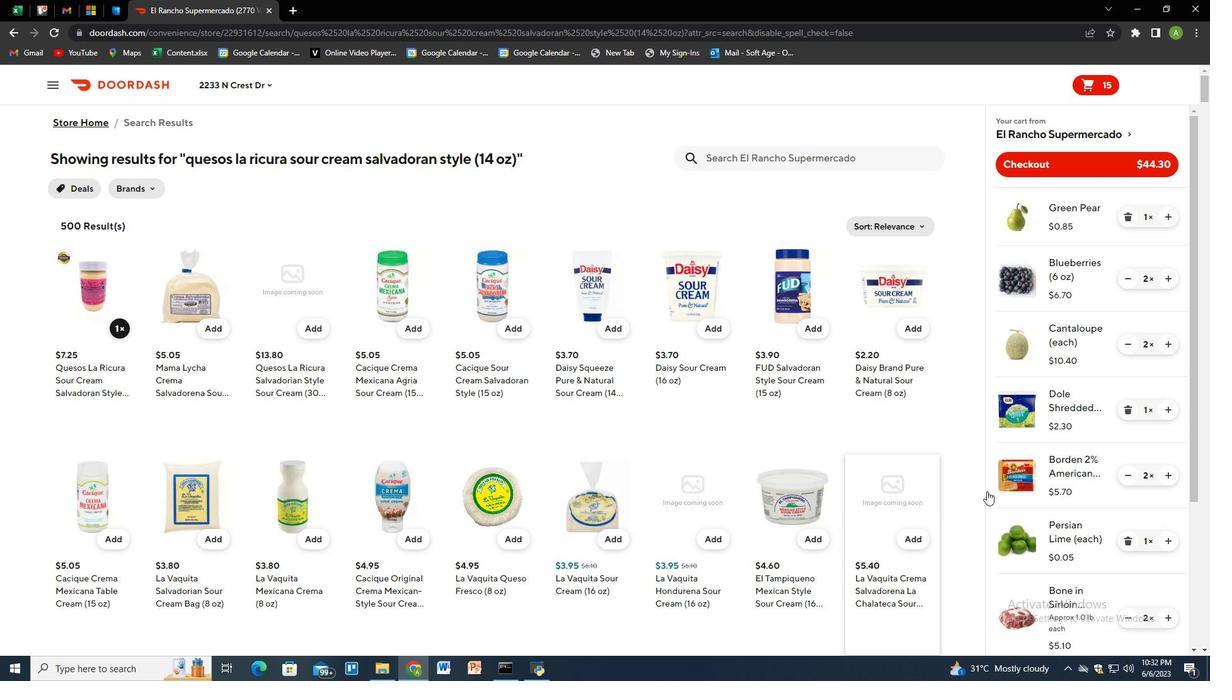 
Action: Mouse scrolled (1070, 519) with delta (0, 0)
Screenshot: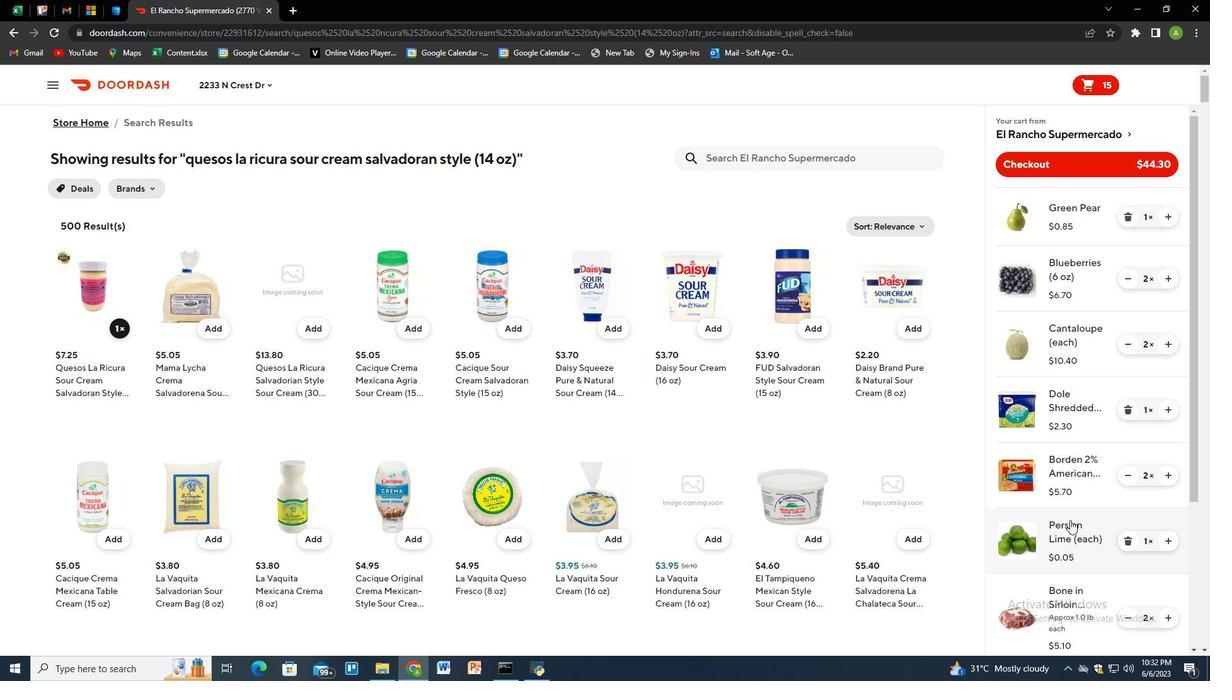 
Action: Mouse scrolled (1070, 519) with delta (0, 0)
Screenshot: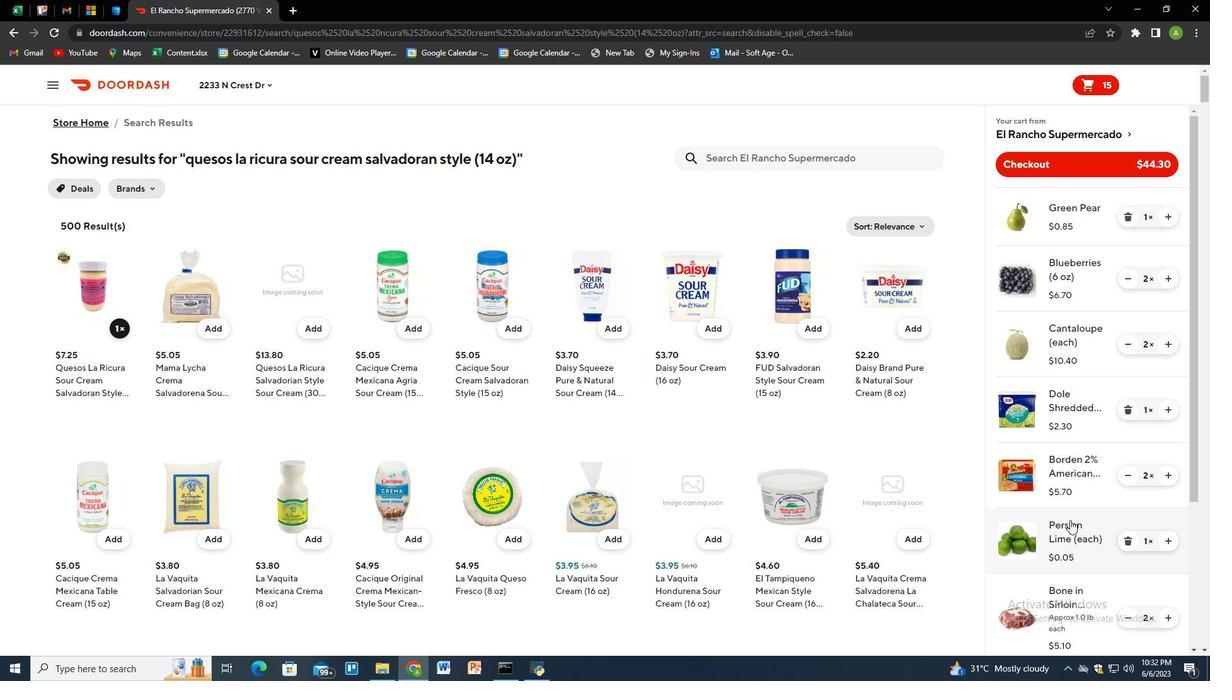 
Action: Mouse moved to (1075, 530)
Screenshot: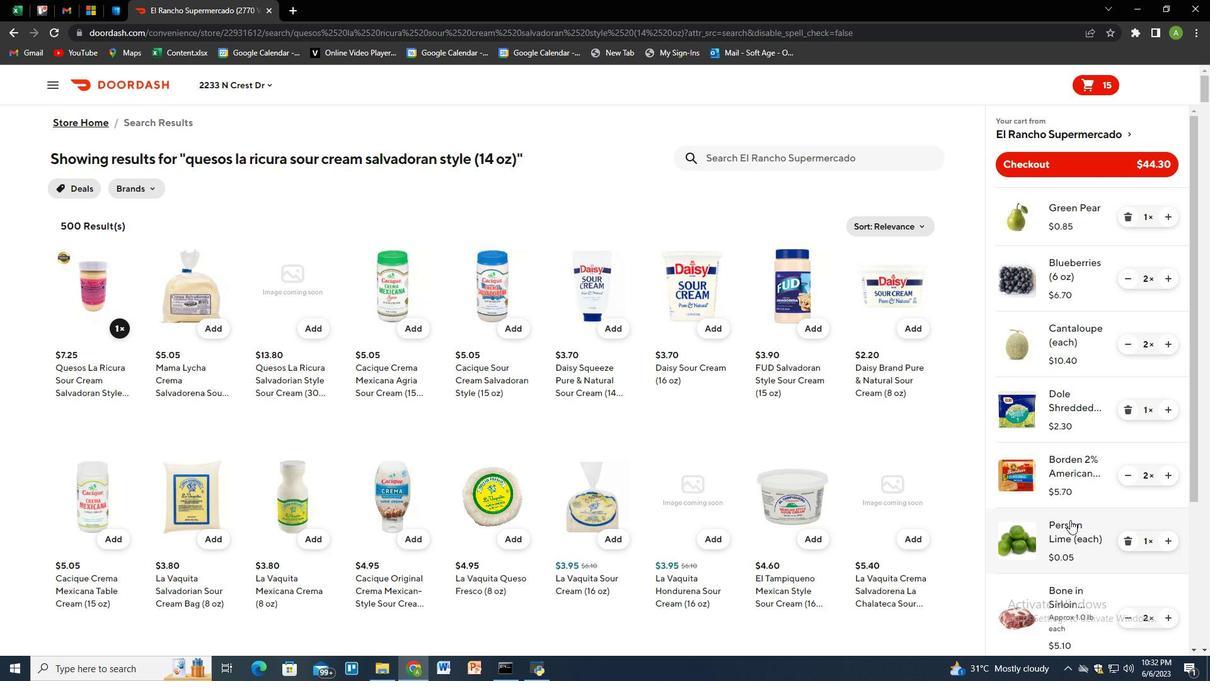 
Action: Mouse scrolled (1075, 530) with delta (0, 0)
Screenshot: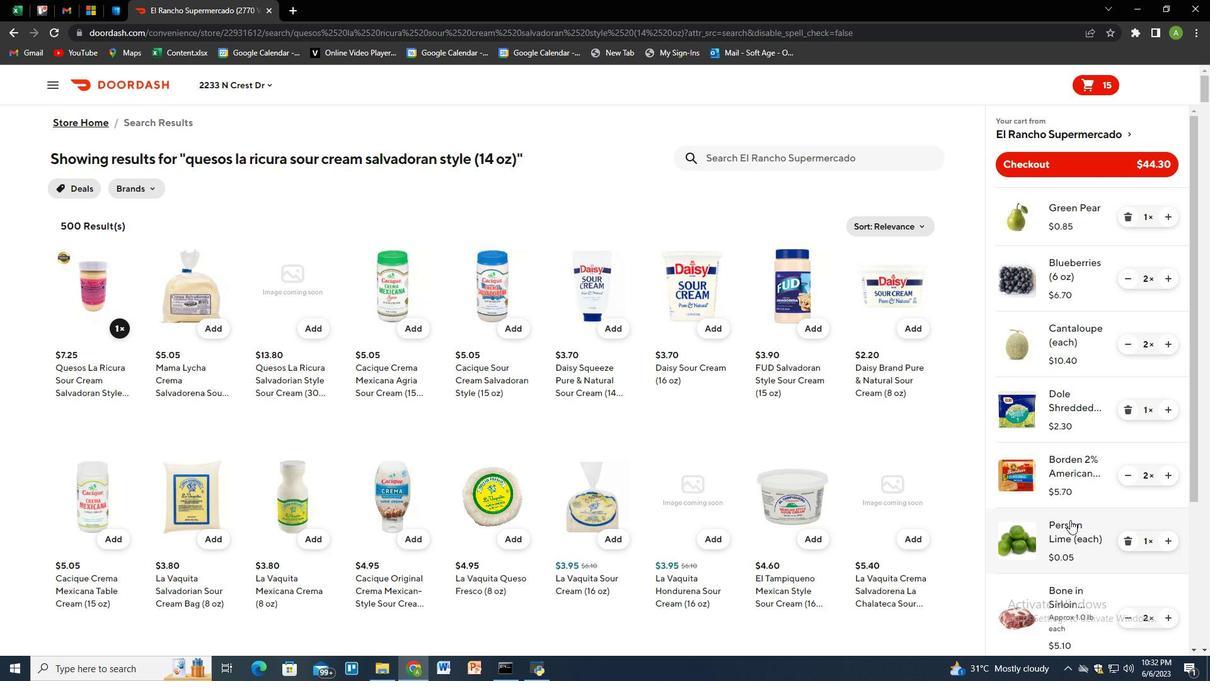 
Action: Mouse moved to (1078, 542)
Screenshot: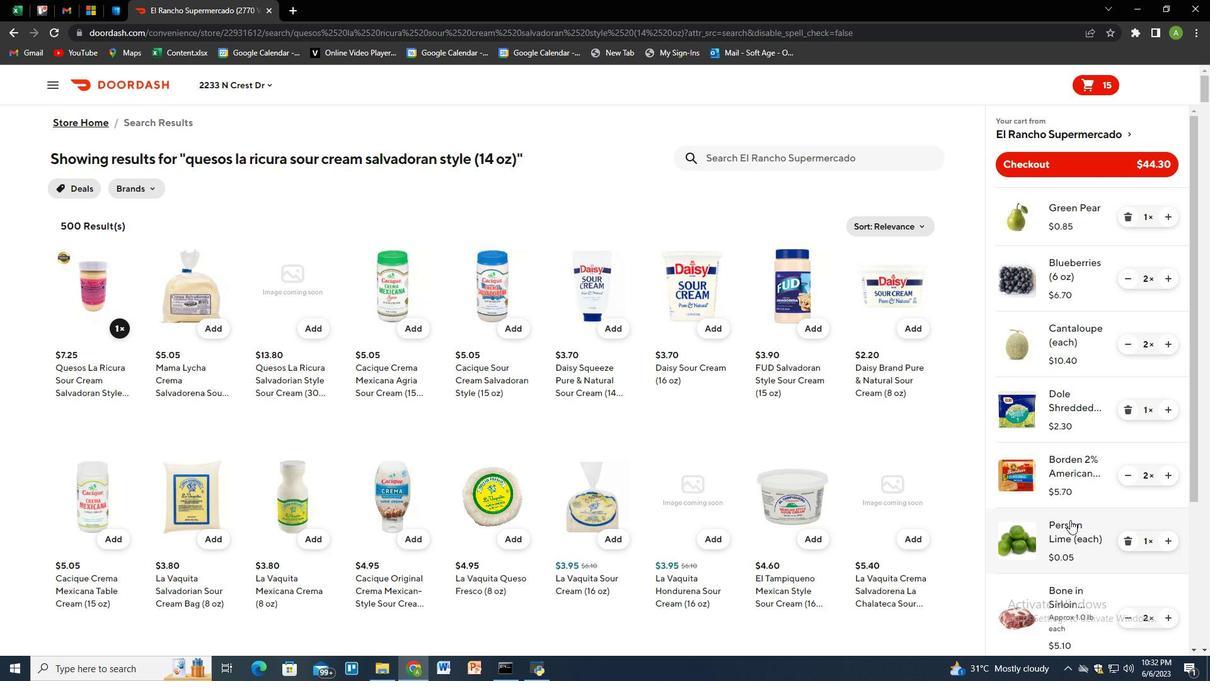 
Action: Mouse scrolled (1078, 542) with delta (0, 0)
Screenshot: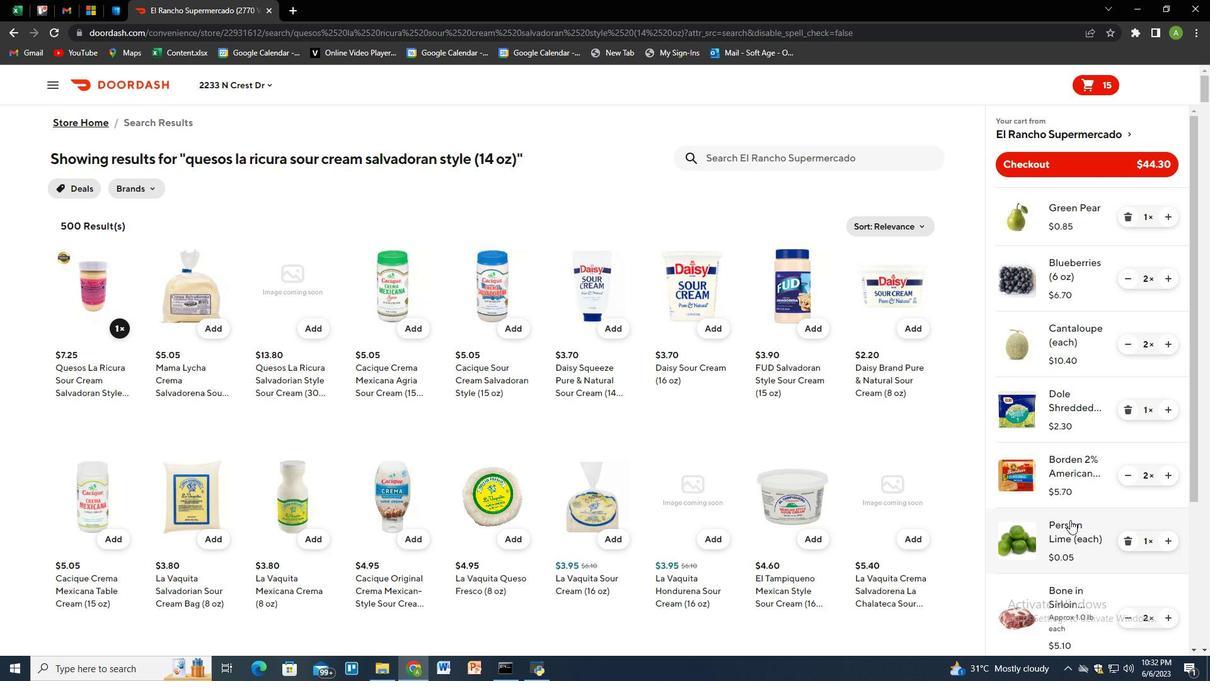 
Action: Mouse moved to (1165, 622)
Screenshot: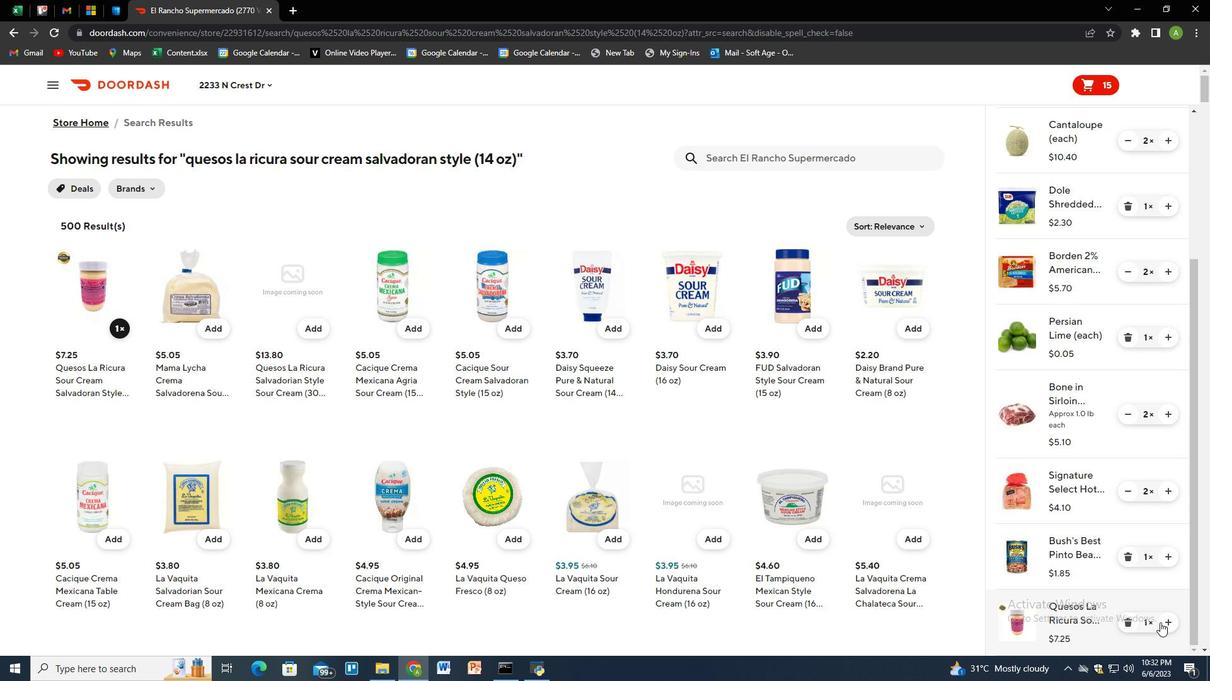 
Action: Mouse pressed left at (1165, 622)
Screenshot: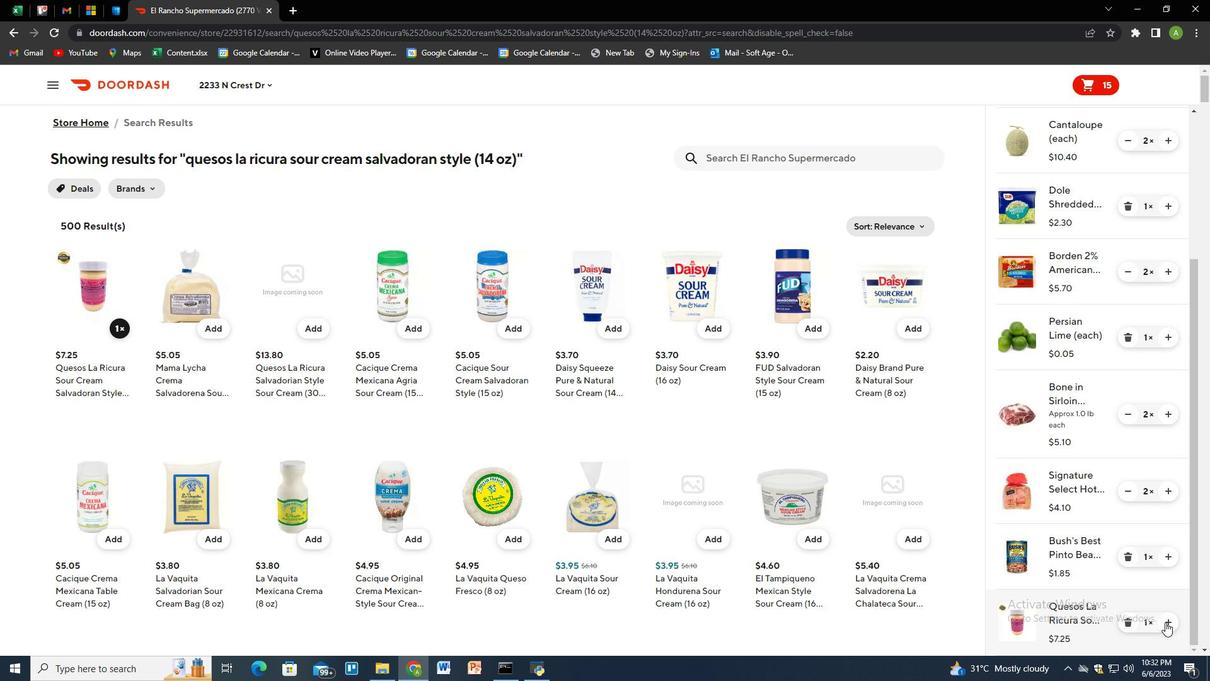 
Action: Mouse moved to (1048, 464)
Screenshot: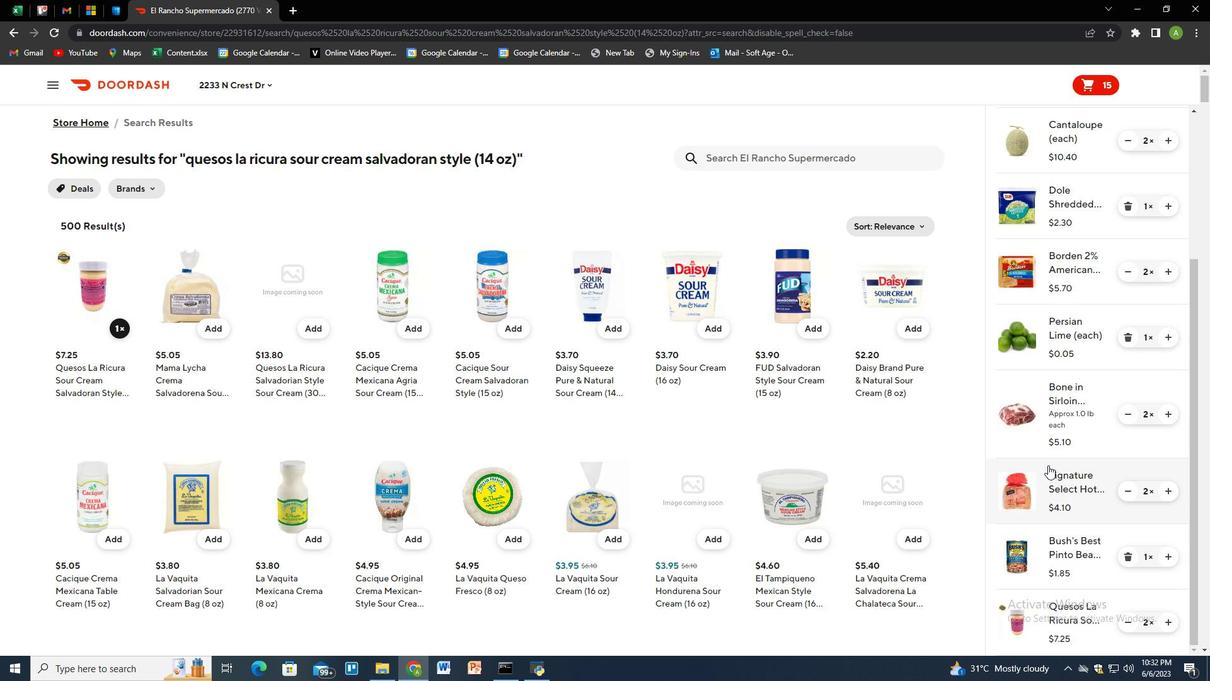 
Action: Mouse scrolled (1048, 464) with delta (0, 0)
Screenshot: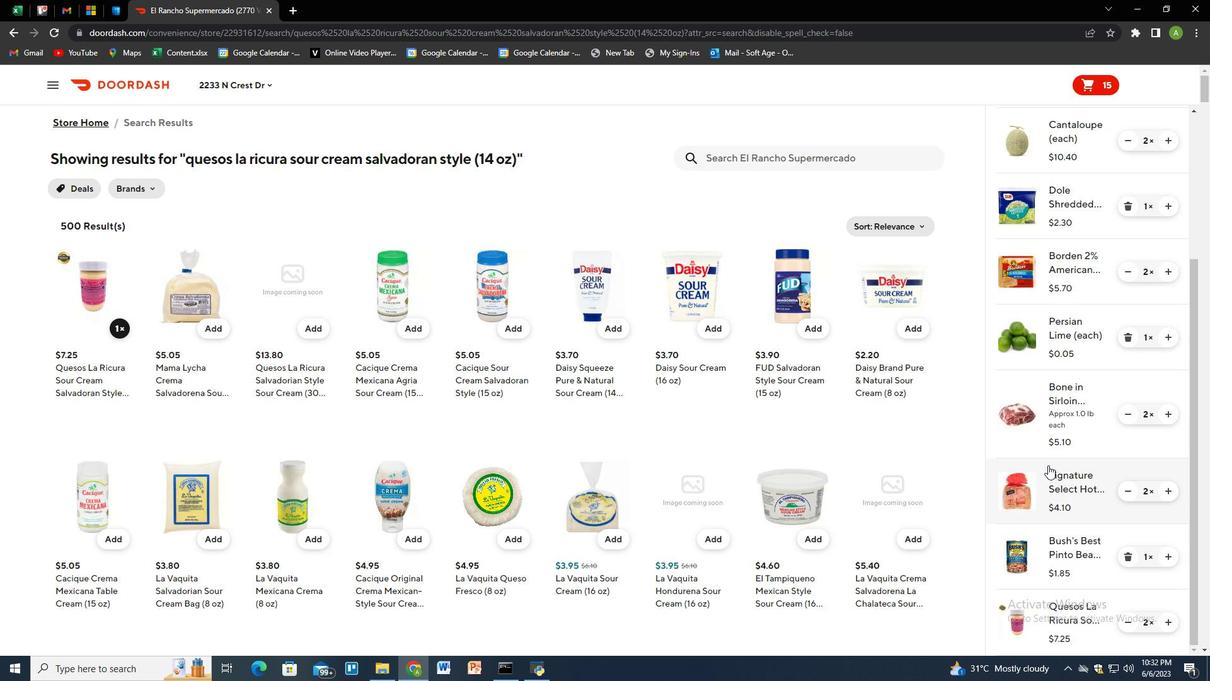 
Action: Mouse scrolled (1048, 464) with delta (0, 0)
Screenshot: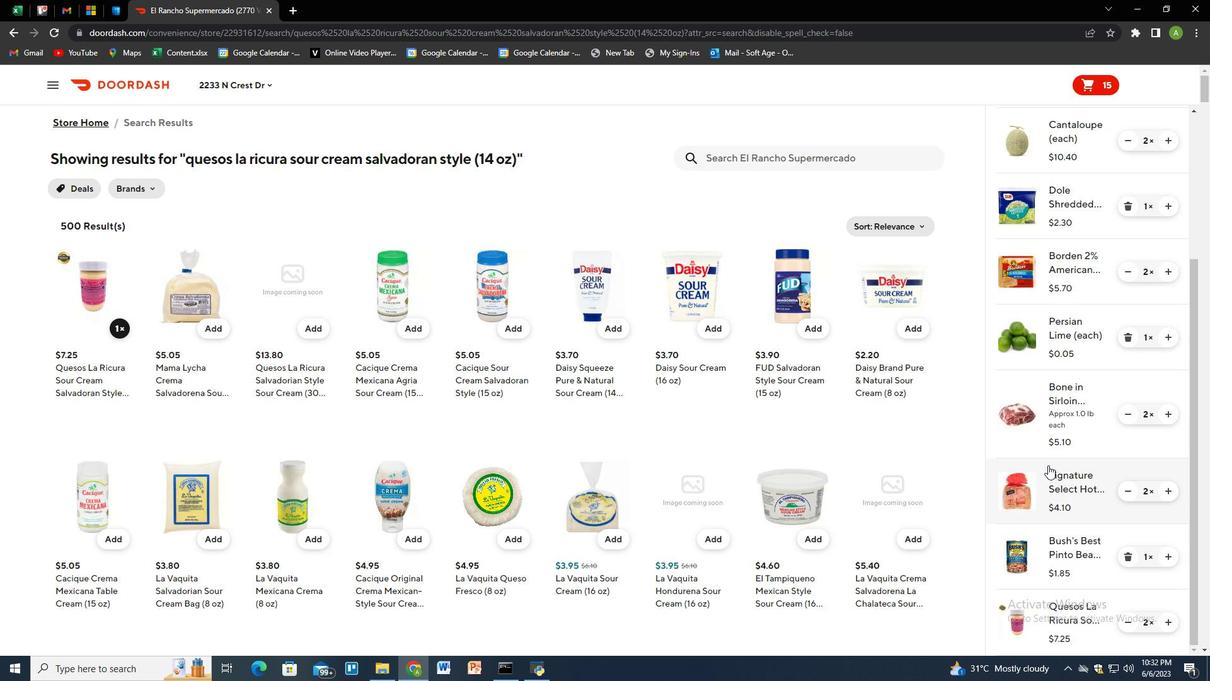 
Action: Mouse scrolled (1048, 464) with delta (0, 0)
Screenshot: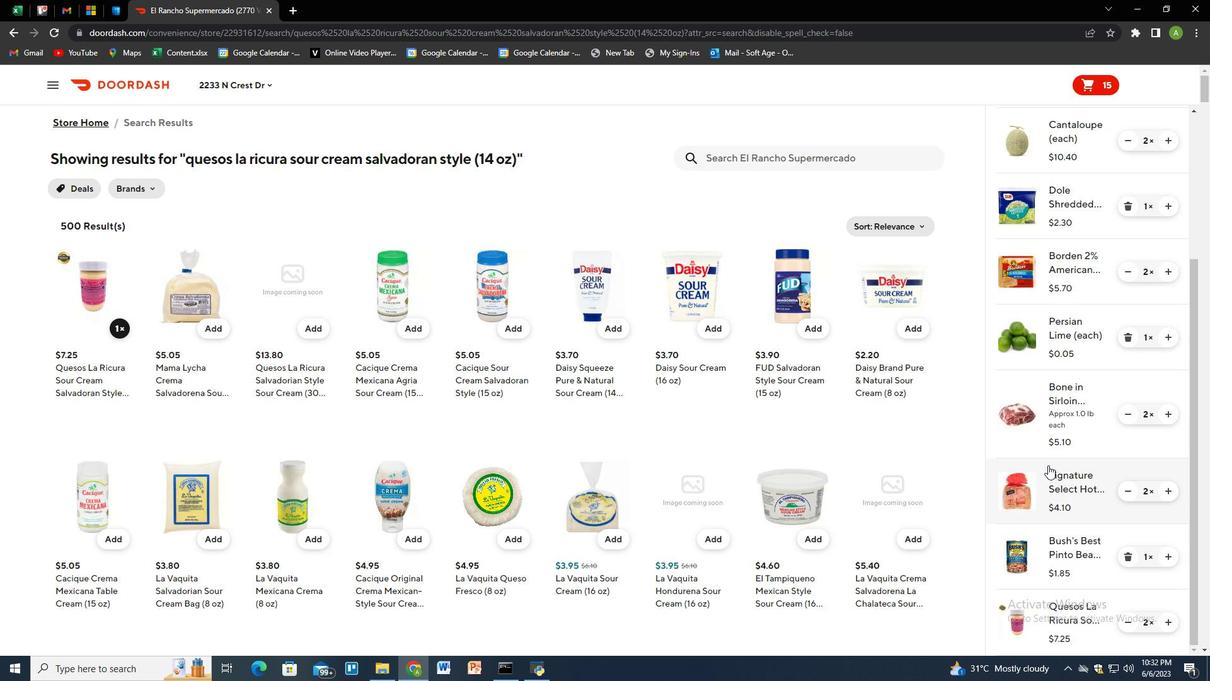 
Action: Mouse scrolled (1048, 464) with delta (0, 0)
Screenshot: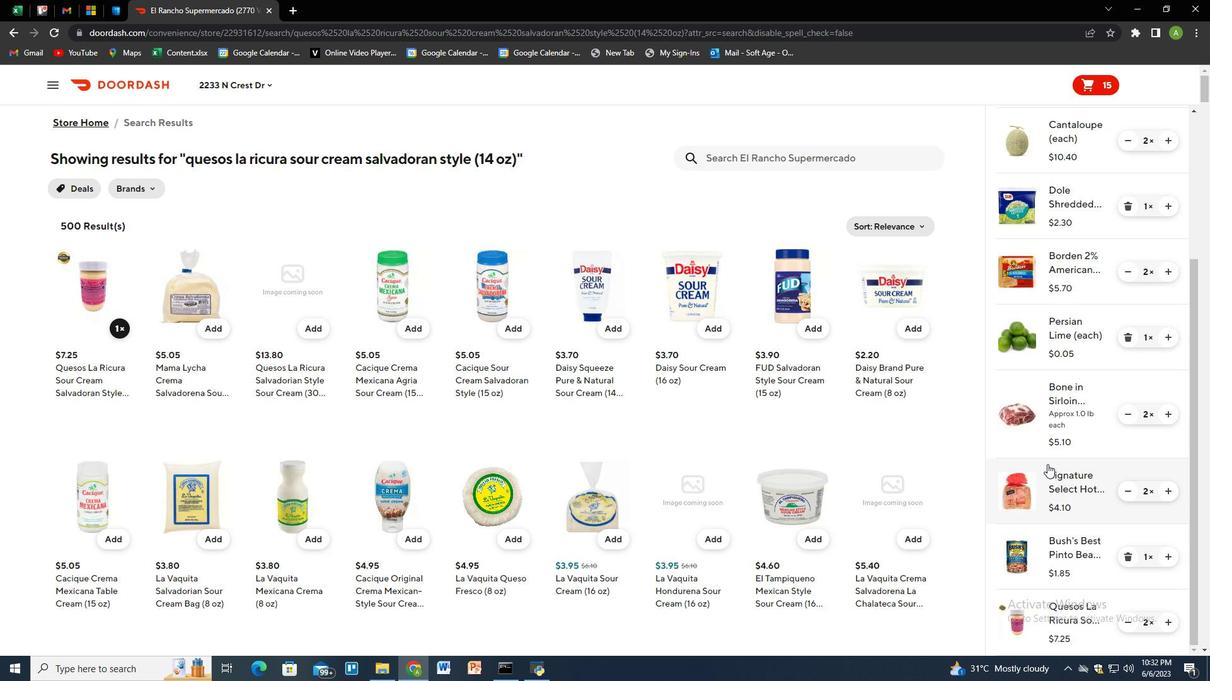 
Action: Mouse moved to (1008, 167)
Screenshot: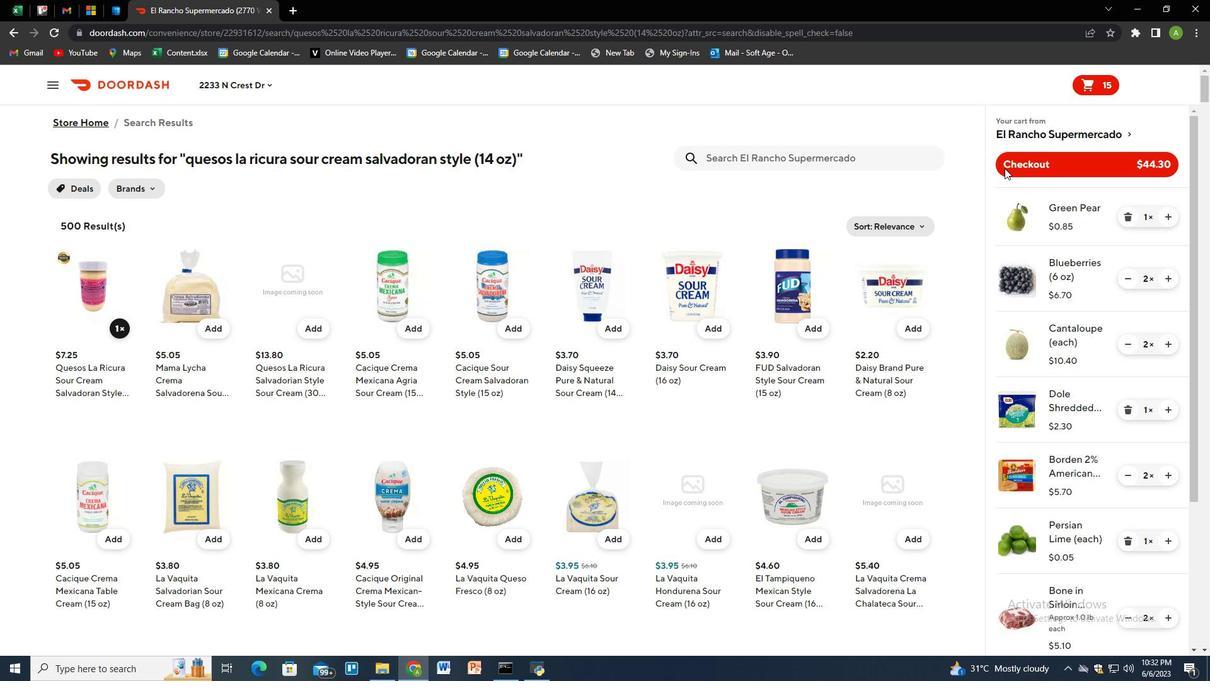 
Action: Mouse pressed left at (1008, 167)
Screenshot: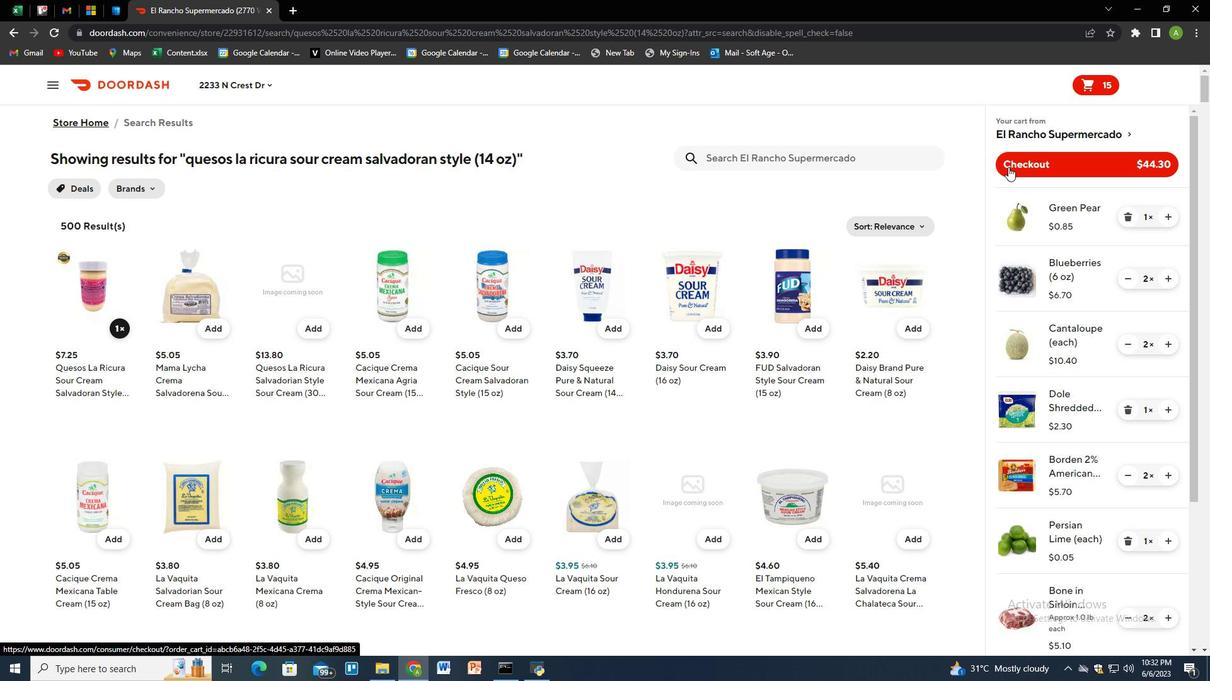 
